 Task: For heading Use Arial with navy blue colour & Underline.  font size for heading24,  'Change the font style of data to'Arial and font size to 16,  Change the alignment of both headline & data to Align right In the sheet  Budget Management Template Workbook Sheetbook
Action: Mouse moved to (210, 180)
Screenshot: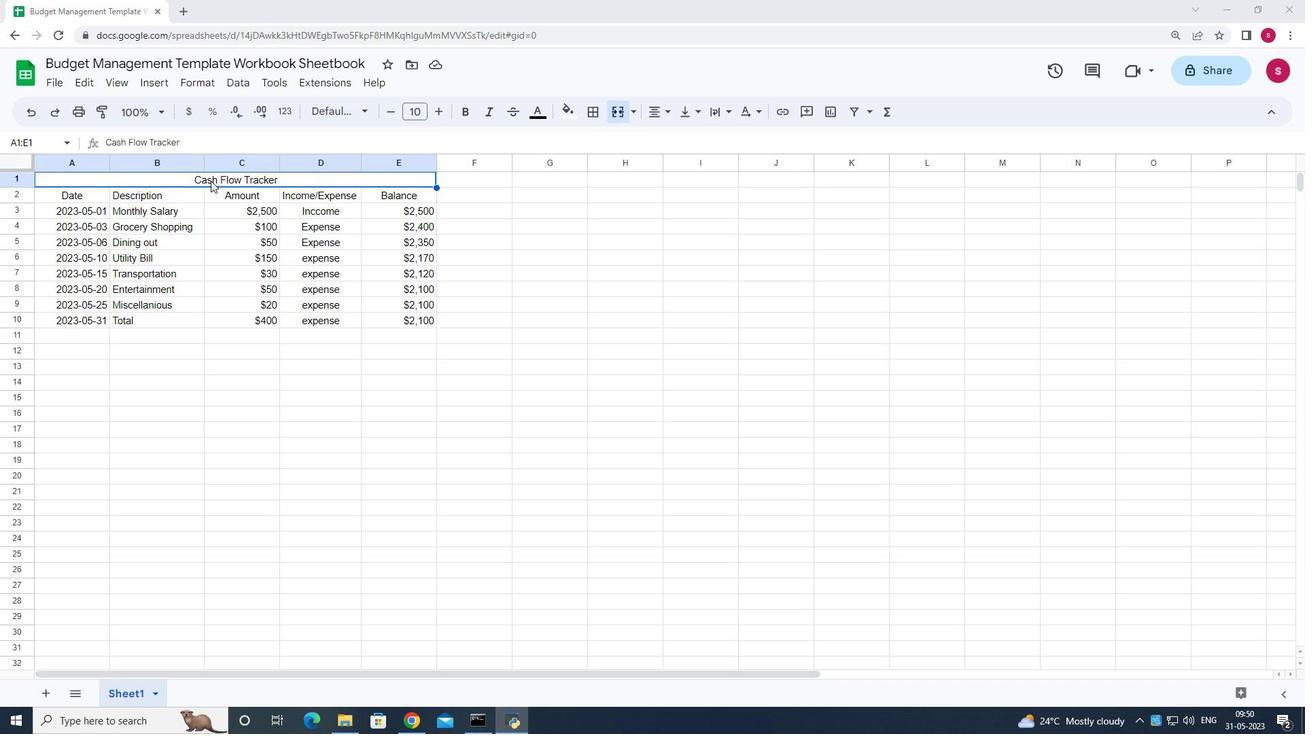 
Action: Mouse pressed left at (210, 180)
Screenshot: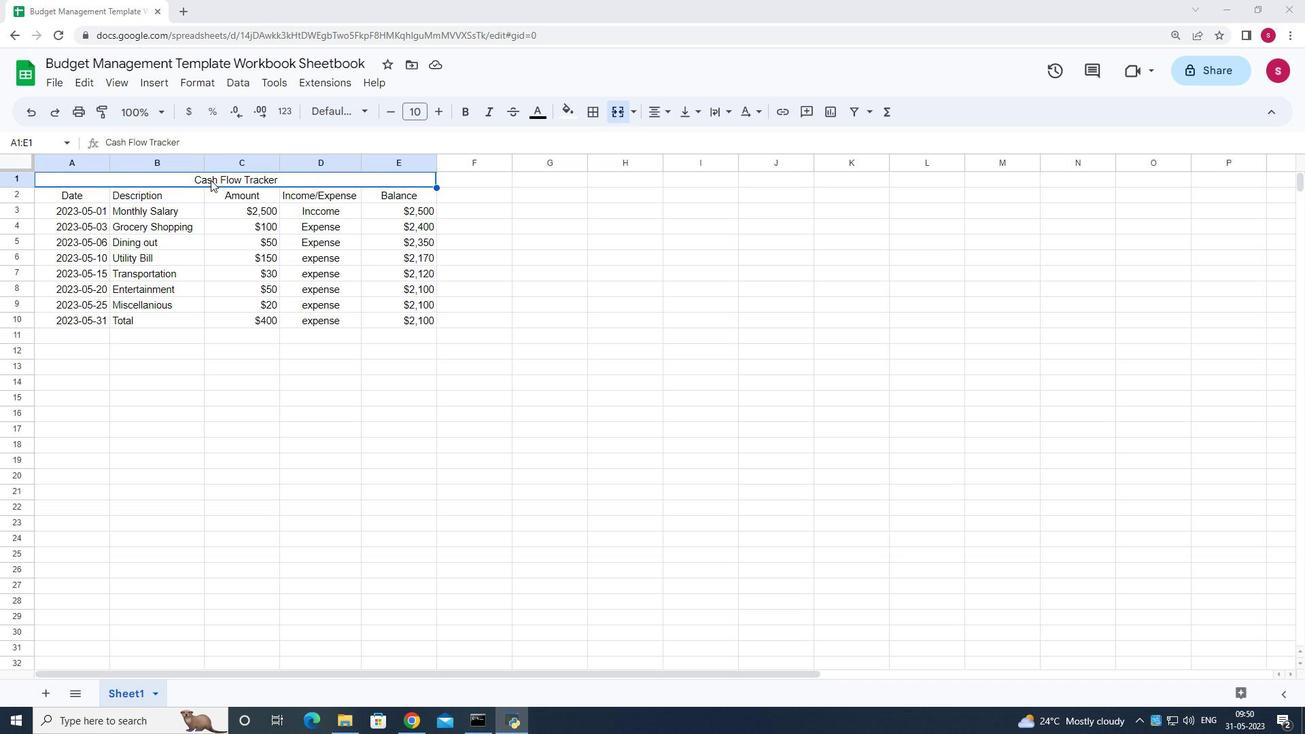 
Action: Mouse pressed left at (210, 180)
Screenshot: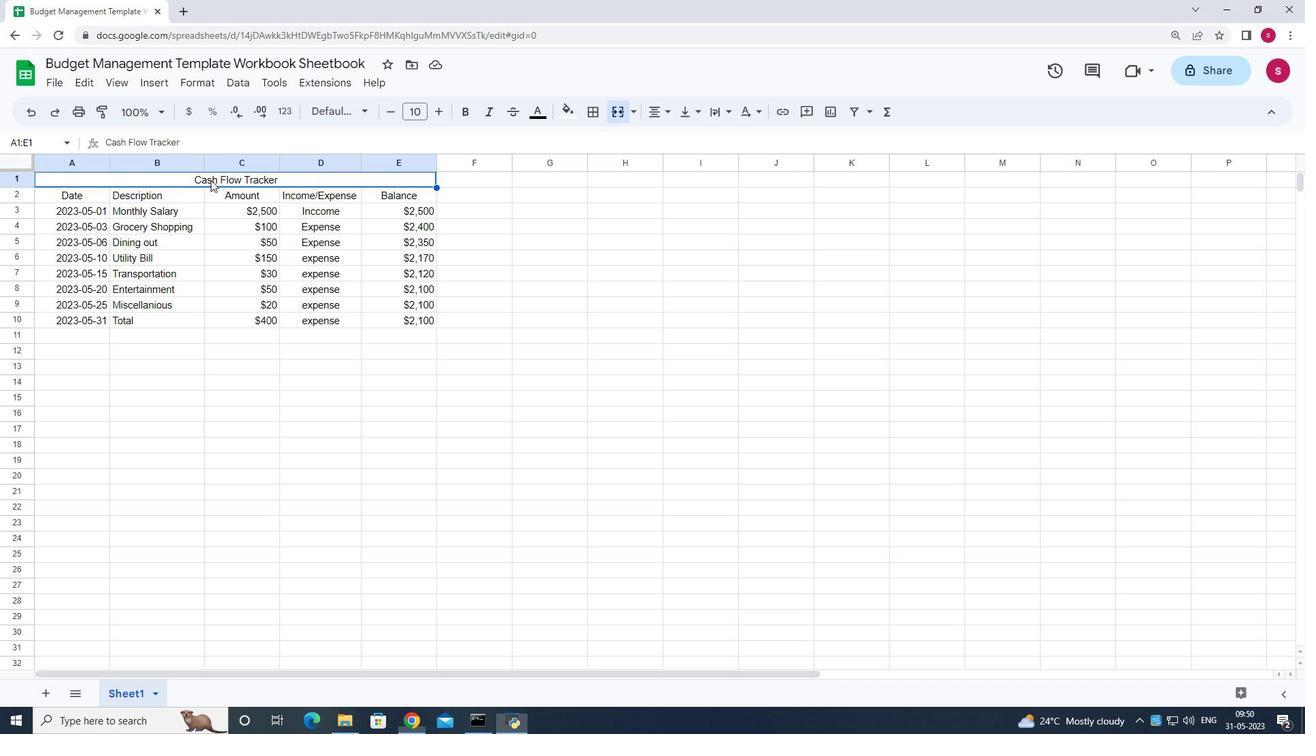 
Action: Key pressed ctrl+U
Screenshot: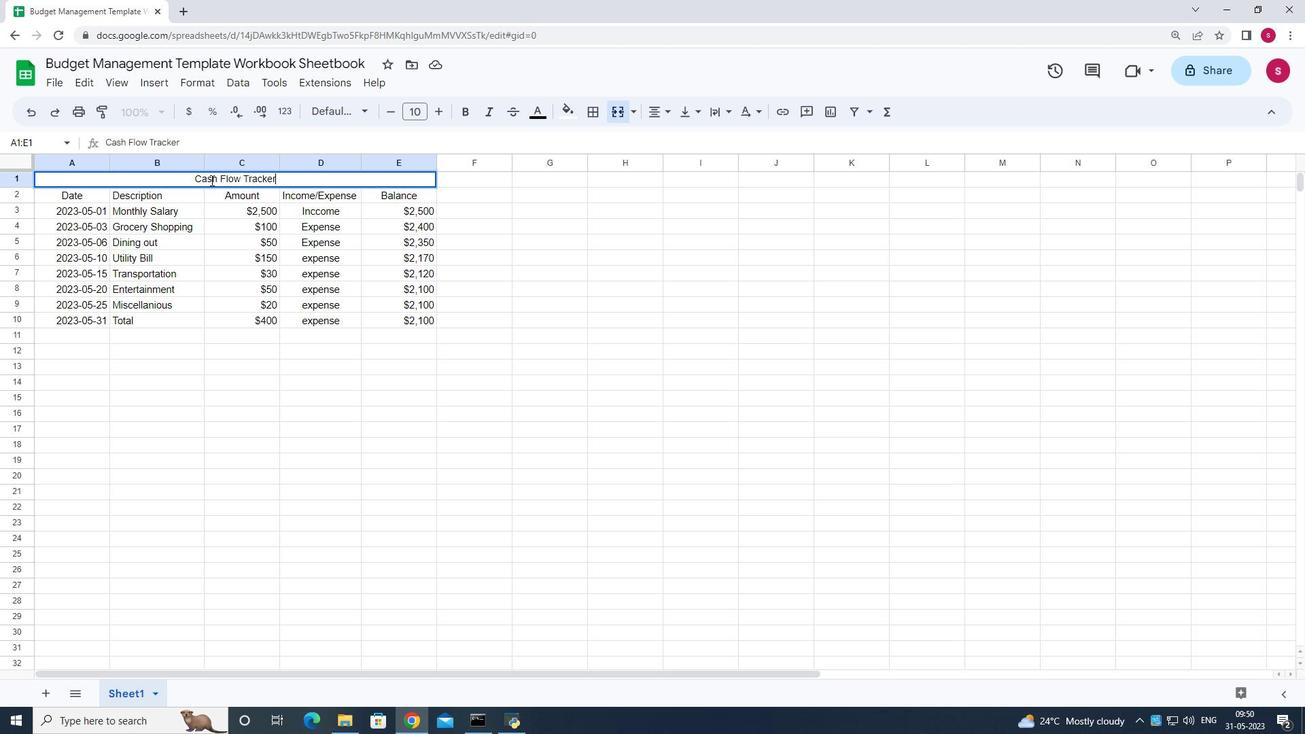 
Action: Mouse moved to (541, 108)
Screenshot: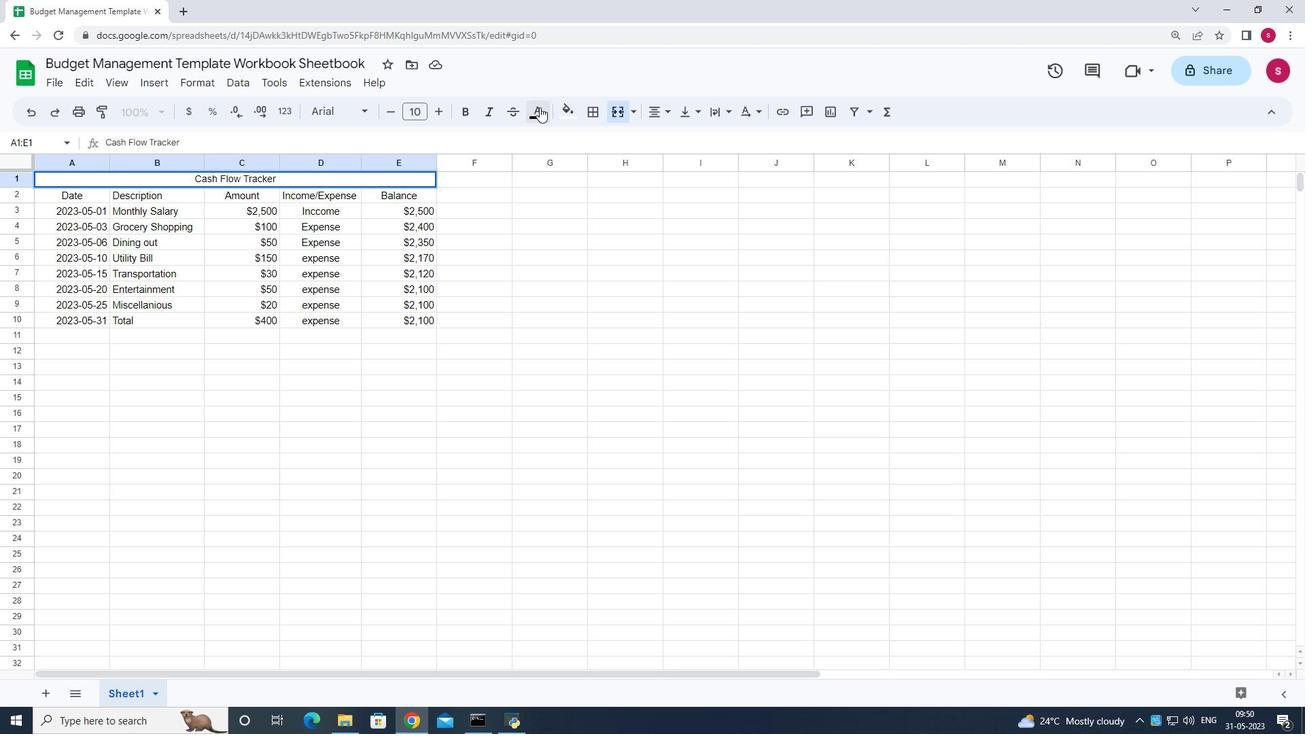 
Action: Mouse pressed left at (541, 108)
Screenshot: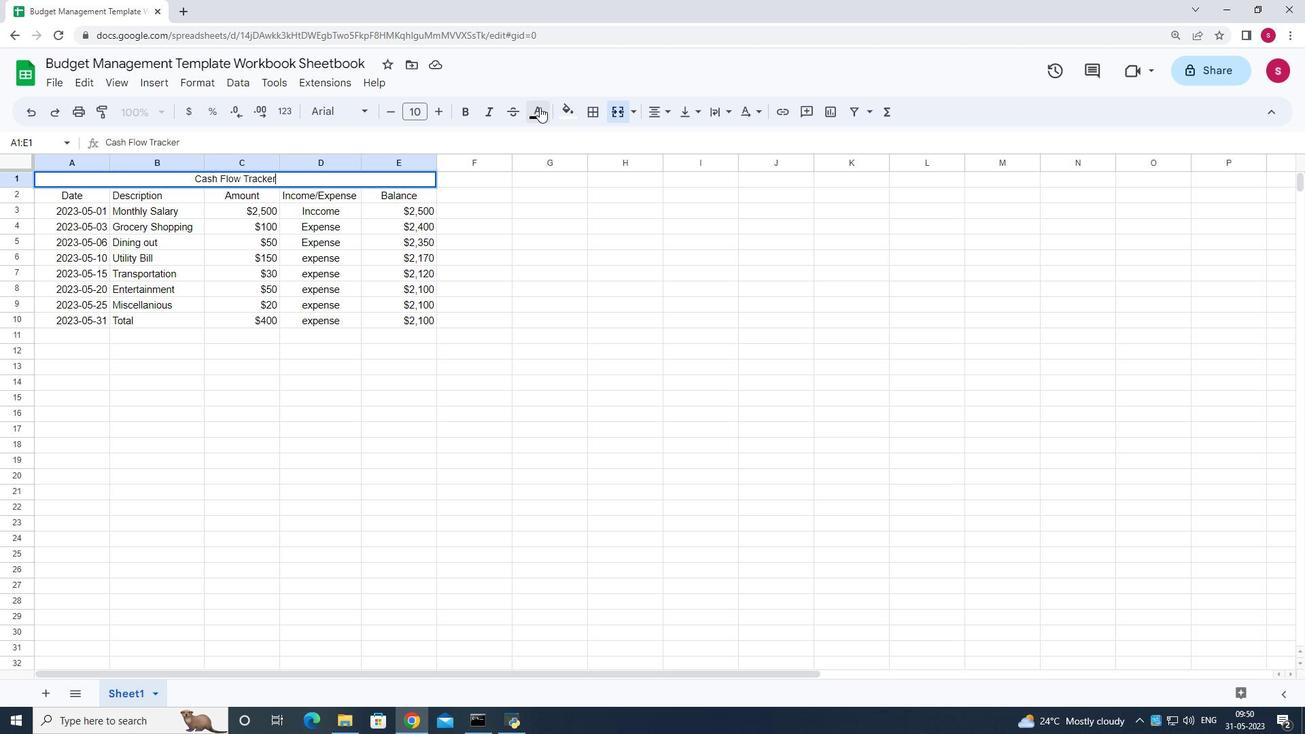 
Action: Mouse moved to (656, 278)
Screenshot: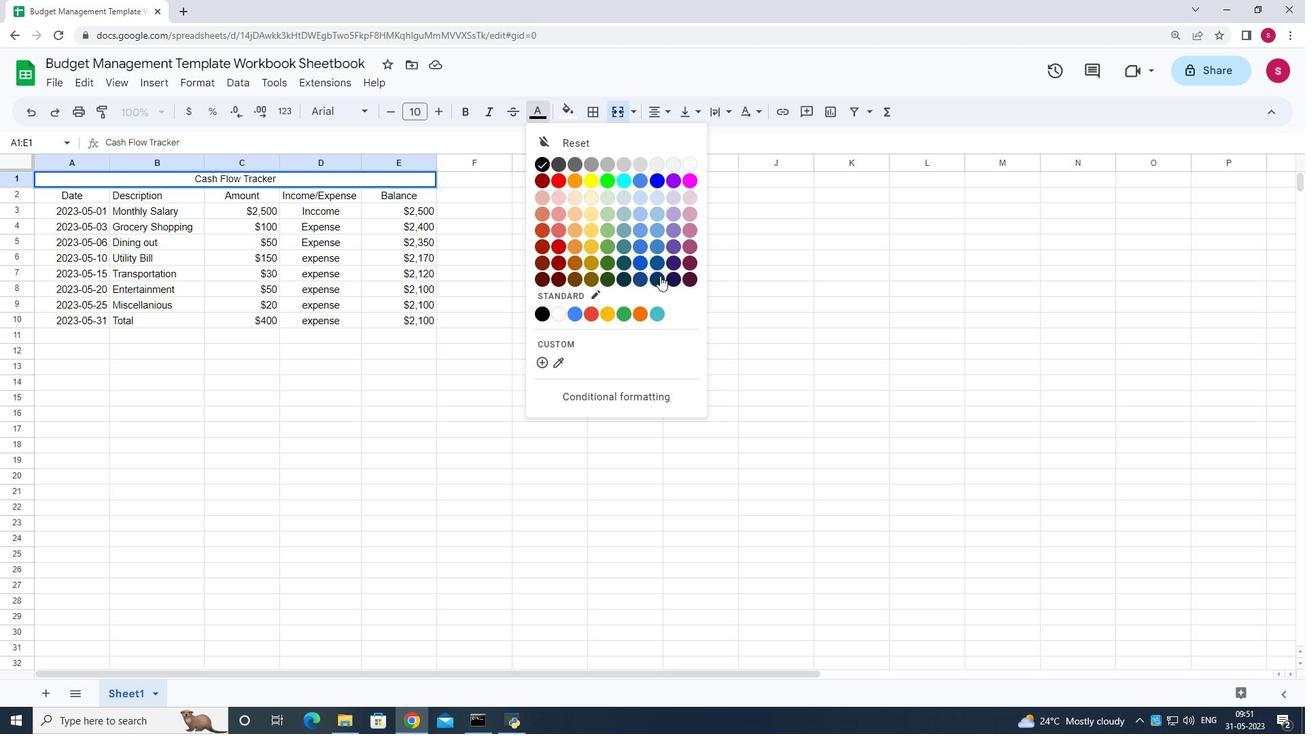 
Action: Mouse pressed left at (656, 278)
Screenshot: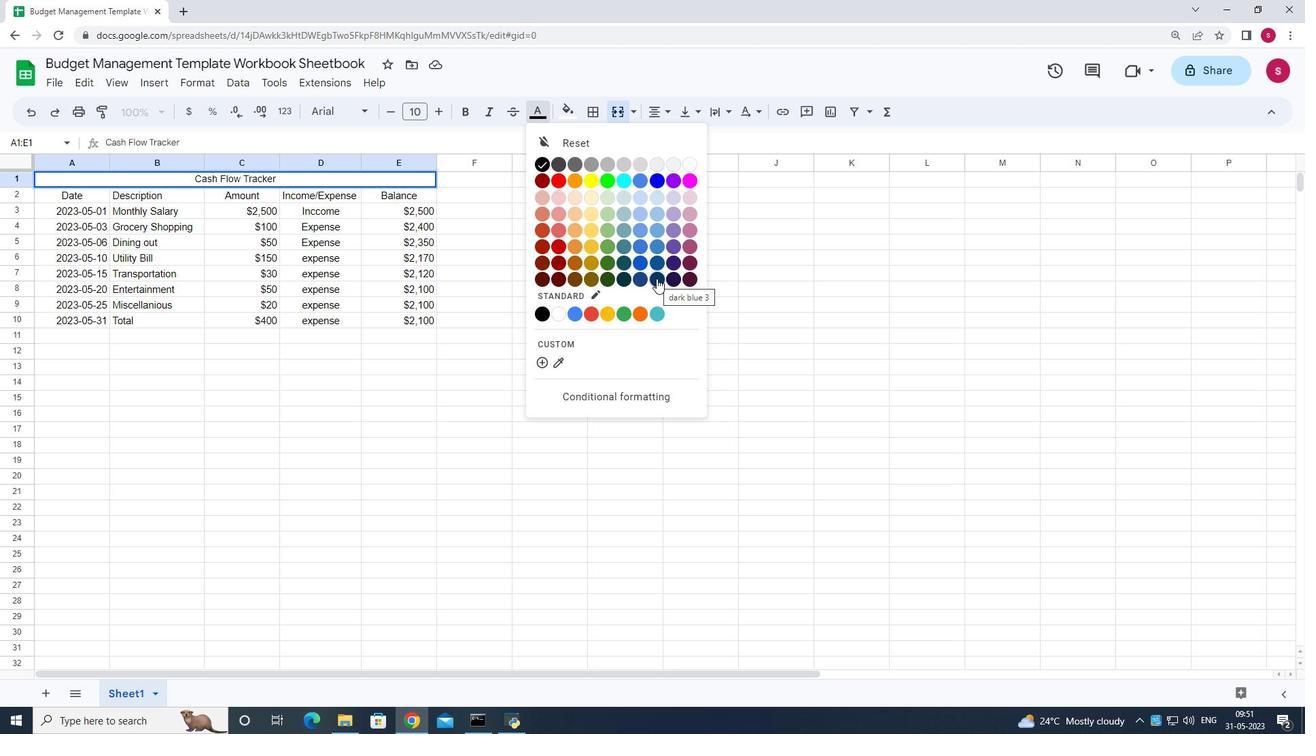 
Action: Mouse moved to (535, 102)
Screenshot: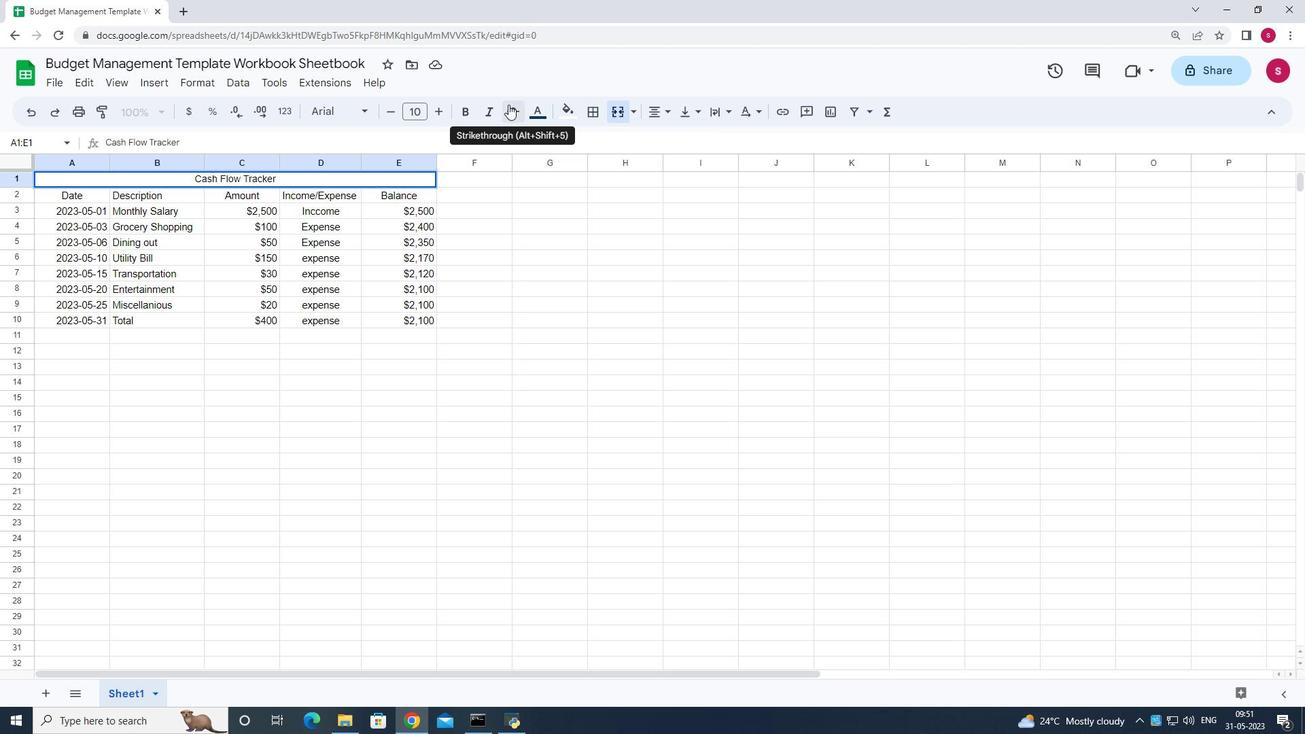 
Action: Mouse pressed left at (535, 102)
Screenshot: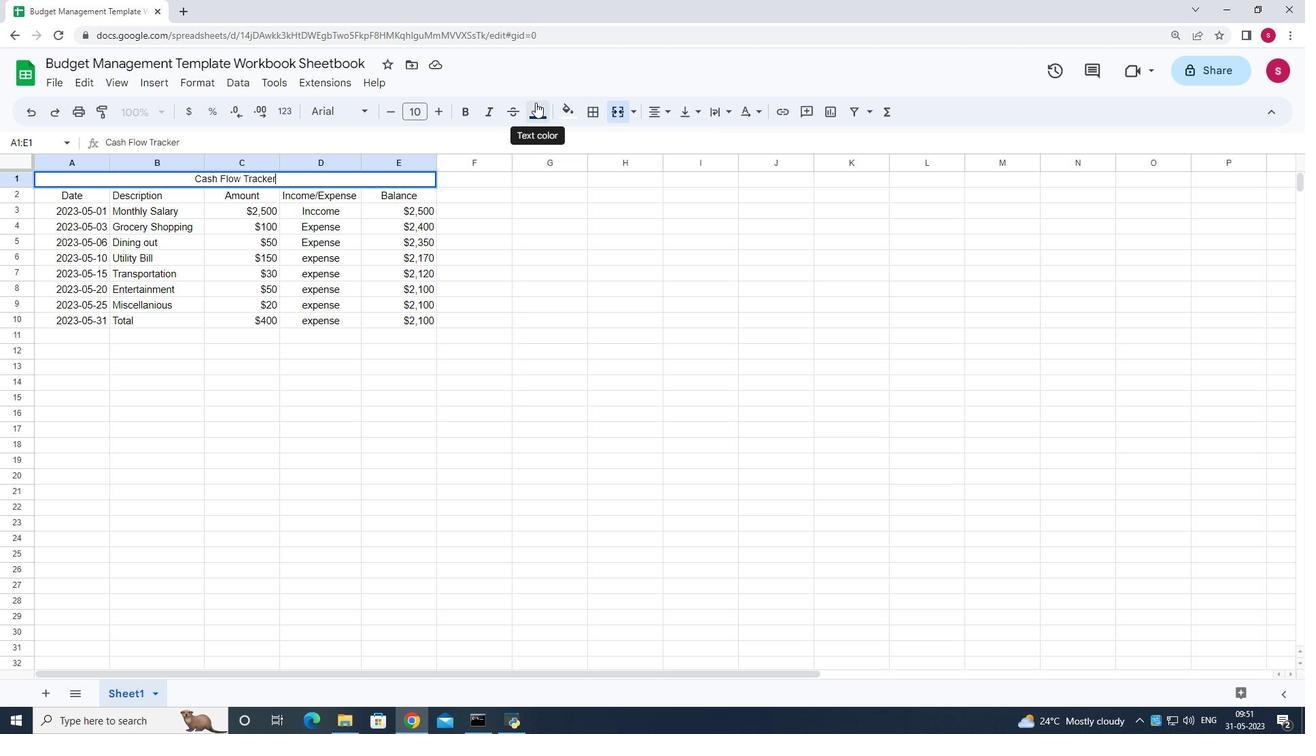 
Action: Mouse moved to (649, 279)
Screenshot: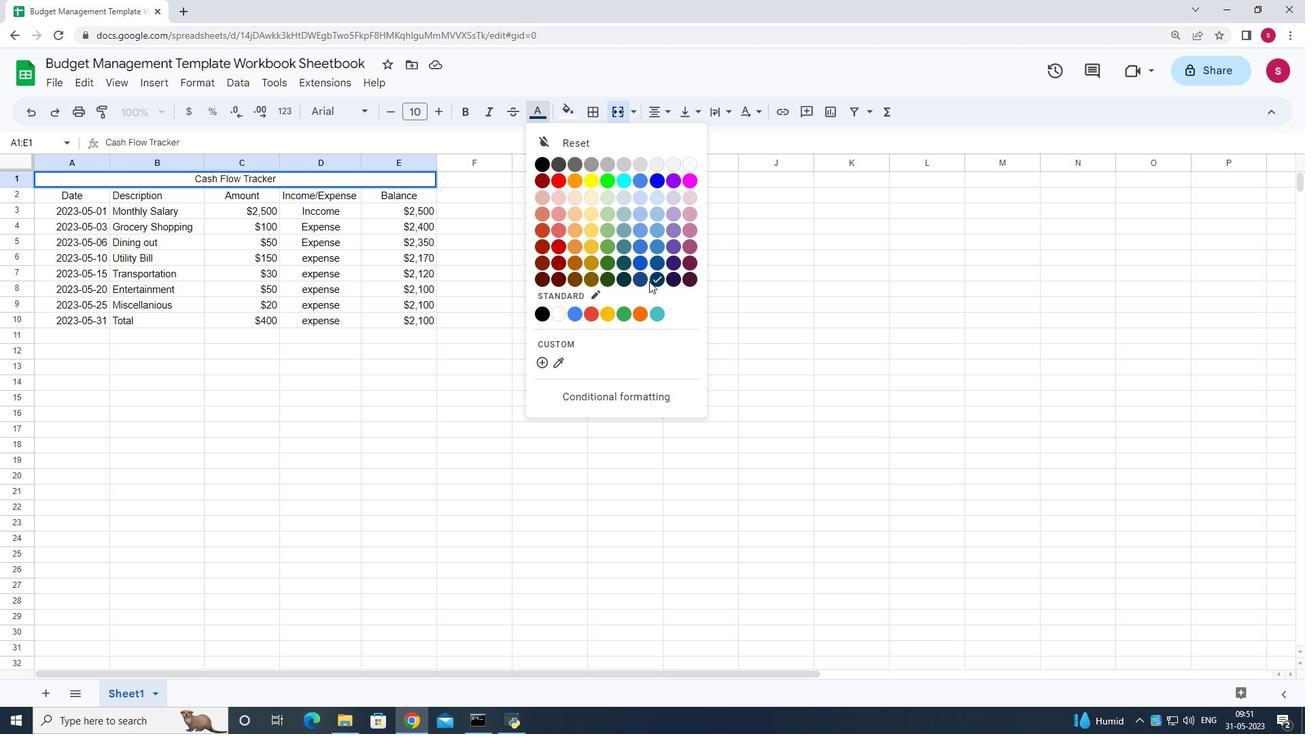 
Action: Mouse pressed left at (649, 279)
Screenshot: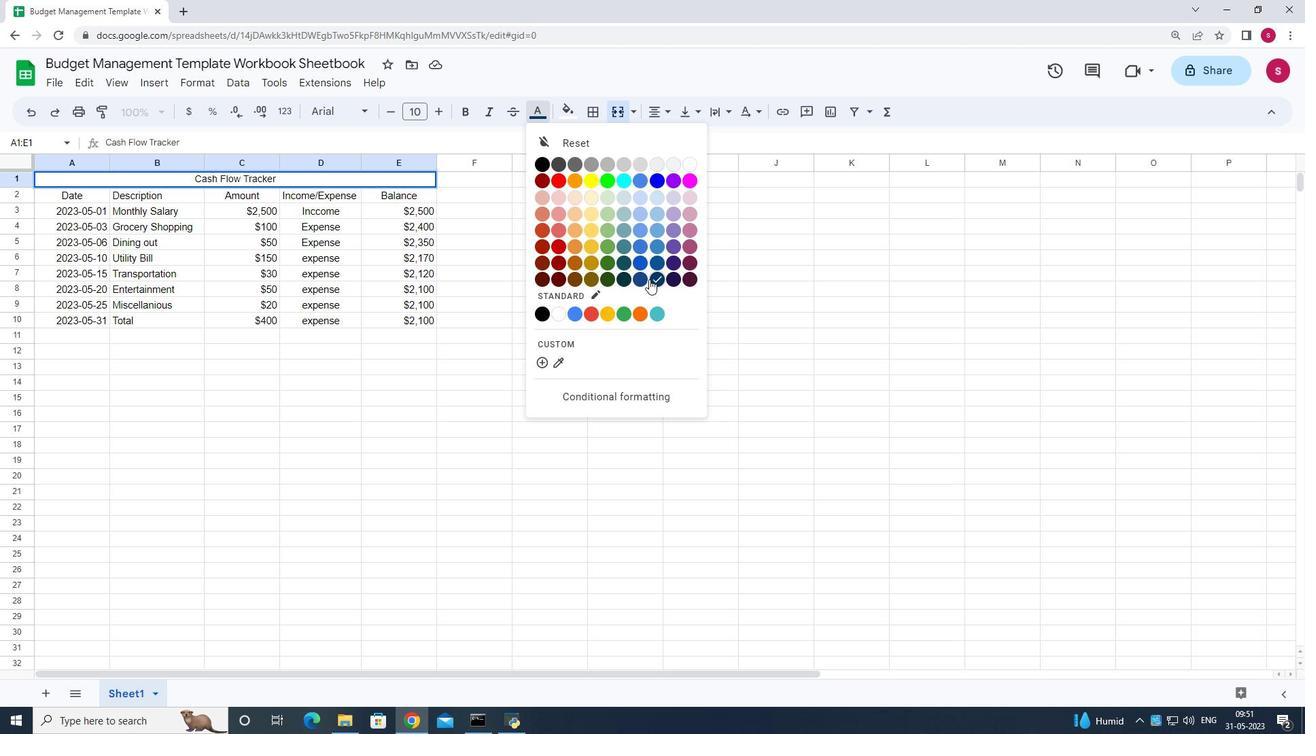 
Action: Mouse moved to (409, 113)
Screenshot: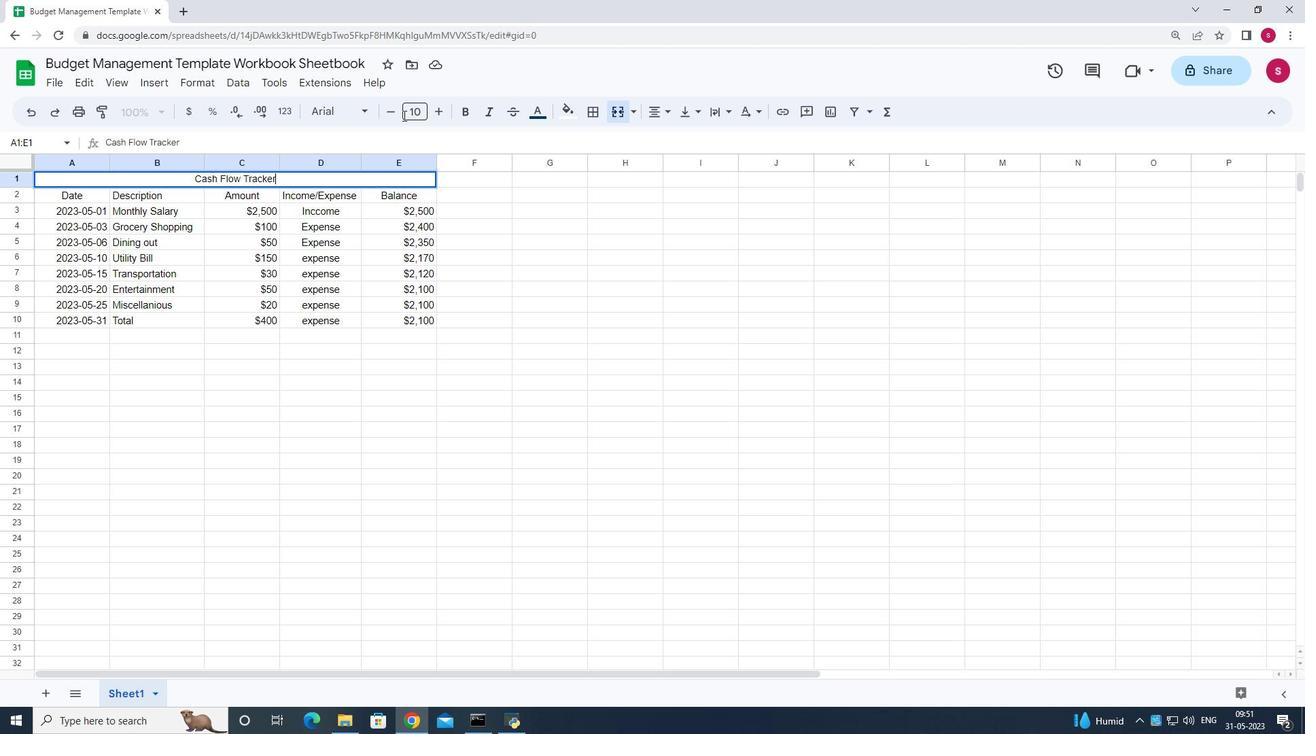 
Action: Mouse pressed left at (409, 113)
Screenshot: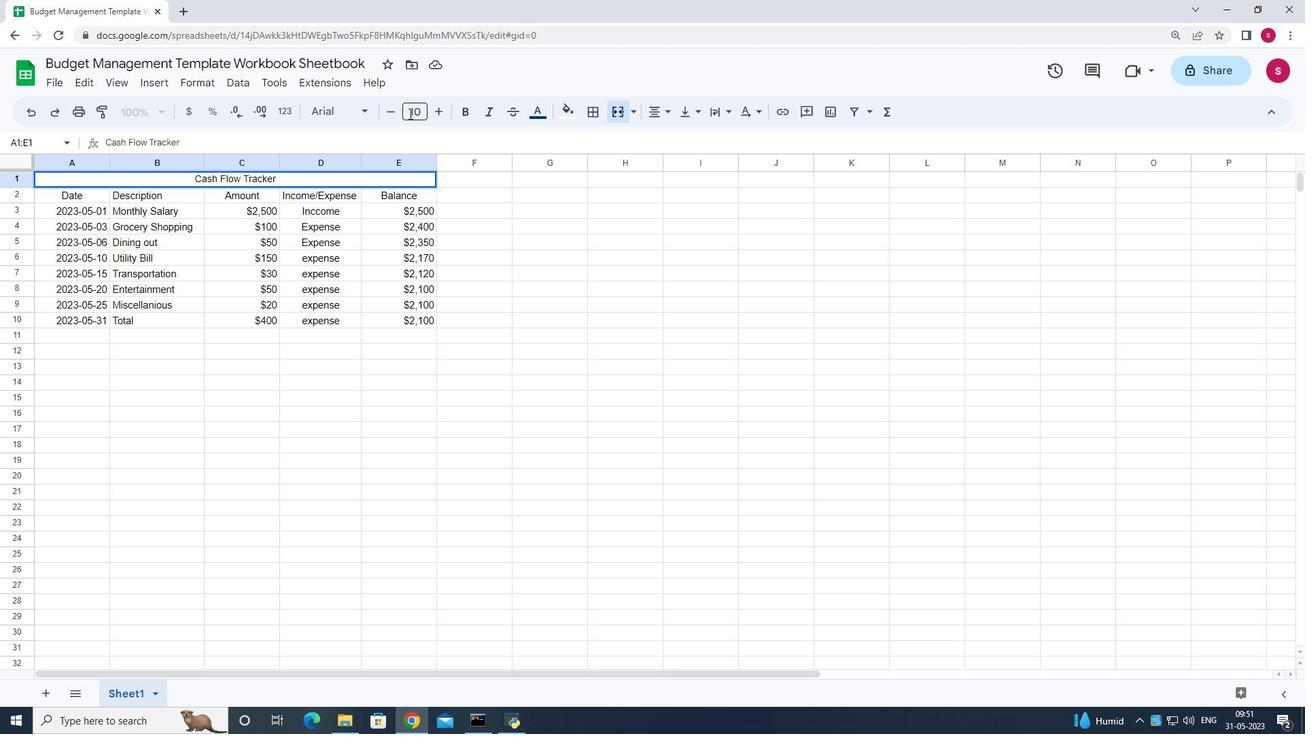 
Action: Mouse moved to (410, 346)
Screenshot: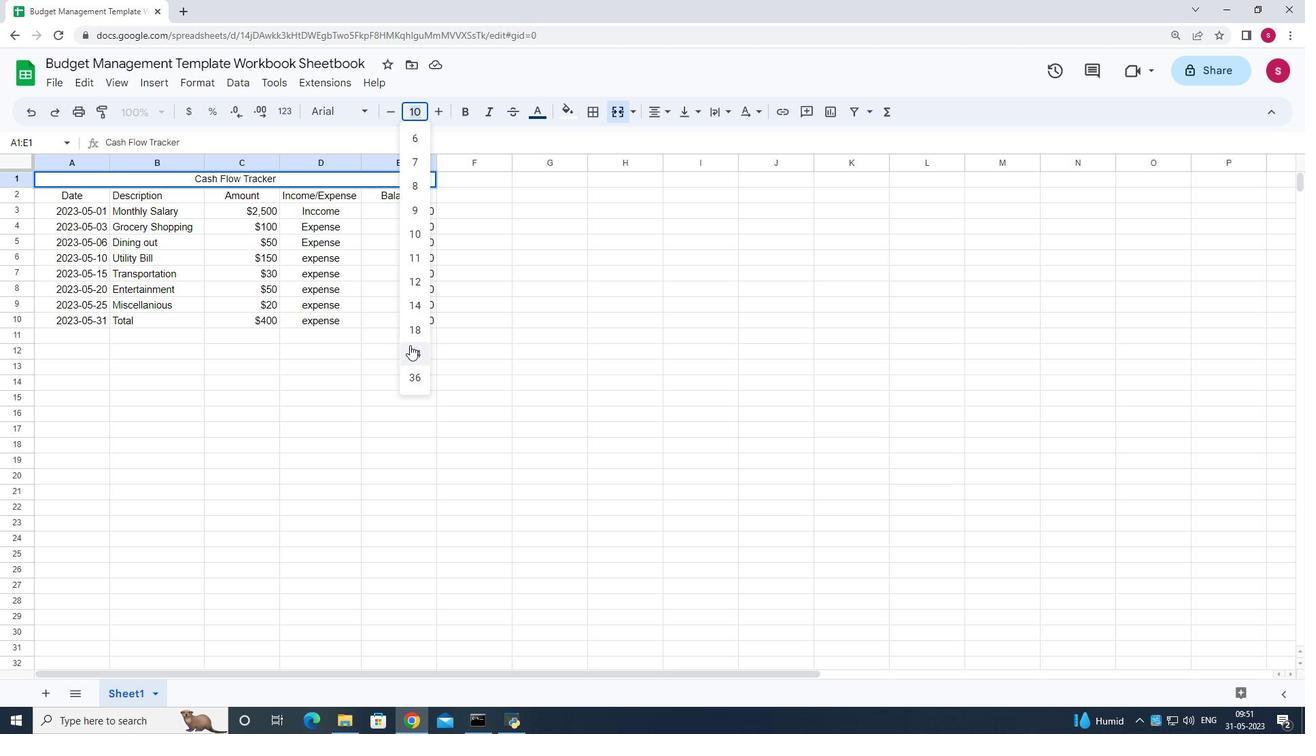 
Action: Mouse pressed left at (410, 346)
Screenshot: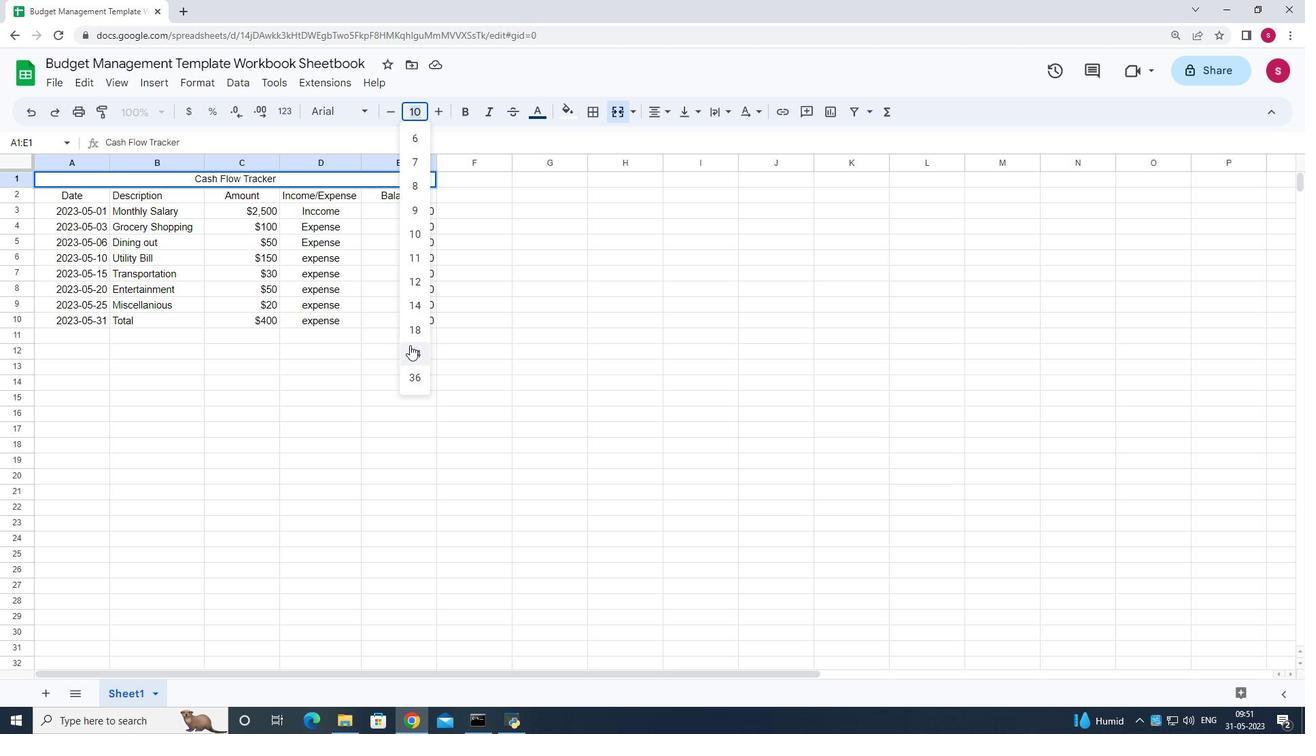 
Action: Mouse moved to (364, 107)
Screenshot: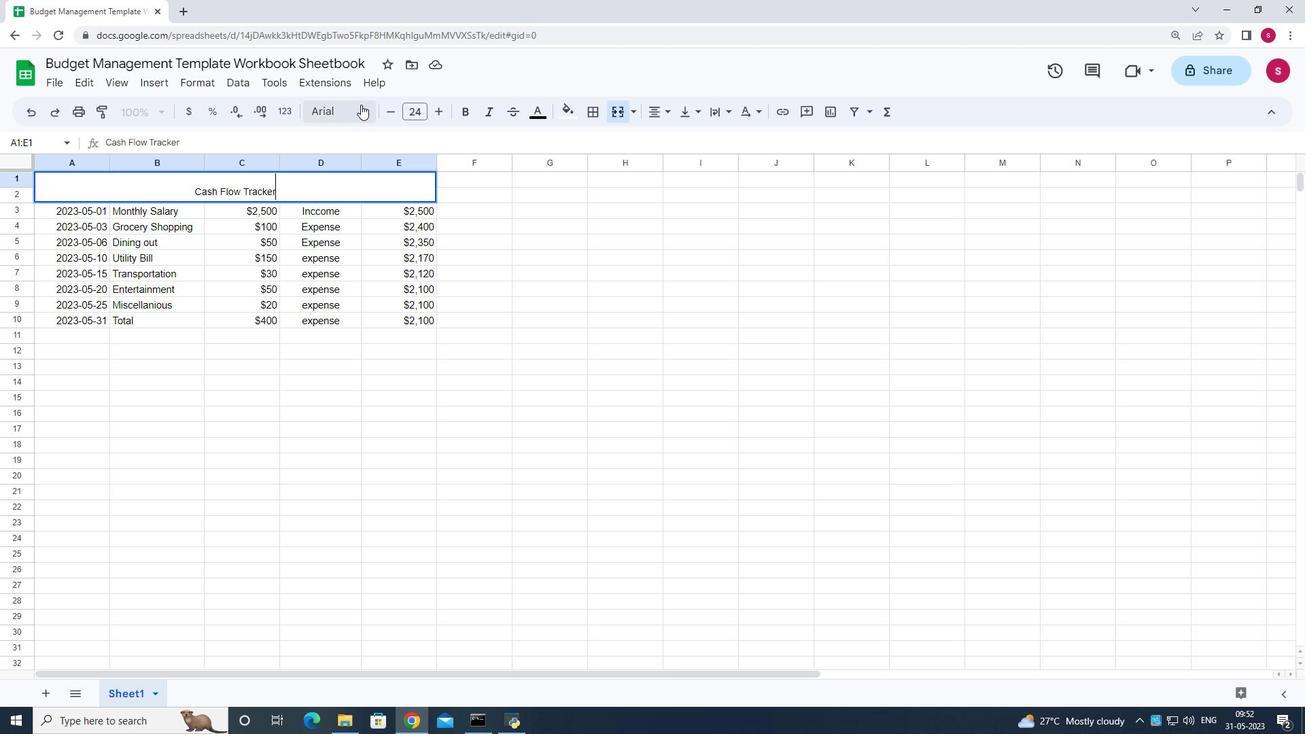 
Action: Mouse pressed left at (364, 107)
Screenshot: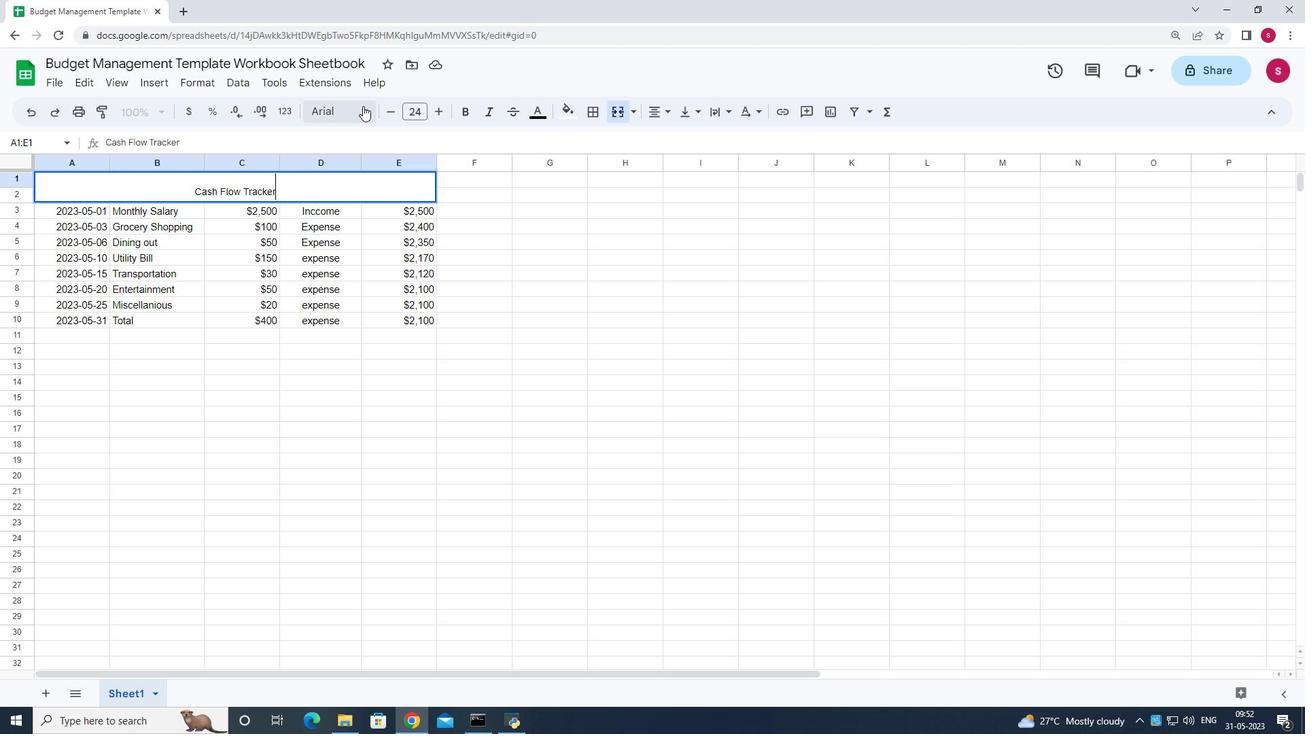 
Action: Mouse moved to (355, 439)
Screenshot: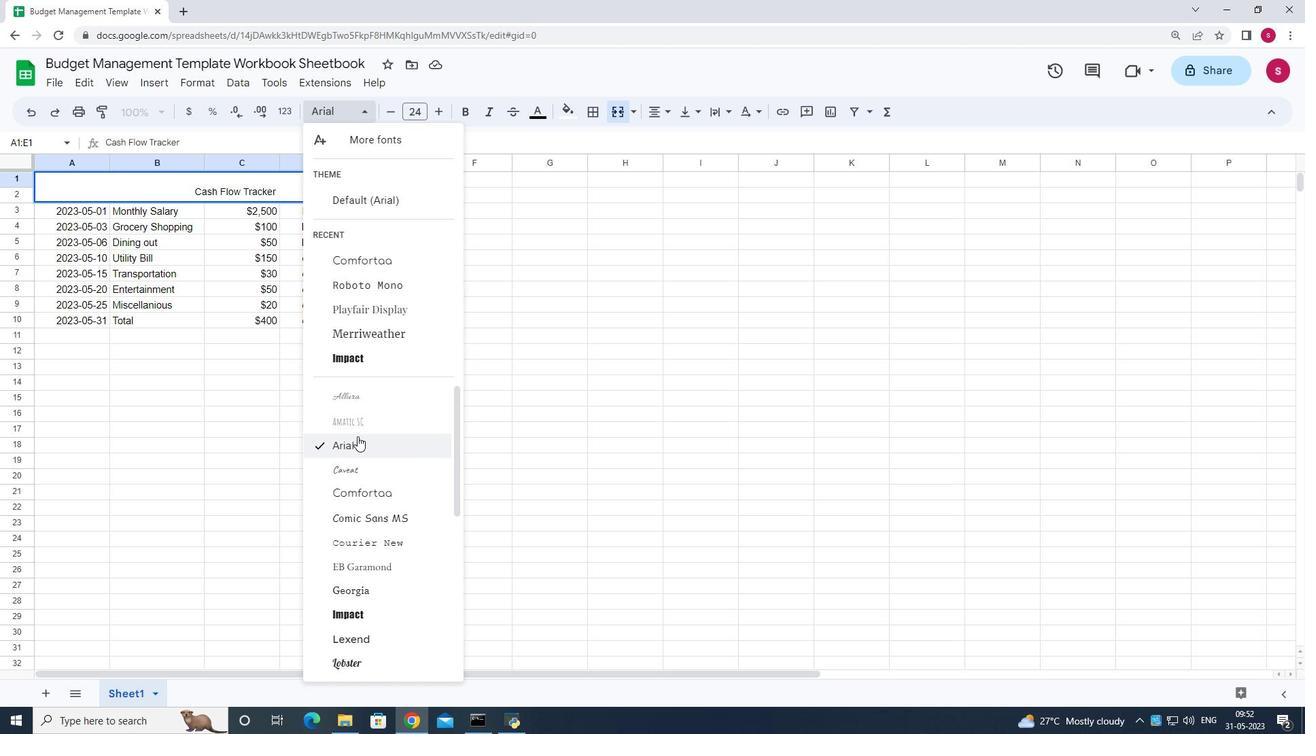 
Action: Mouse pressed left at (355, 439)
Screenshot: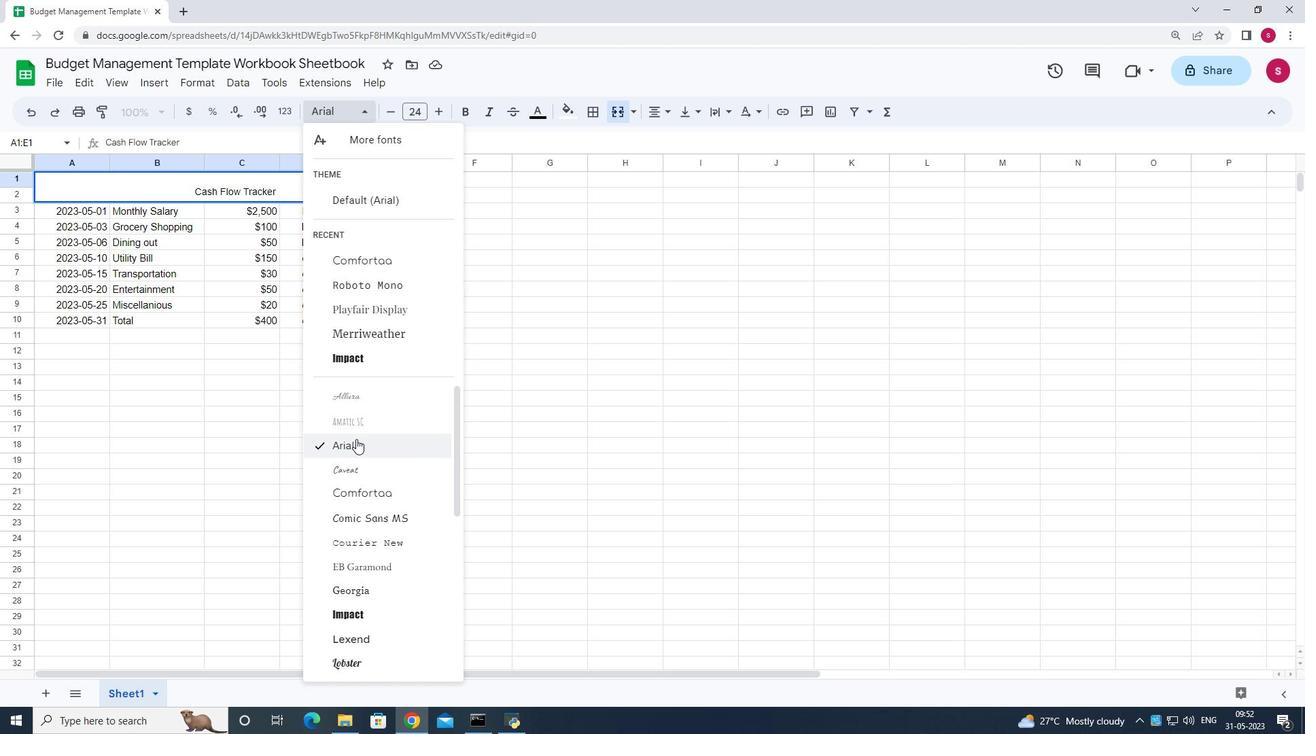 
Action: Mouse moved to (61, 209)
Screenshot: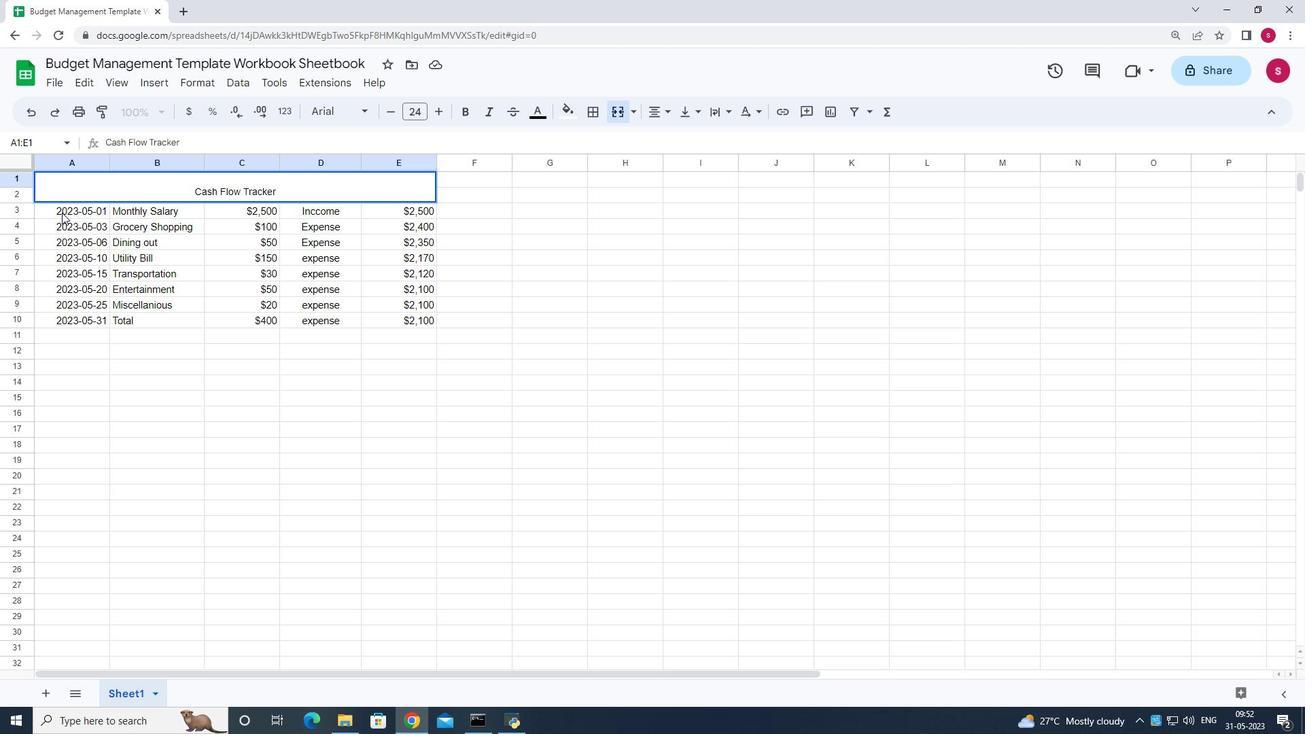 
Action: Mouse pressed left at (61, 209)
Screenshot: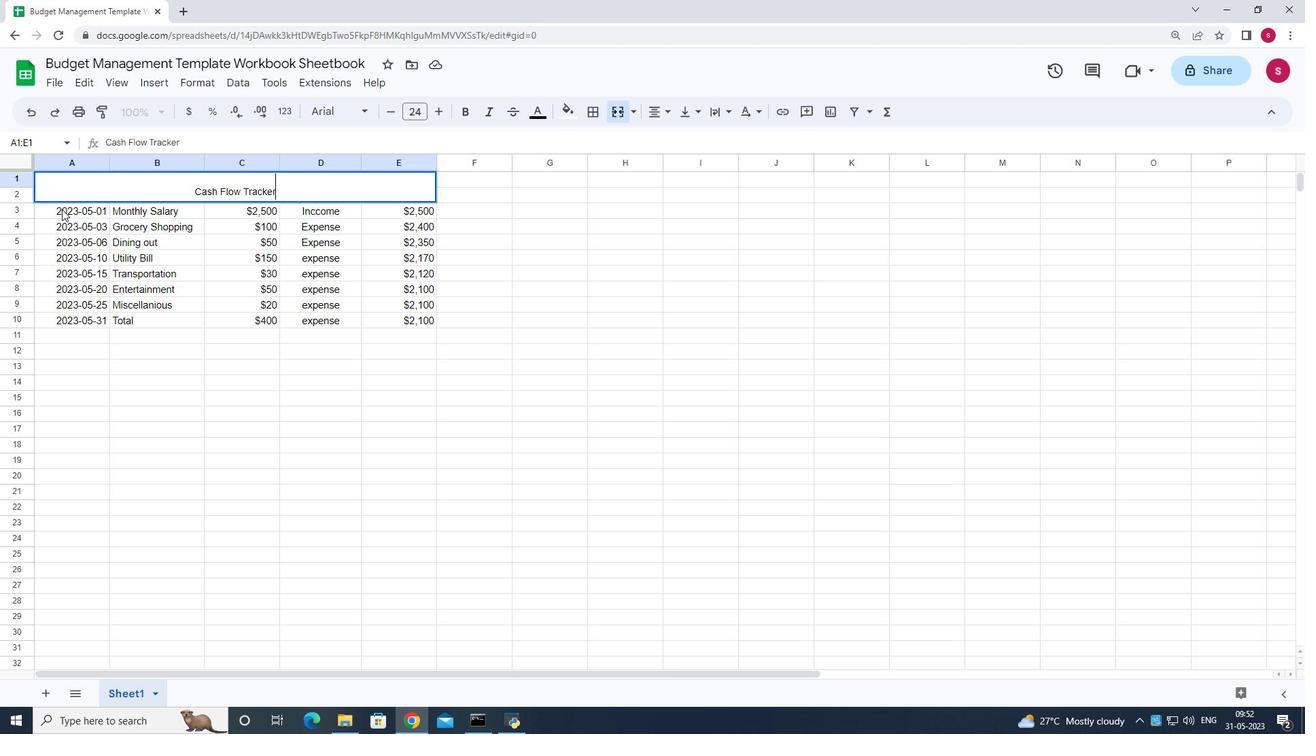 
Action: Mouse pressed left at (61, 209)
Screenshot: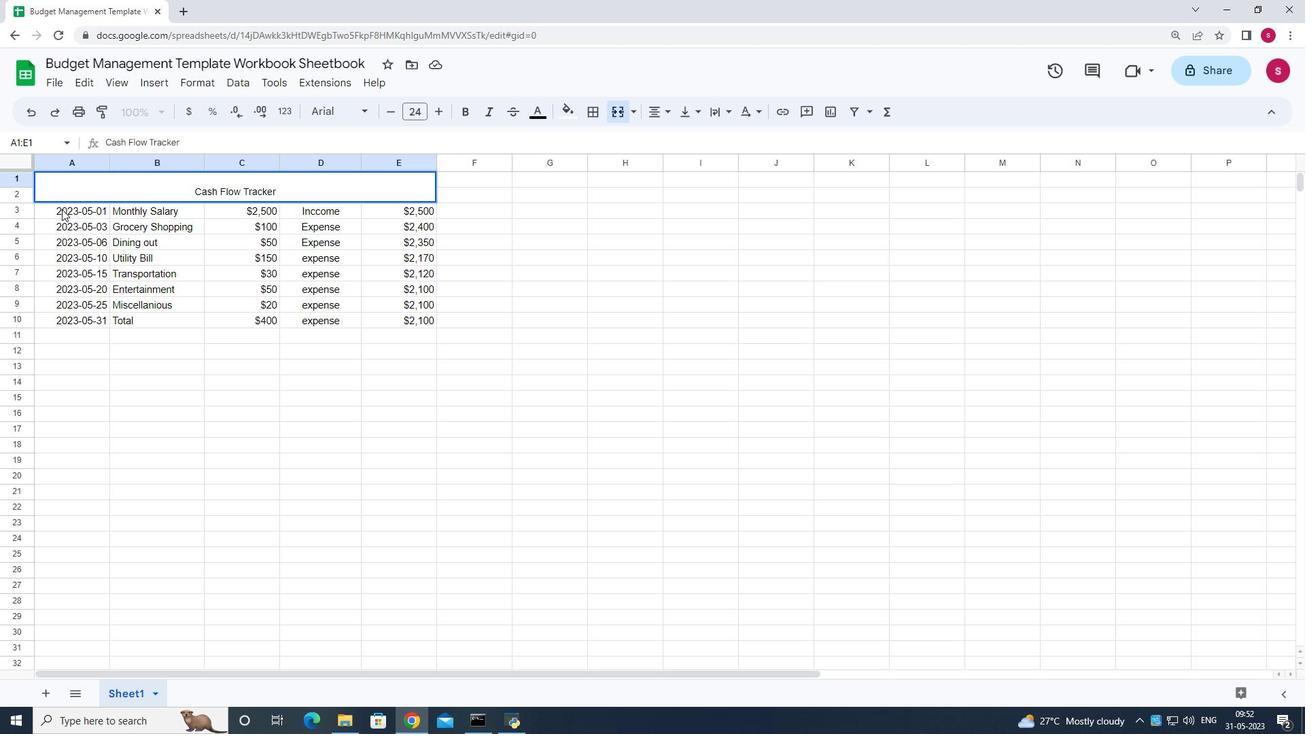 
Action: Mouse moved to (303, 512)
Screenshot: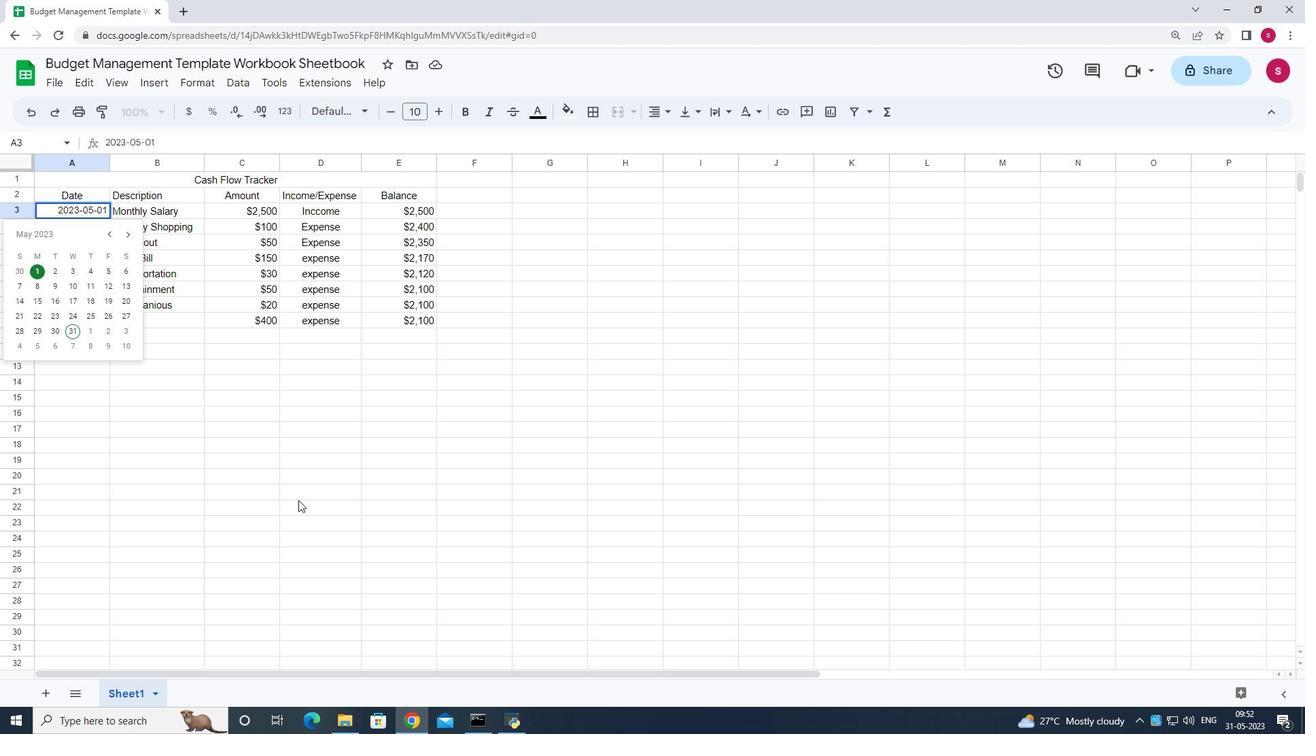 
Action: Mouse pressed left at (303, 512)
Screenshot: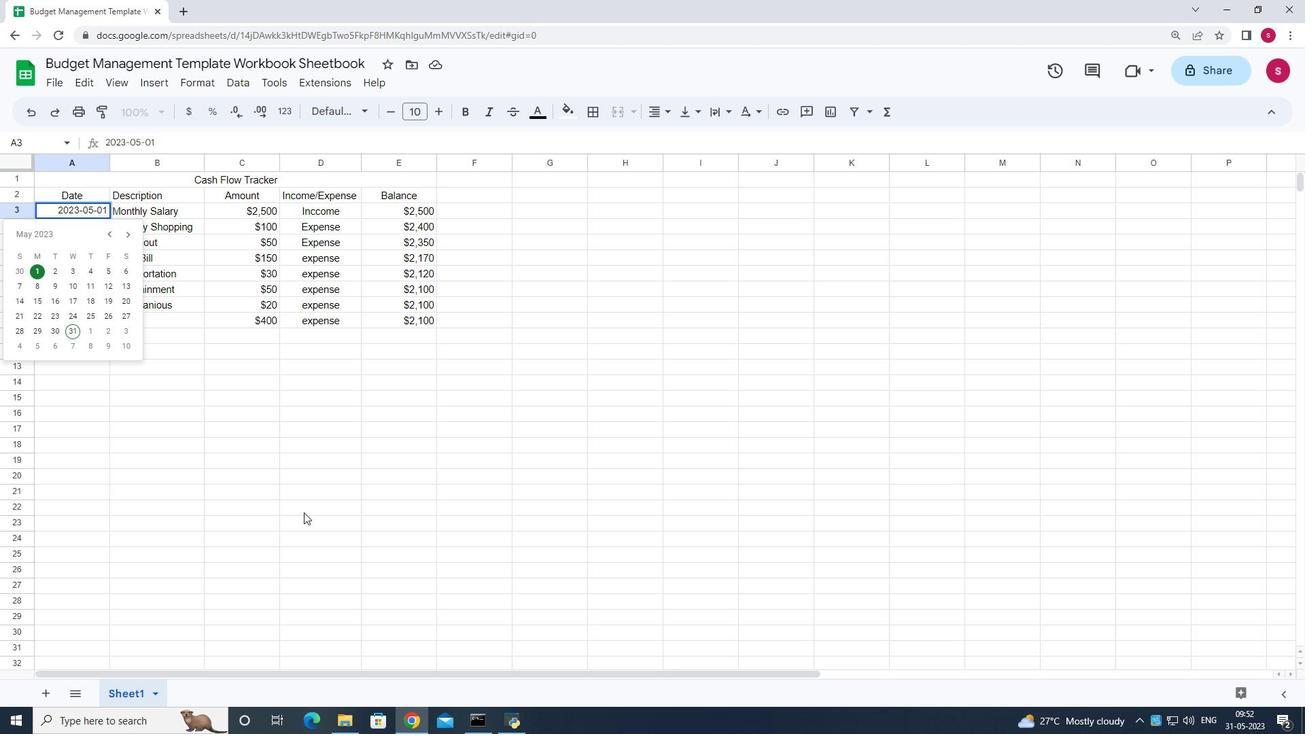 
Action: Mouse moved to (83, 195)
Screenshot: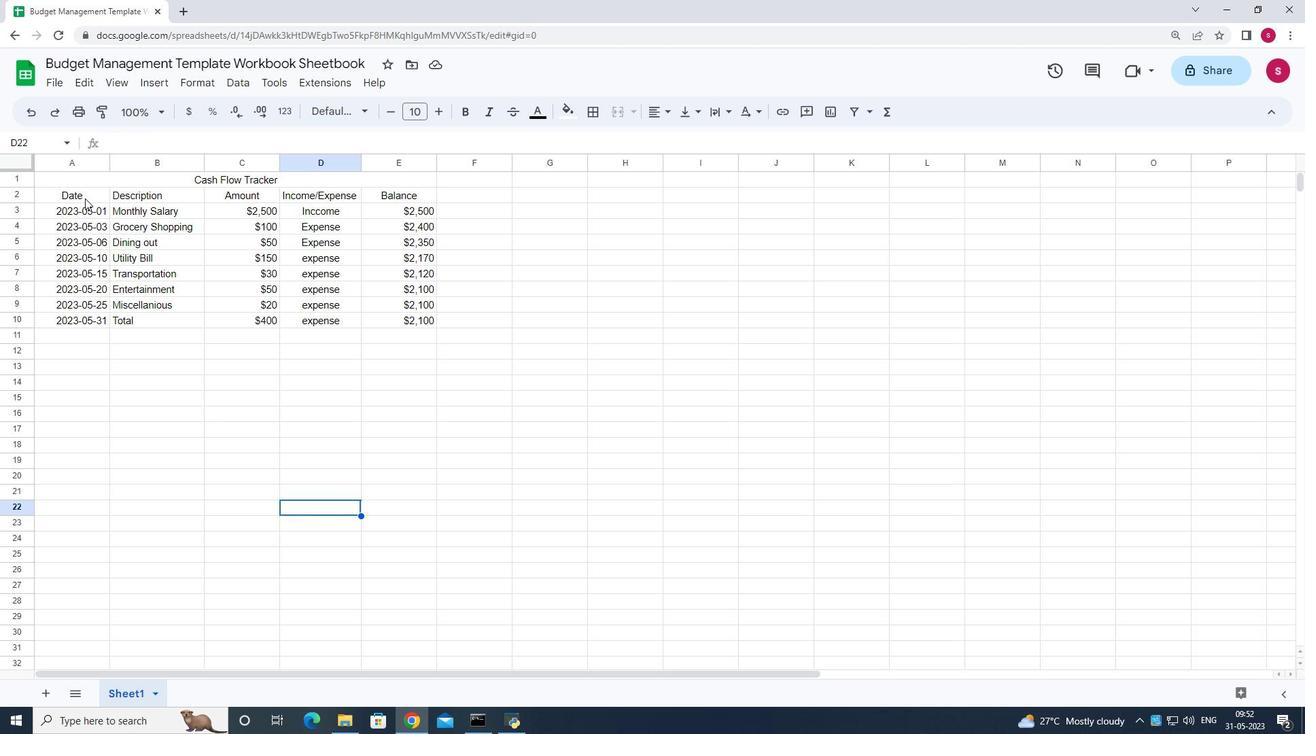 
Action: Mouse pressed left at (83, 195)
Screenshot: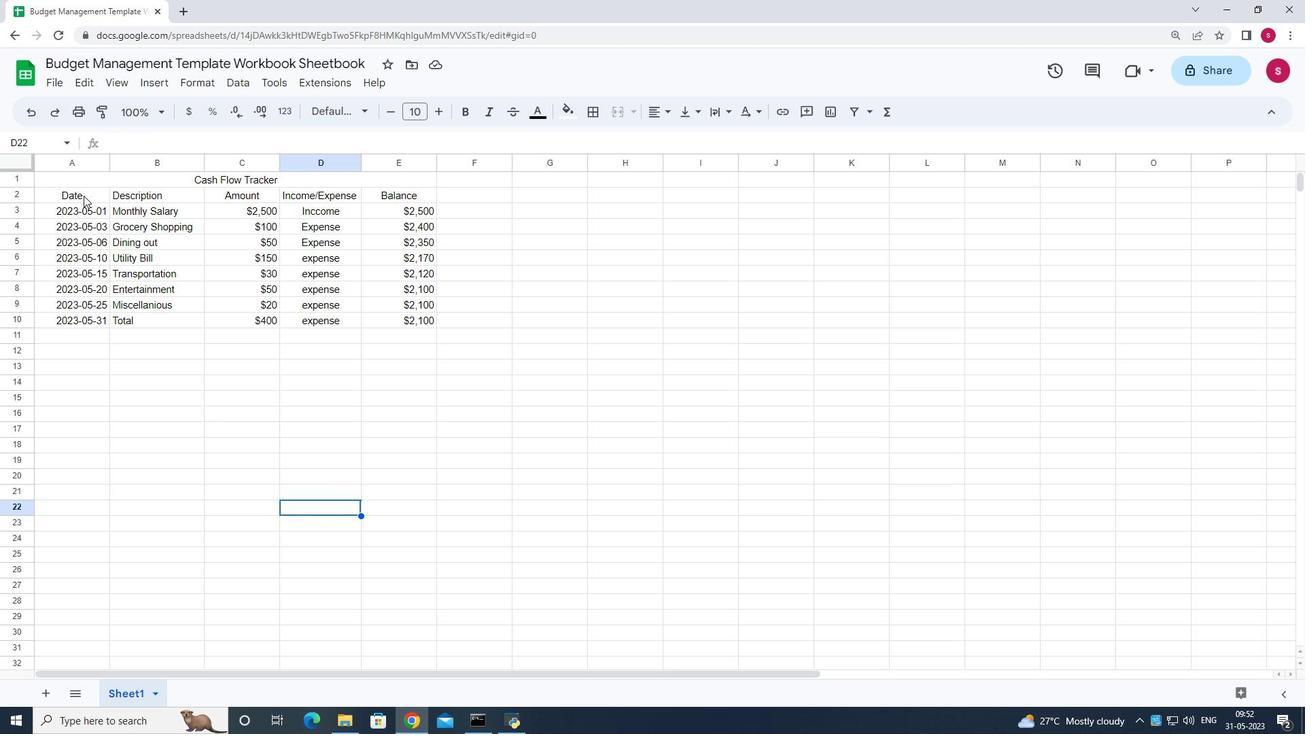 
Action: Mouse pressed left at (83, 195)
Screenshot: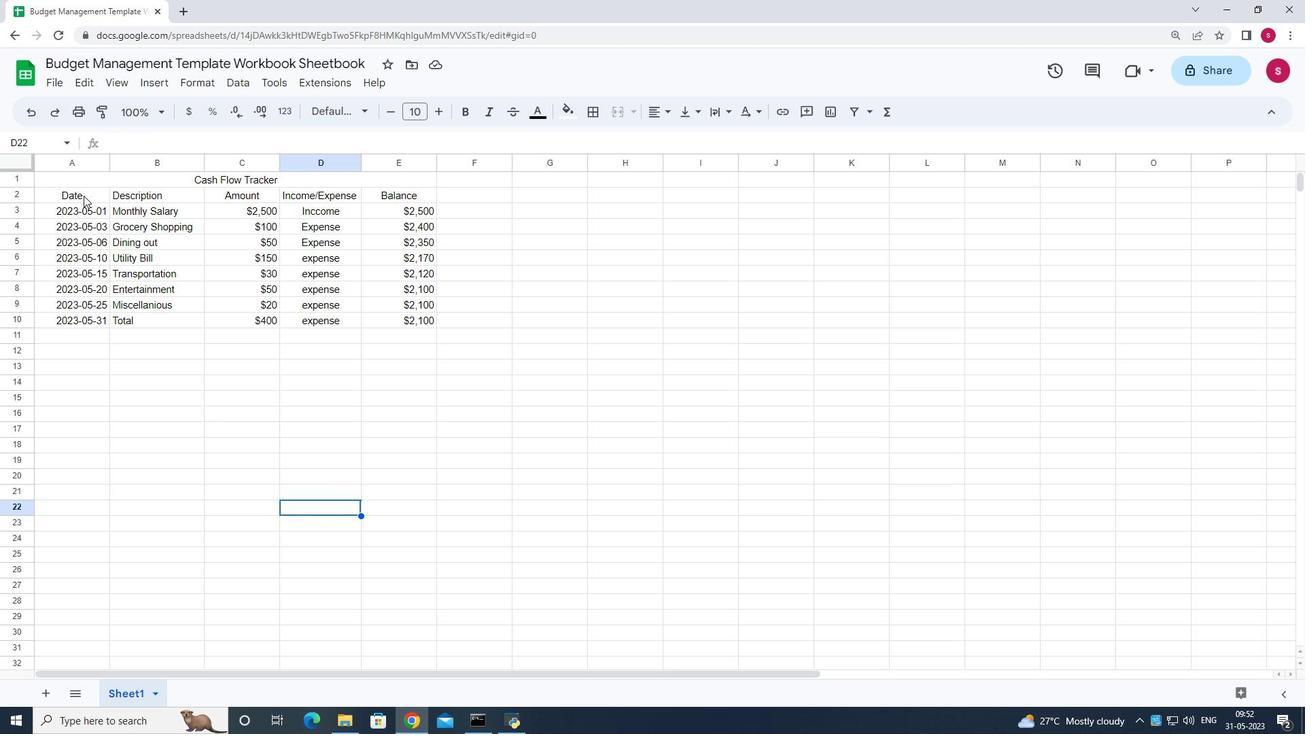 
Action: Mouse moved to (366, 108)
Screenshot: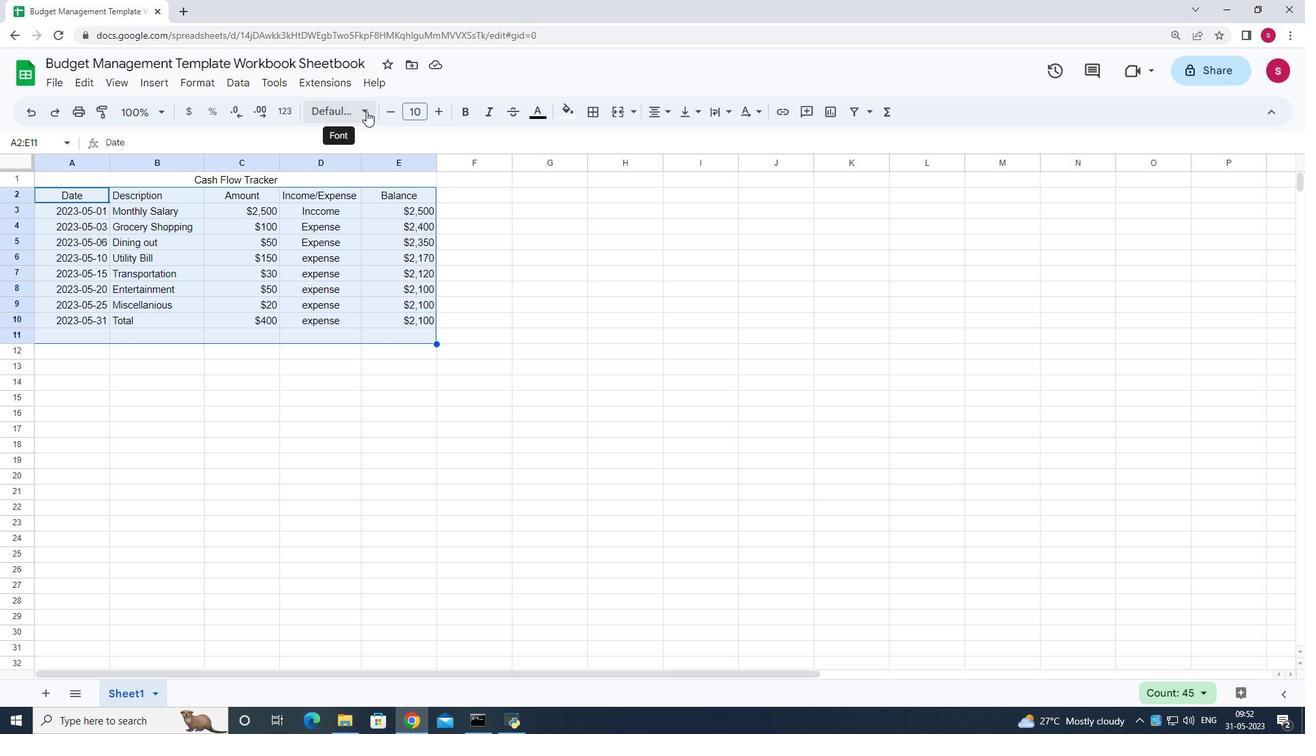 
Action: Mouse pressed left at (366, 108)
Screenshot: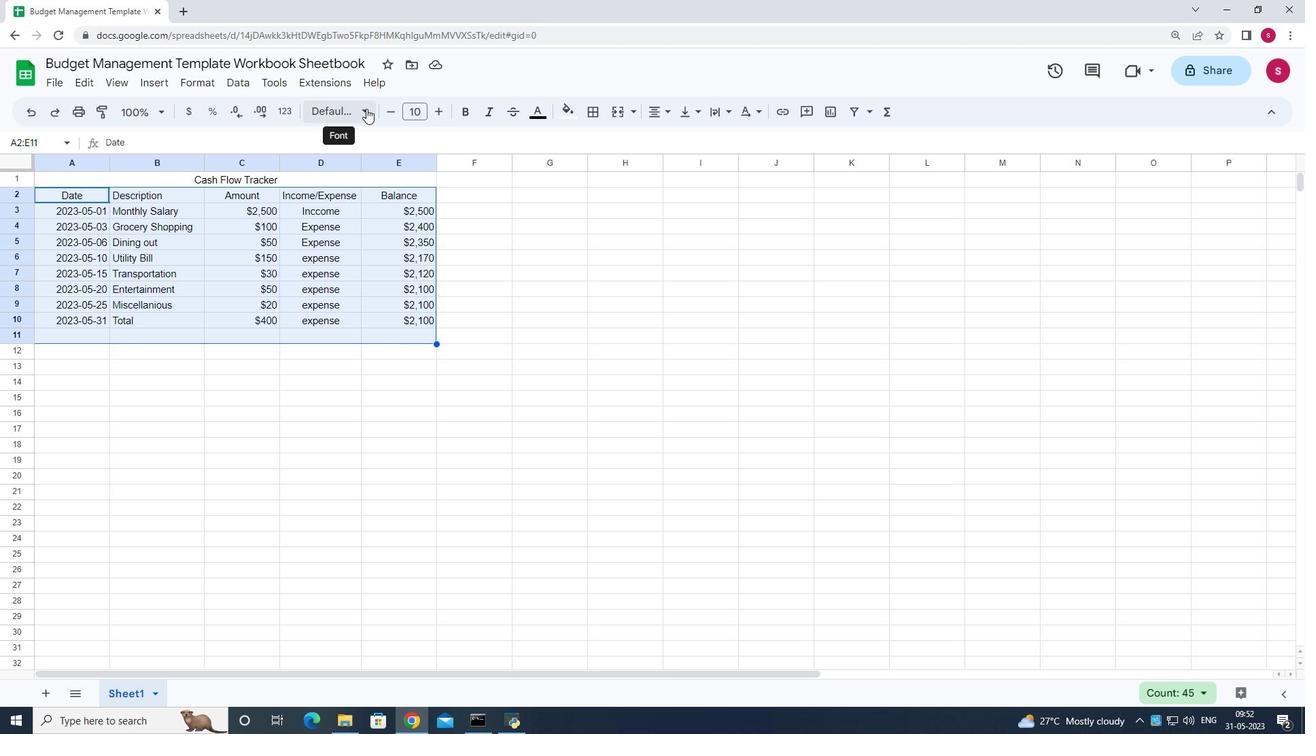 
Action: Mouse moved to (364, 227)
Screenshot: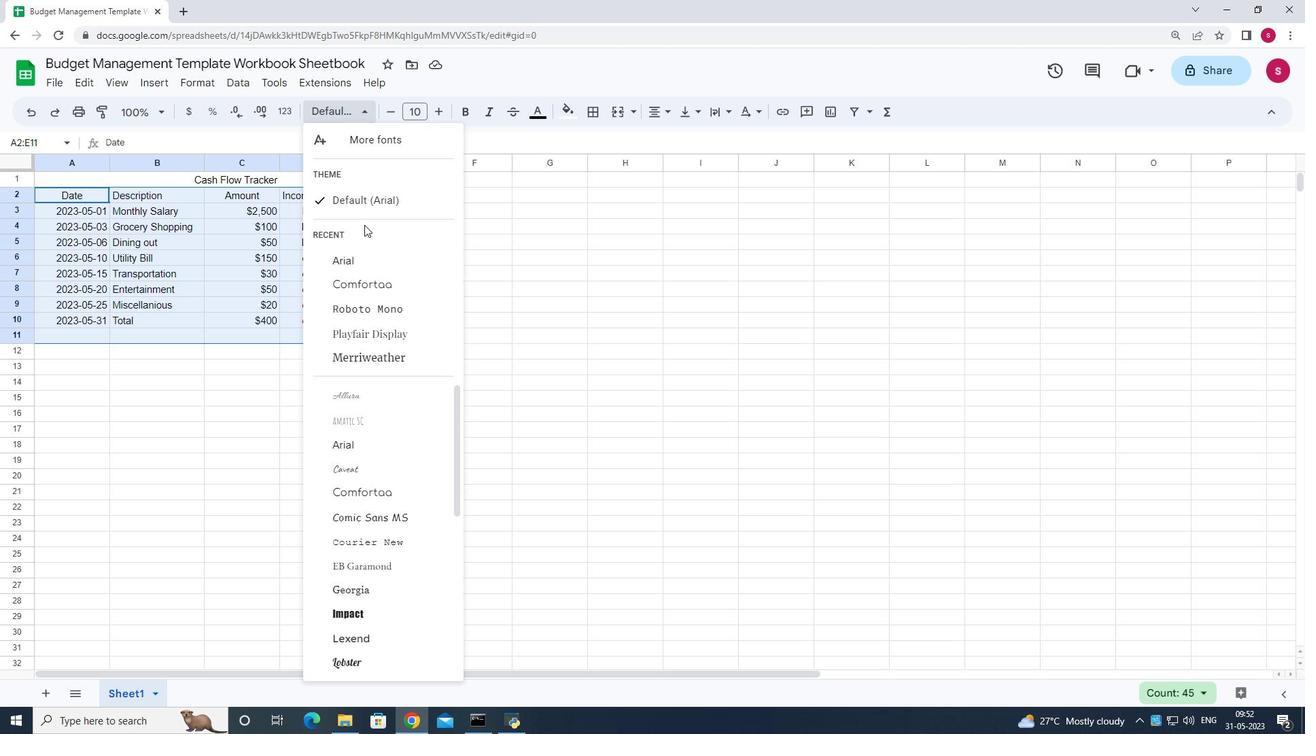 
Action: Mouse scrolled (364, 227) with delta (0, 0)
Screenshot: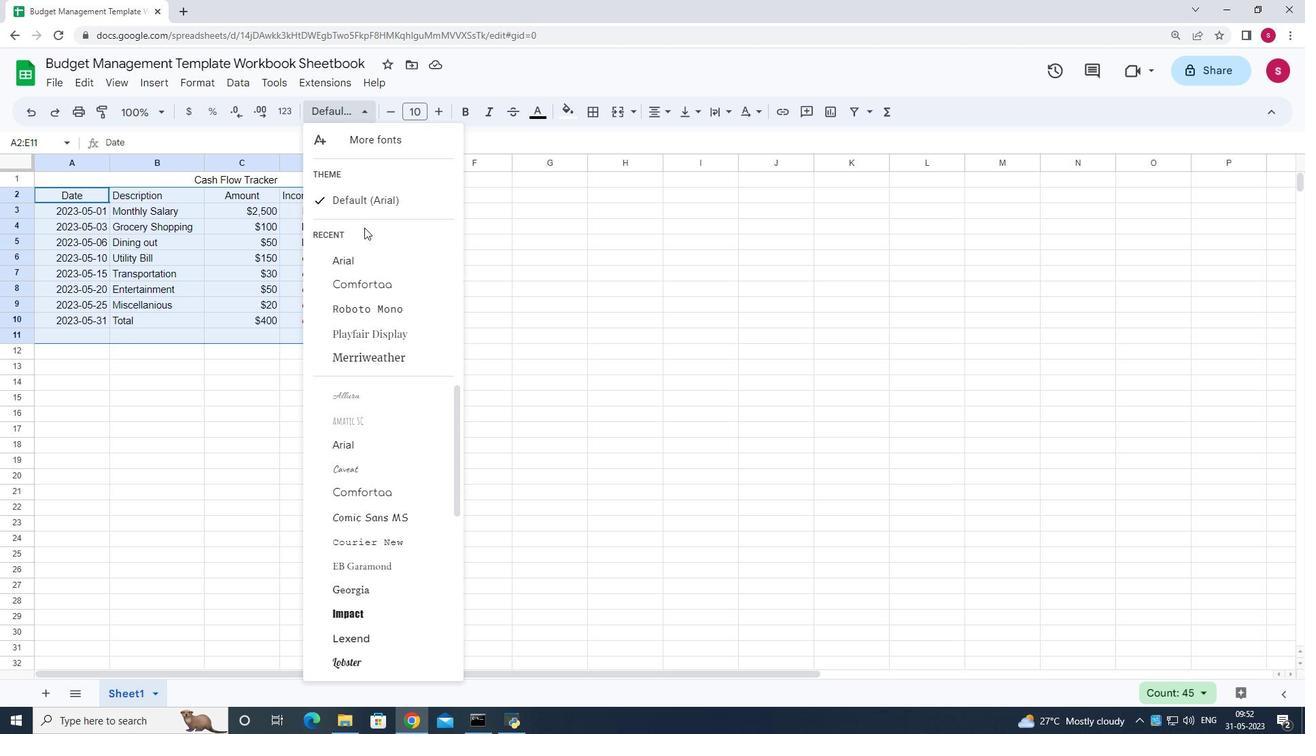 
Action: Mouse scrolled (364, 227) with delta (0, 0)
Screenshot: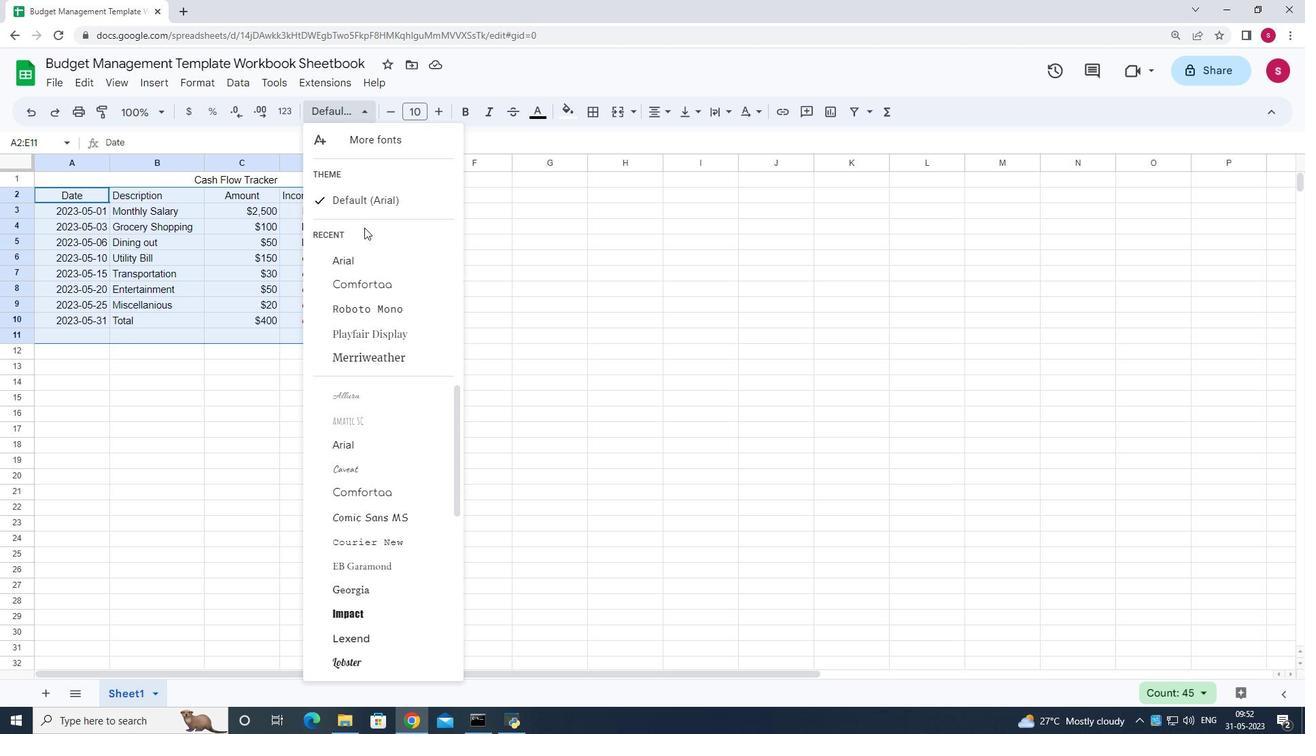 
Action: Mouse scrolled (364, 227) with delta (0, 0)
Screenshot: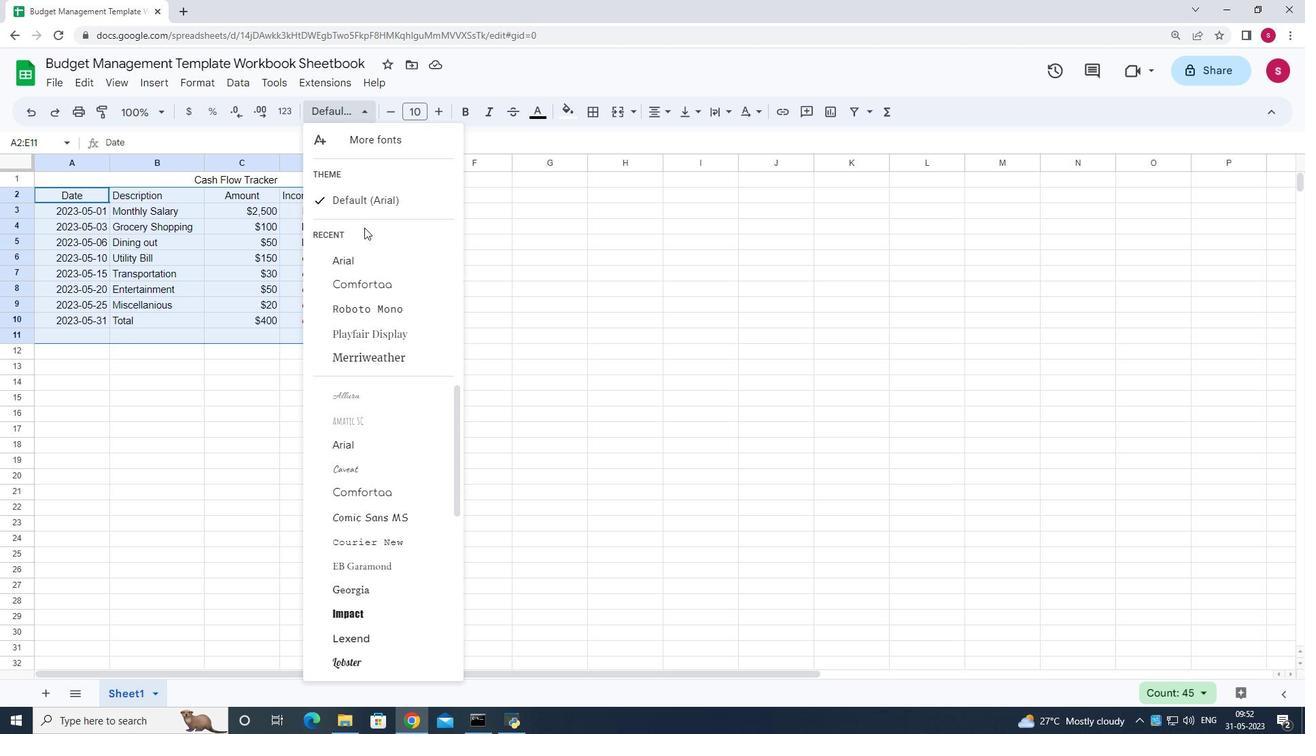 
Action: Mouse scrolled (364, 227) with delta (0, 0)
Screenshot: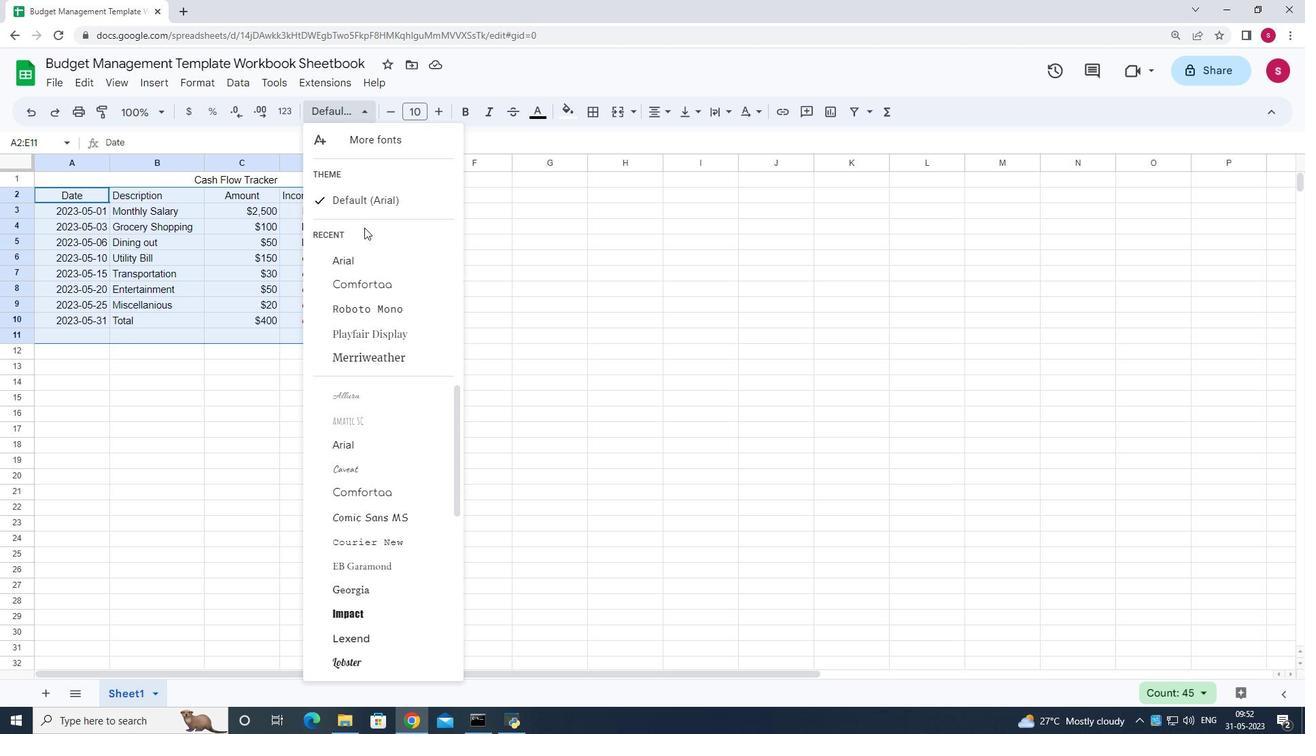 
Action: Mouse moved to (397, 436)
Screenshot: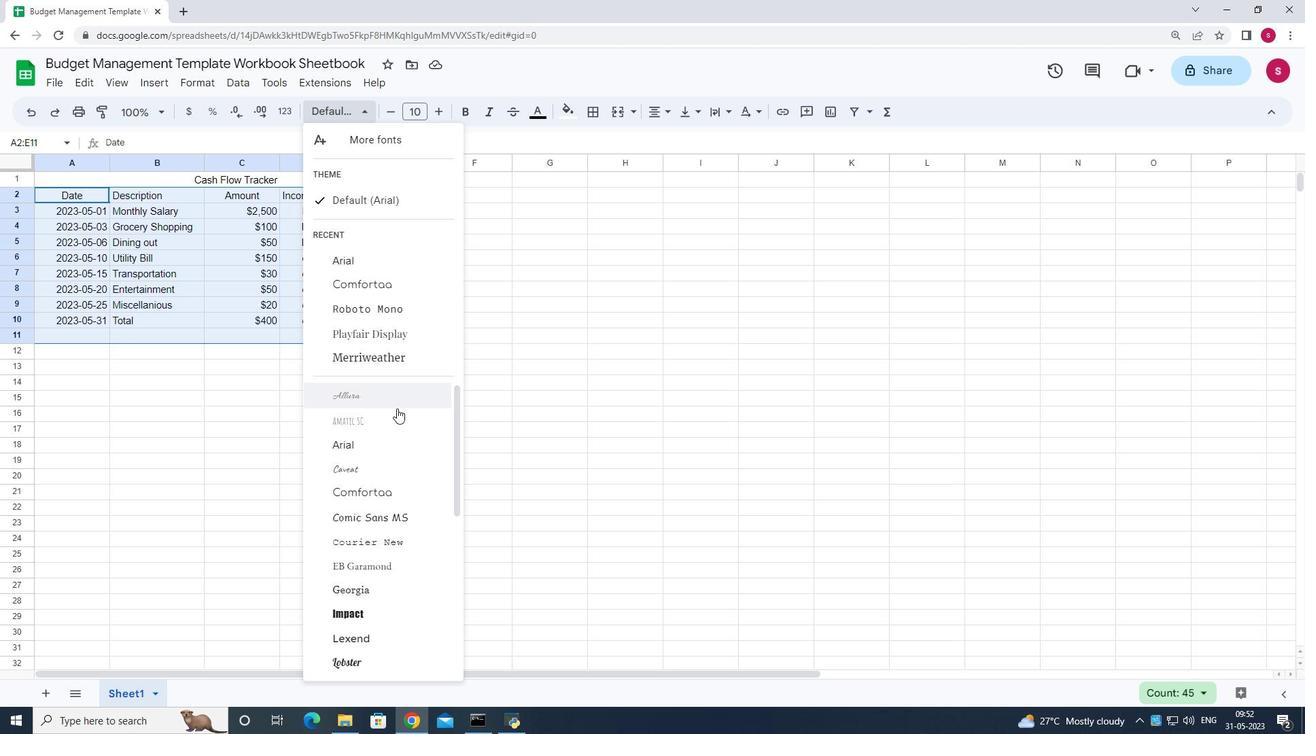 
Action: Mouse scrolled (397, 435) with delta (0, 0)
Screenshot: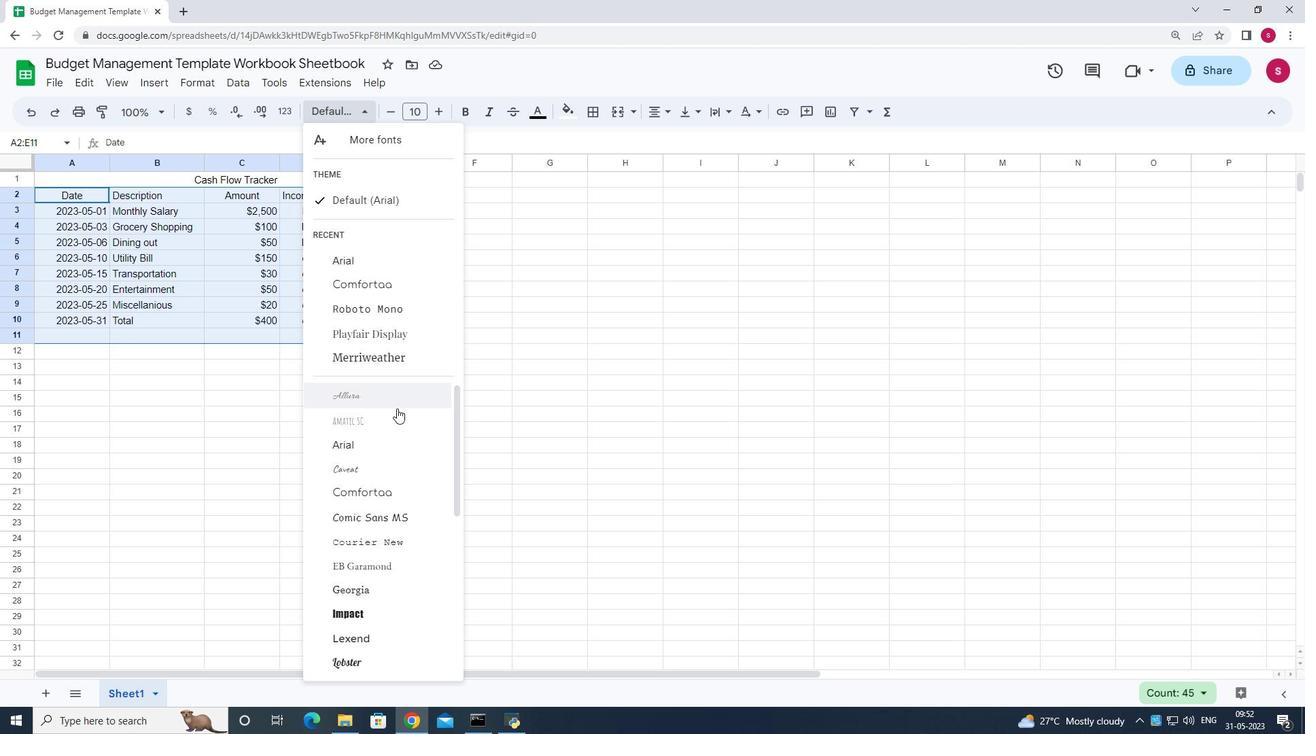 
Action: Mouse moved to (393, 472)
Screenshot: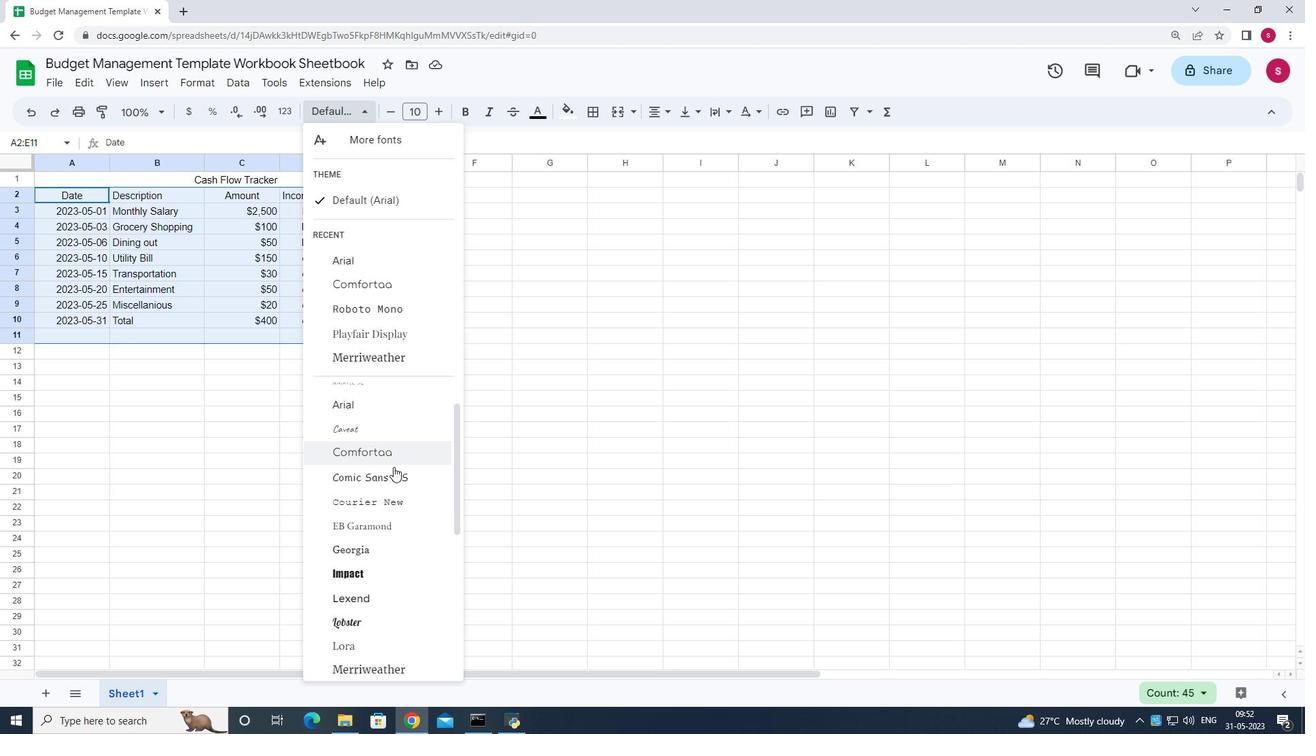 
Action: Mouse scrolled (393, 471) with delta (0, 0)
Screenshot: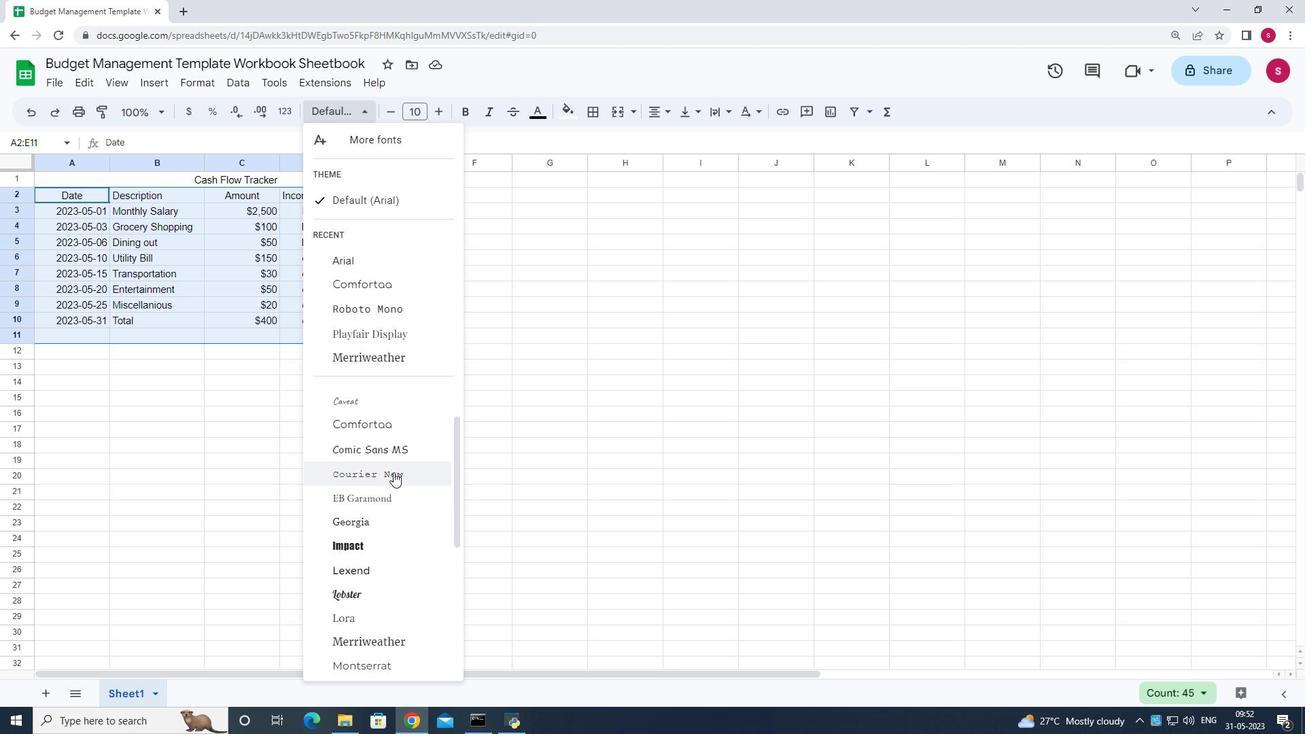
Action: Mouse scrolled (393, 473) with delta (0, 0)
Screenshot: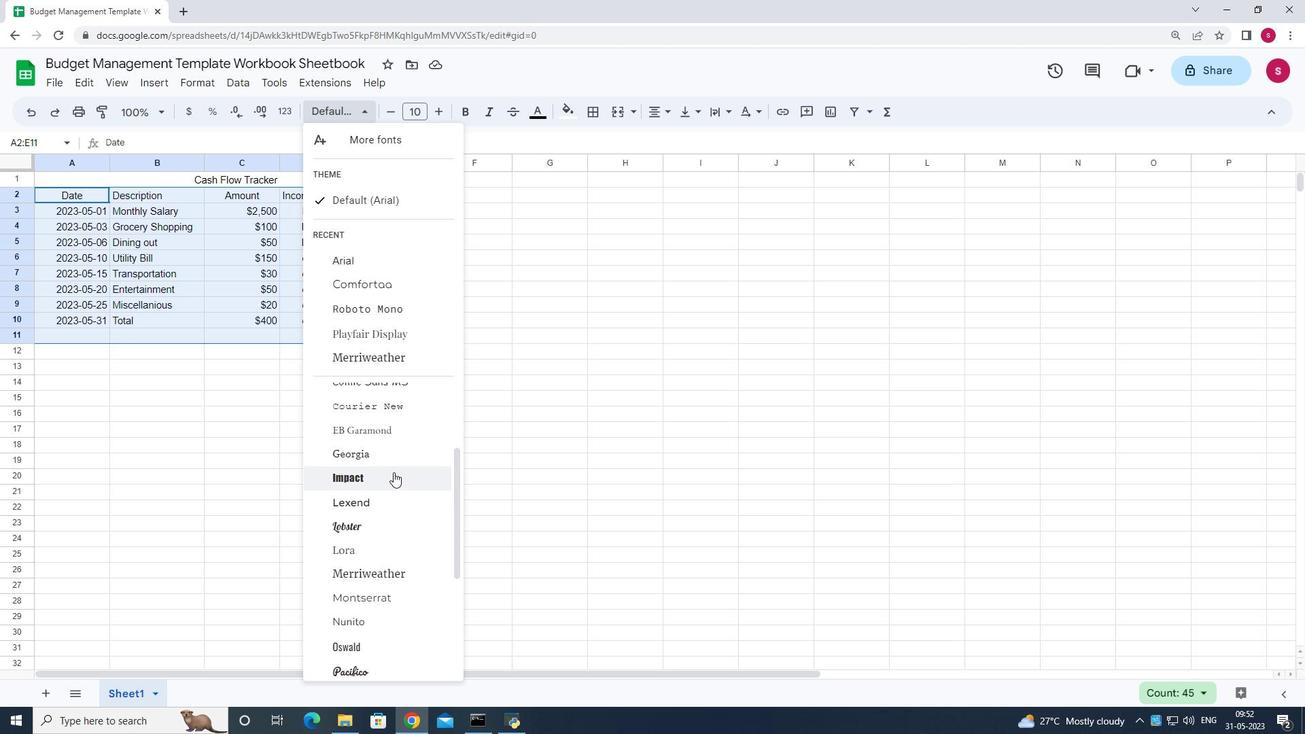 
Action: Mouse scrolled (393, 471) with delta (0, 0)
Screenshot: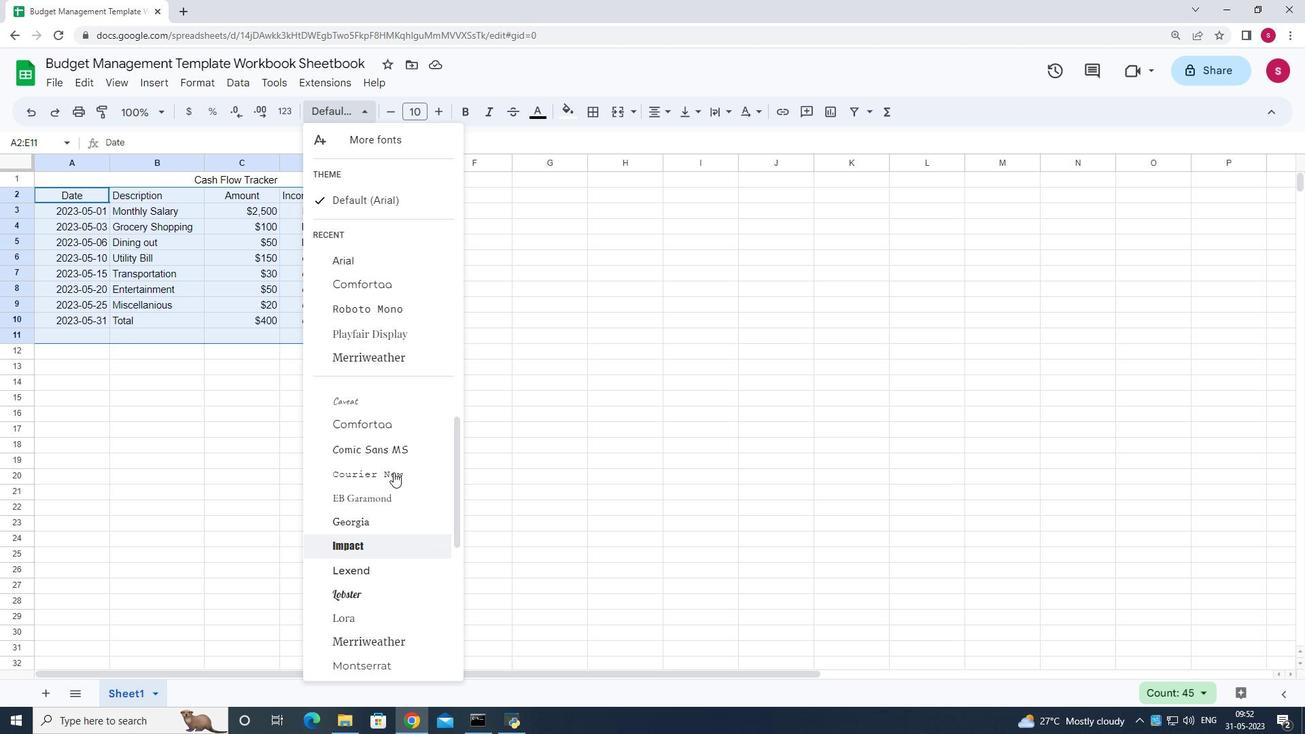 
Action: Mouse scrolled (393, 471) with delta (0, 0)
Screenshot: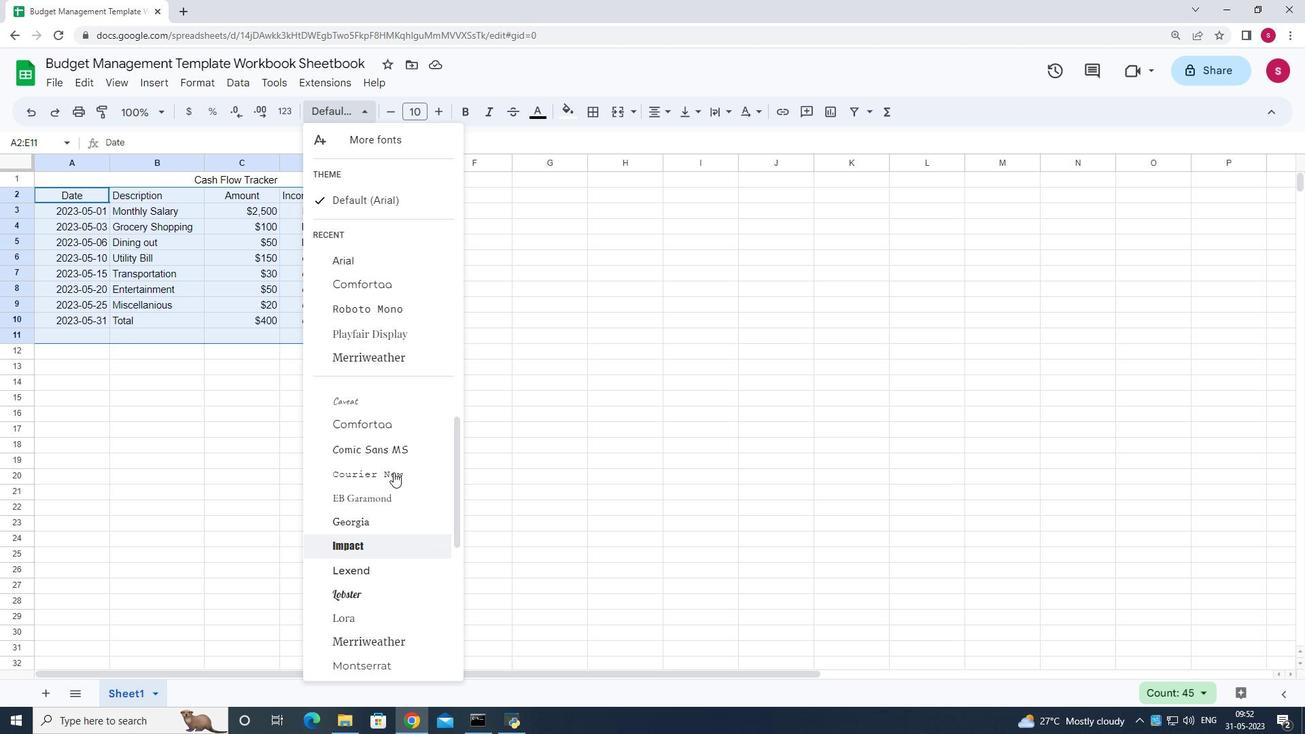 
Action: Mouse scrolled (393, 471) with delta (0, 0)
Screenshot: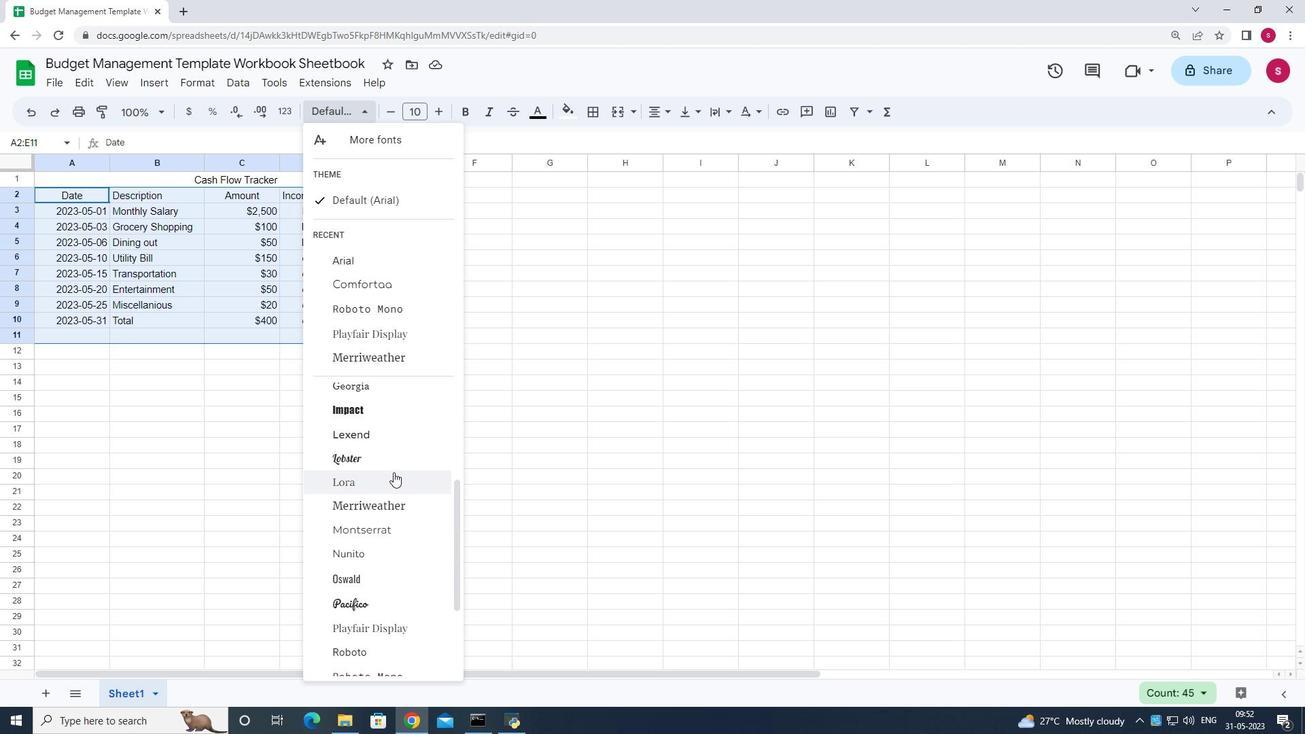 
Action: Mouse scrolled (393, 471) with delta (0, 0)
Screenshot: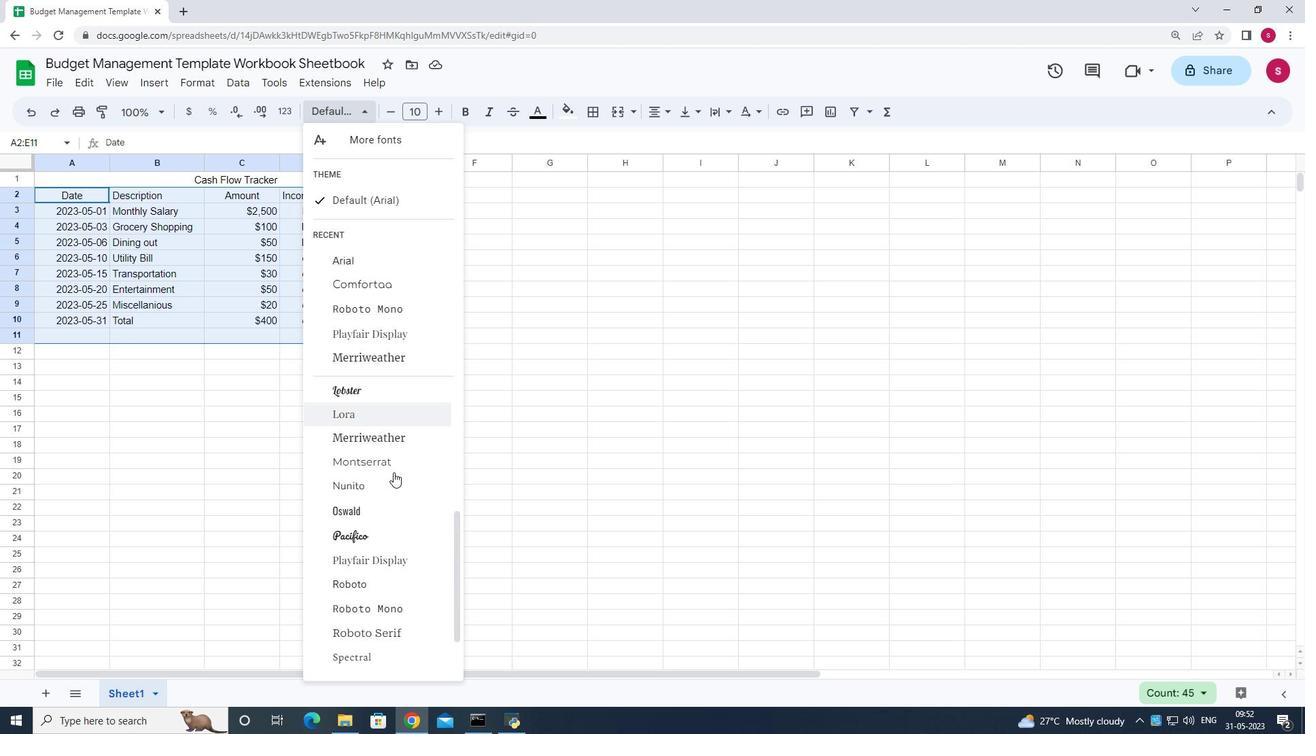 
Action: Mouse scrolled (393, 471) with delta (0, 0)
Screenshot: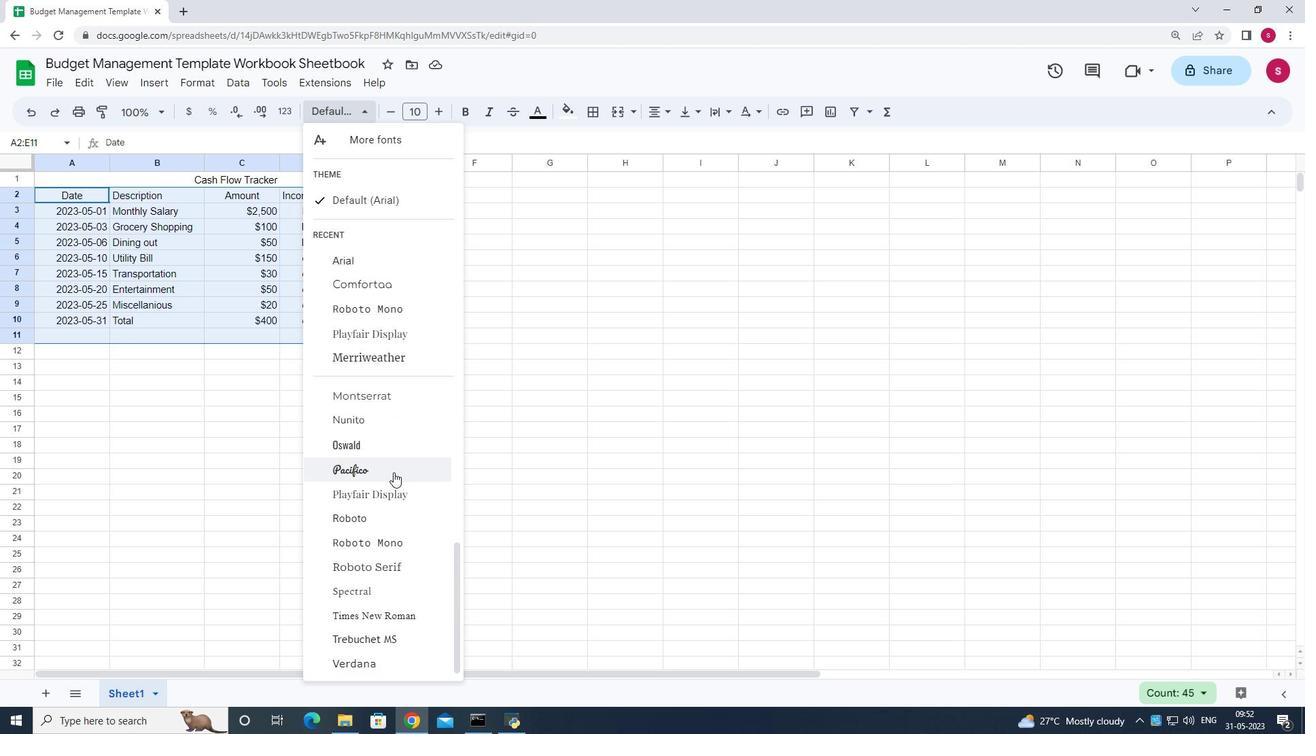 
Action: Mouse scrolled (393, 471) with delta (0, 0)
Screenshot: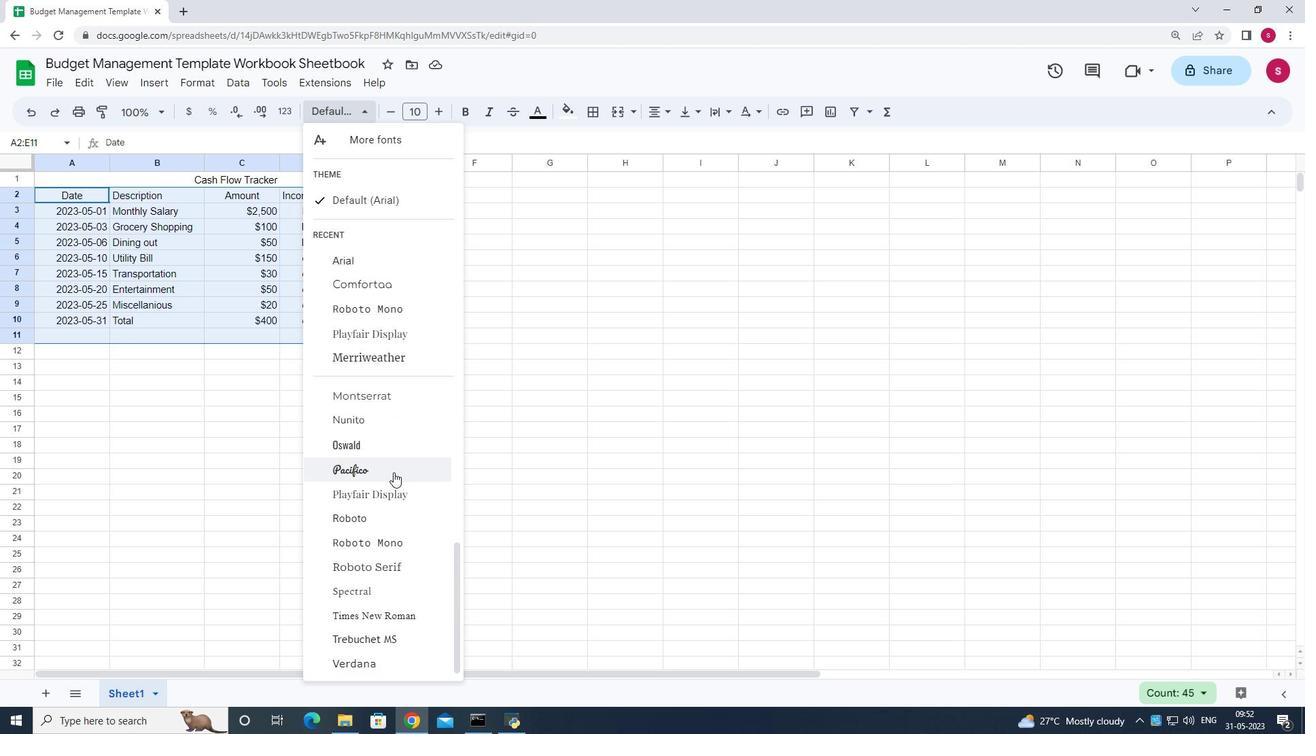 
Action: Mouse scrolled (393, 471) with delta (0, 0)
Screenshot: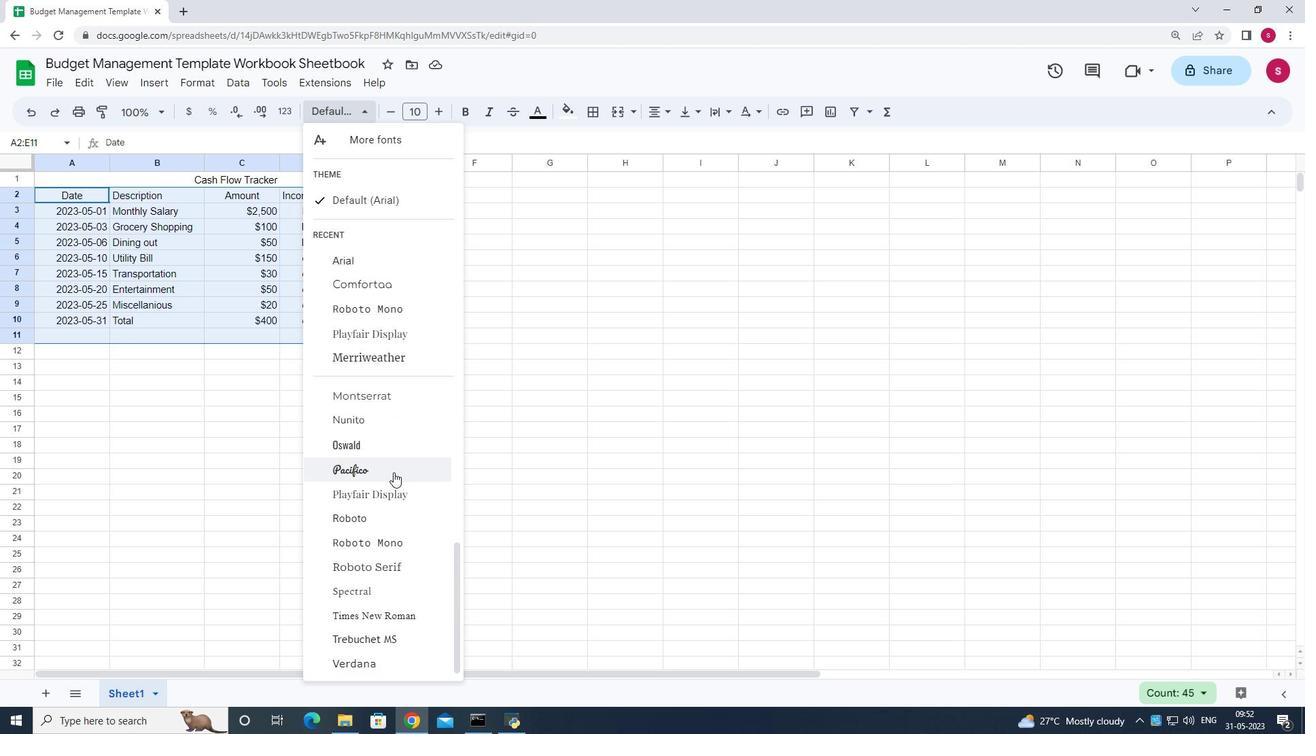 
Action: Mouse moved to (360, 449)
Screenshot: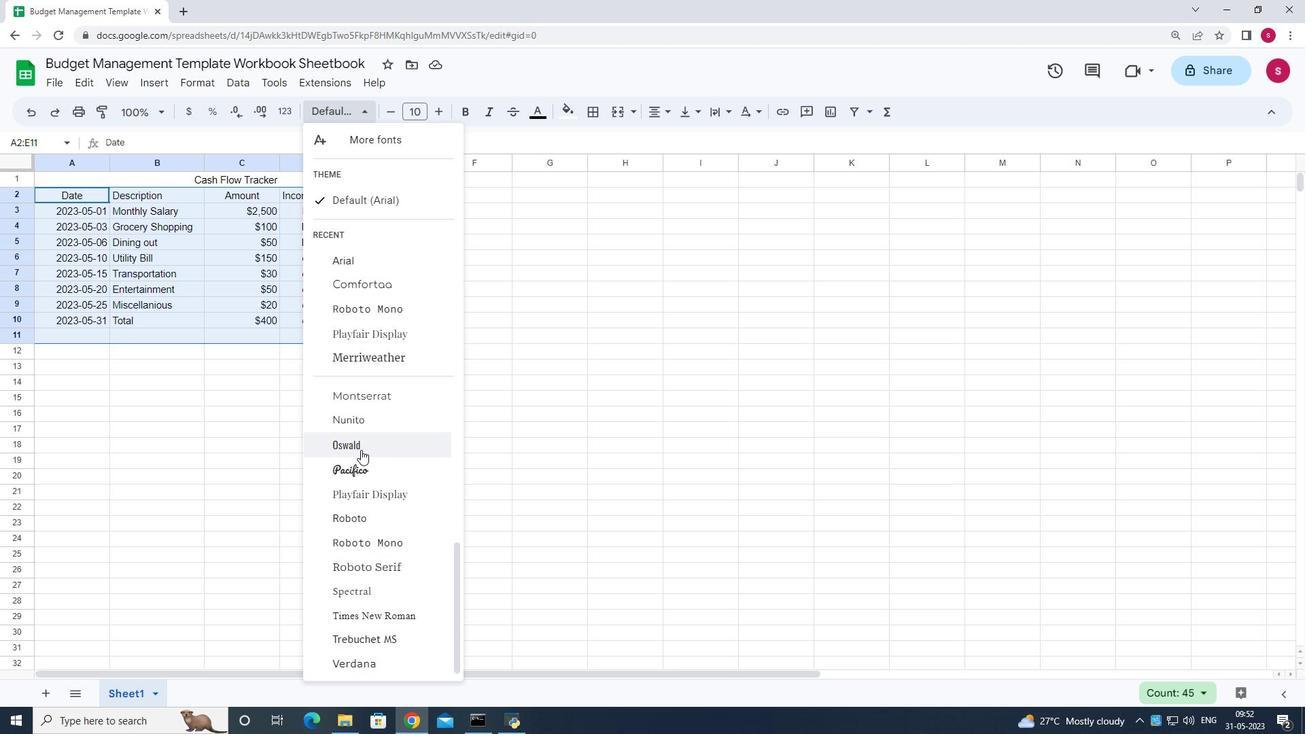 
Action: Mouse scrolled (360, 450) with delta (0, 0)
Screenshot: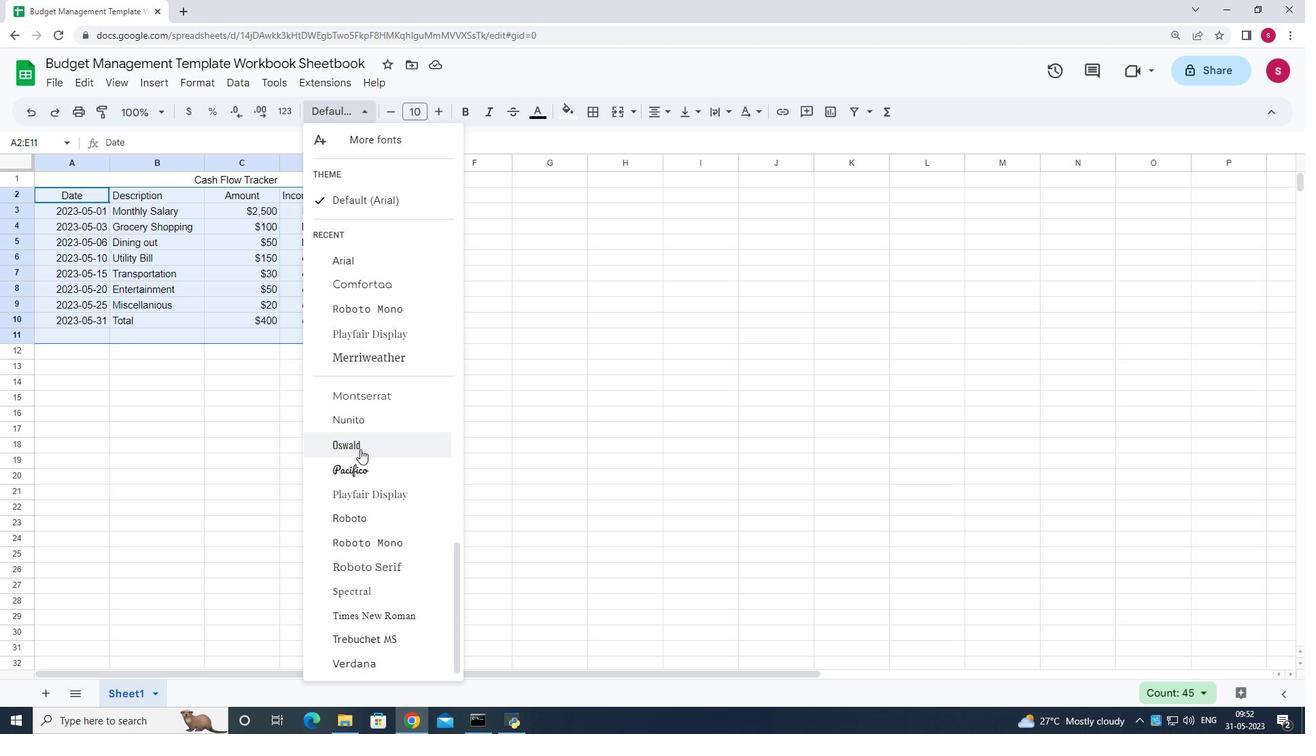 
Action: Mouse scrolled (360, 450) with delta (0, 0)
Screenshot: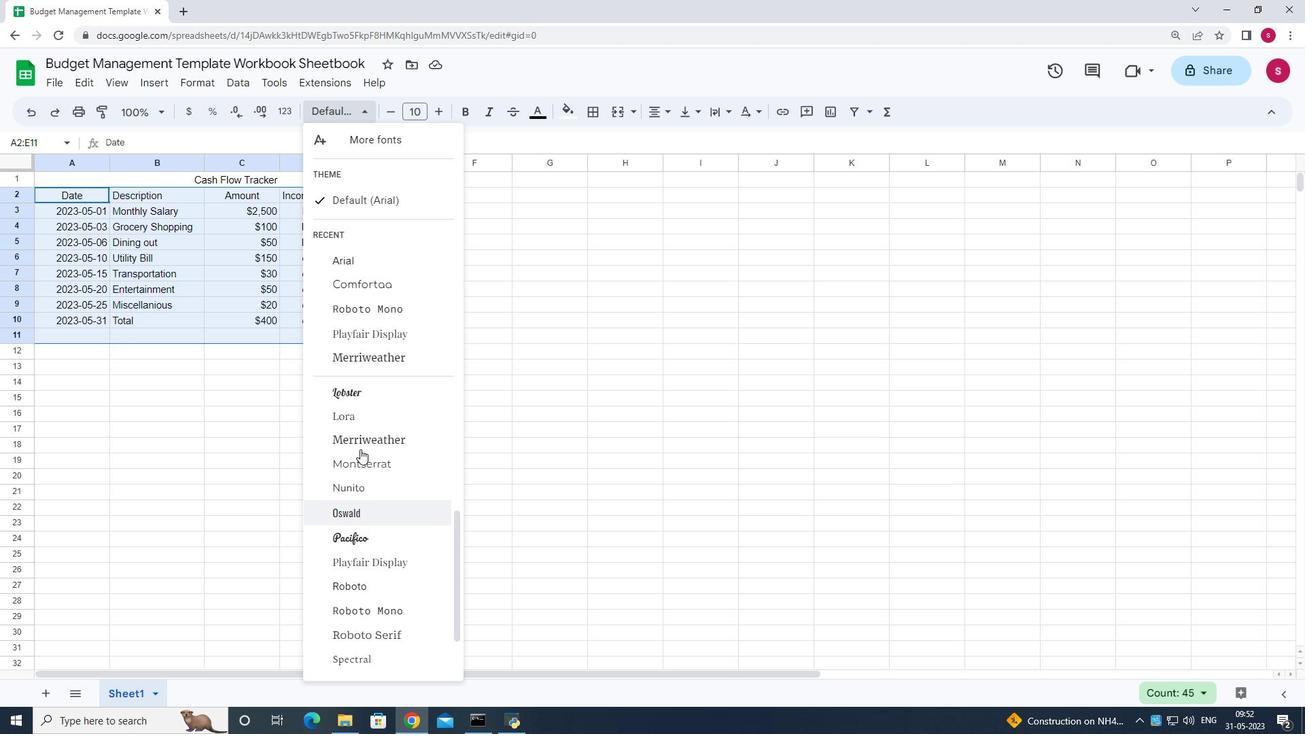 
Action: Mouse scrolled (360, 450) with delta (0, 0)
Screenshot: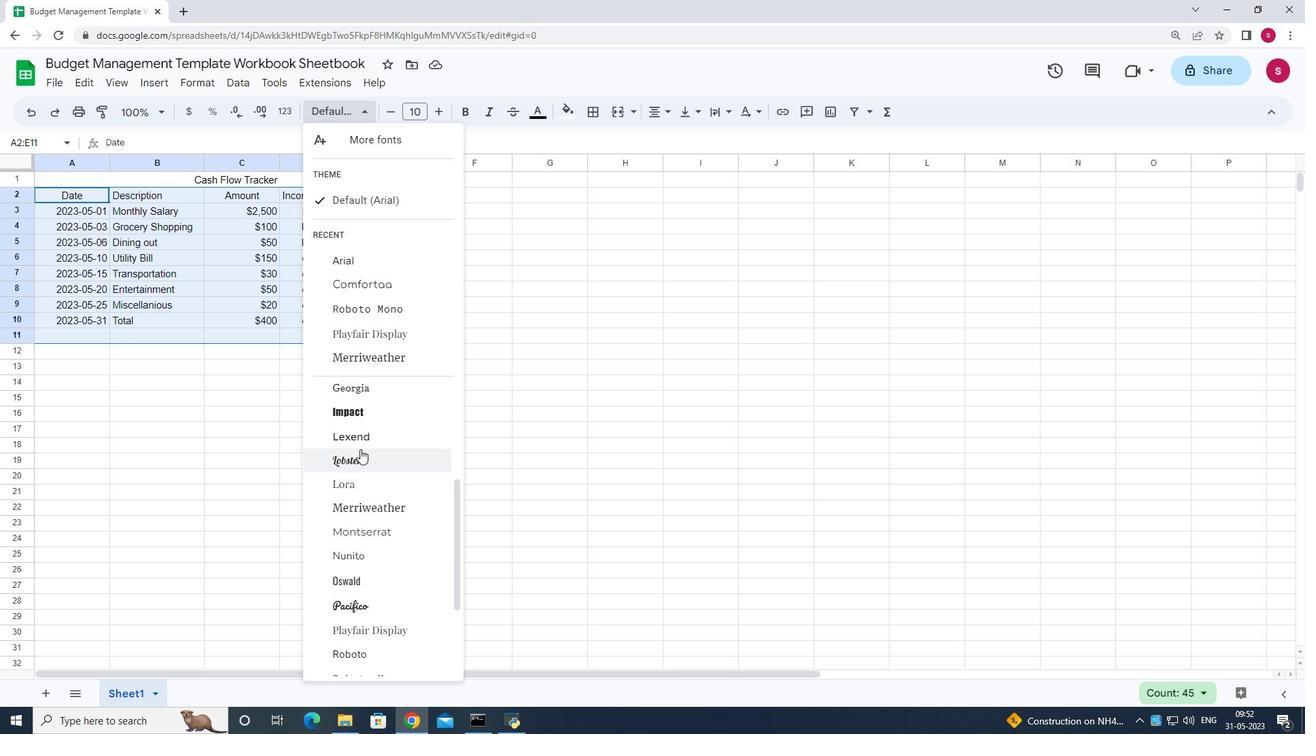 
Action: Mouse scrolled (360, 450) with delta (0, 0)
Screenshot: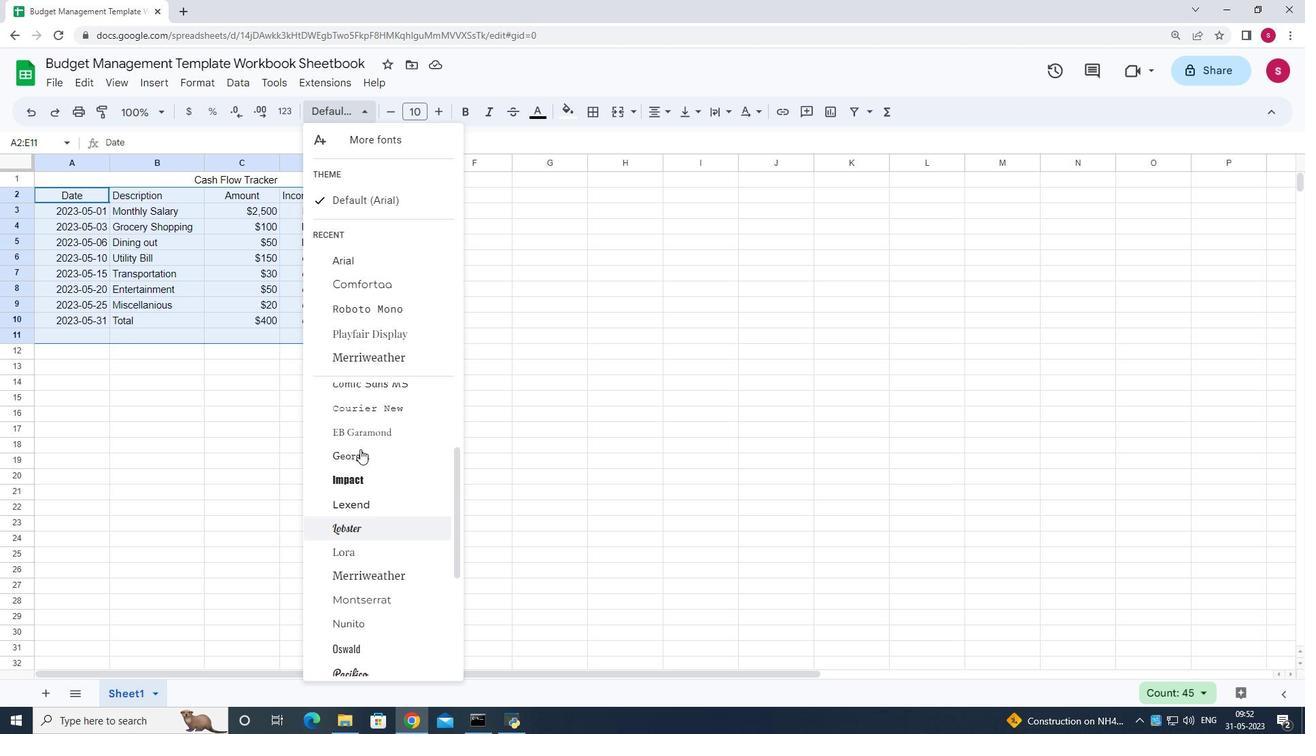 
Action: Mouse scrolled (360, 450) with delta (0, 0)
Screenshot: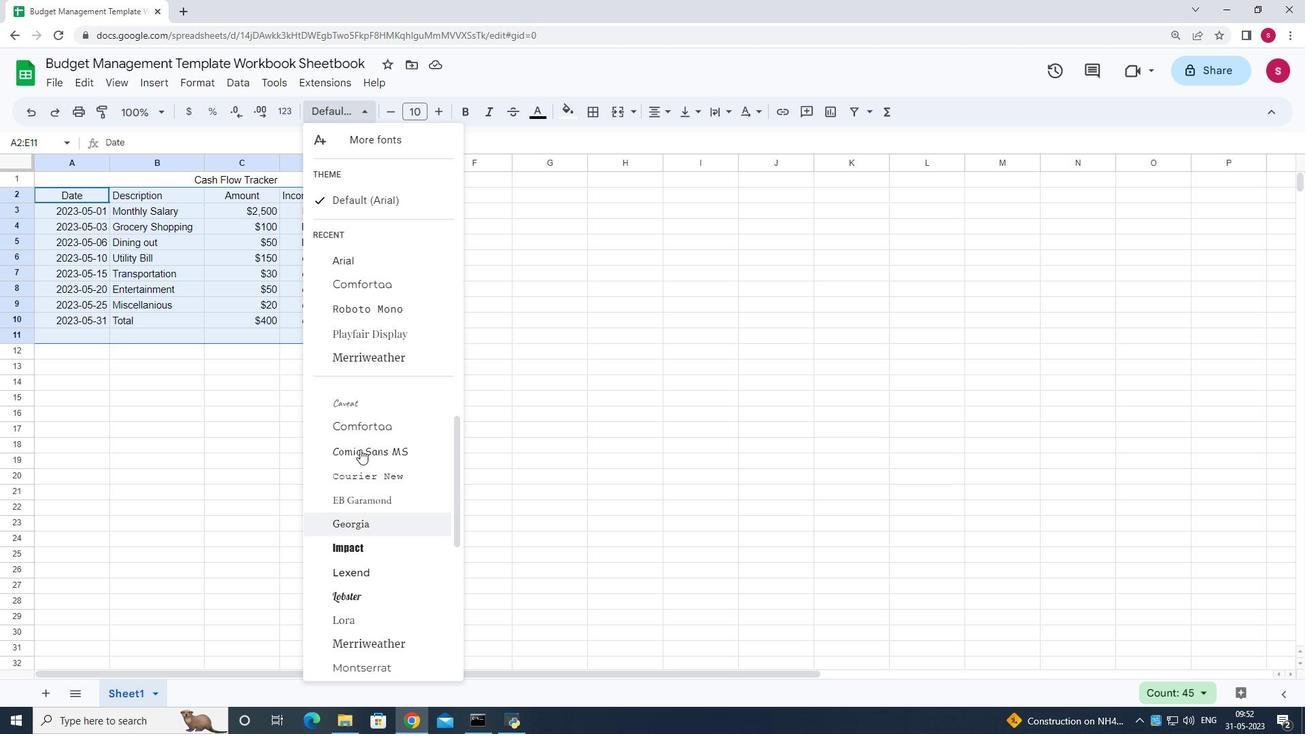 
Action: Mouse scrolled (360, 450) with delta (0, 0)
Screenshot: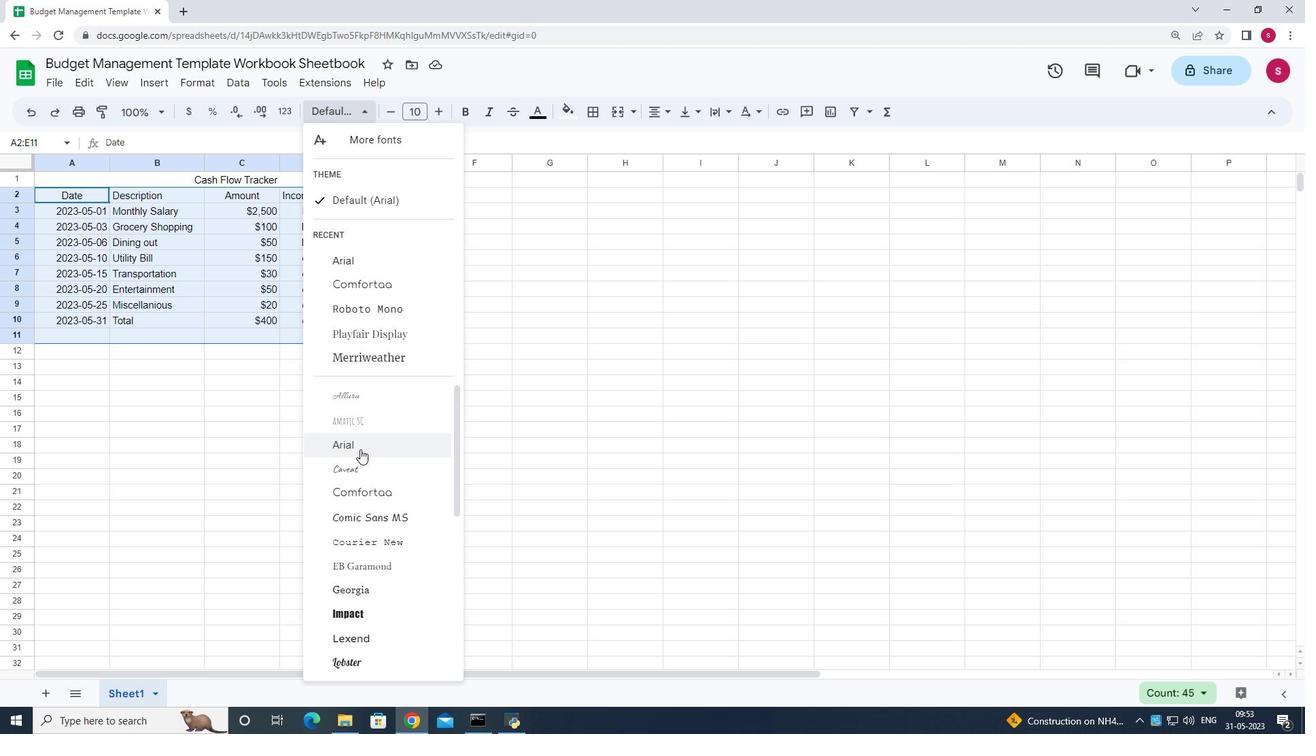 
Action: Mouse scrolled (360, 450) with delta (0, 0)
Screenshot: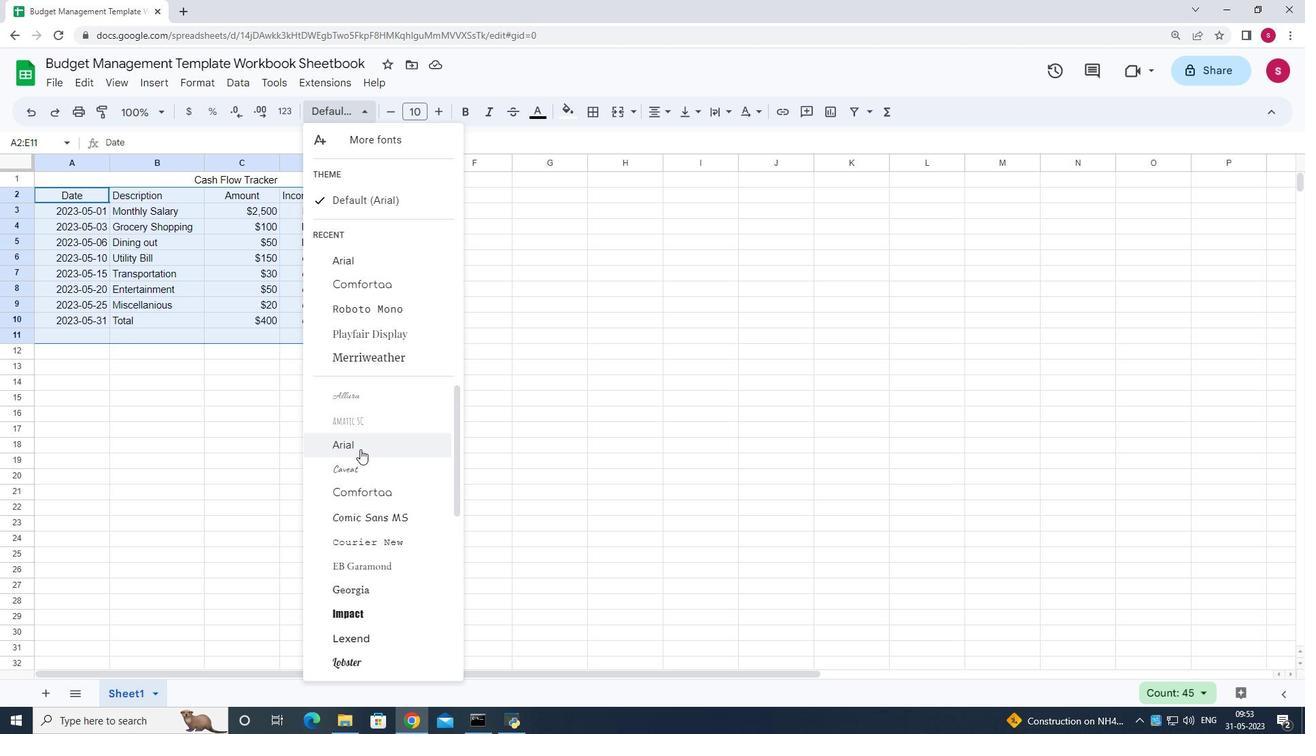 
Action: Mouse scrolled (360, 450) with delta (0, 0)
Screenshot: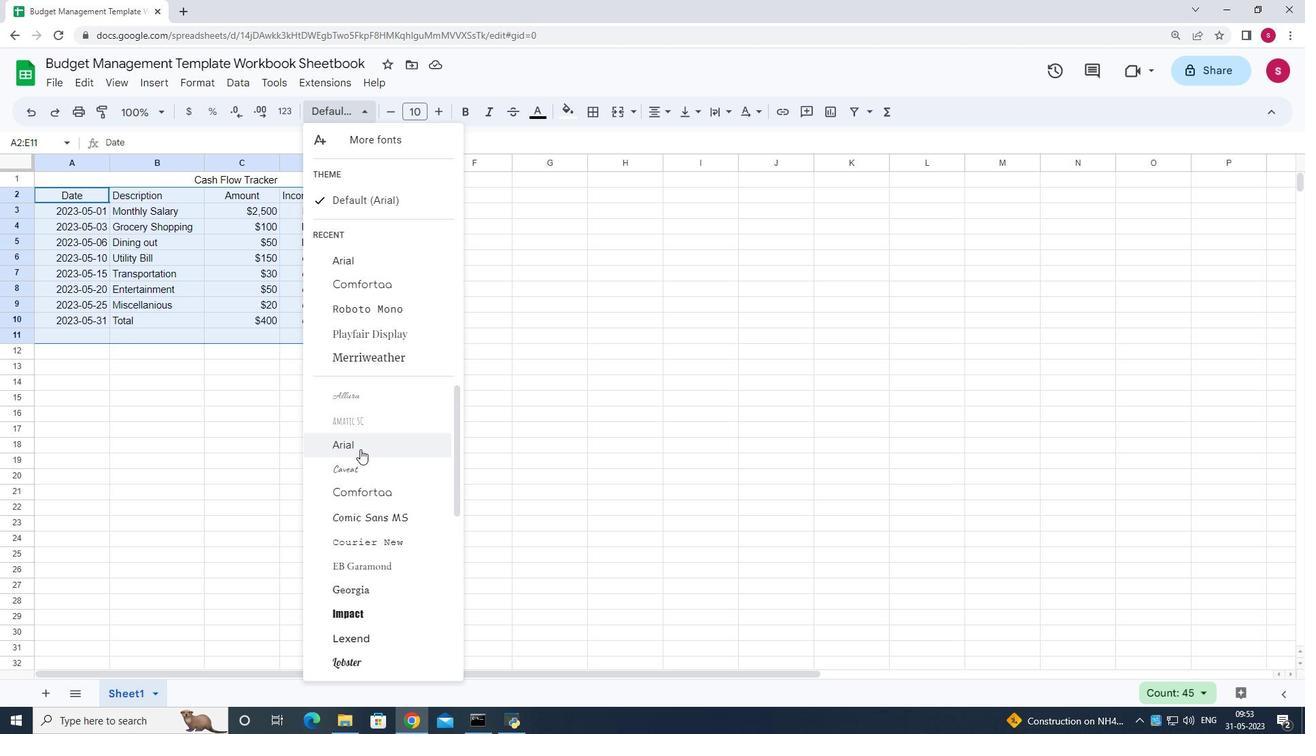 
Action: Mouse moved to (356, 257)
Screenshot: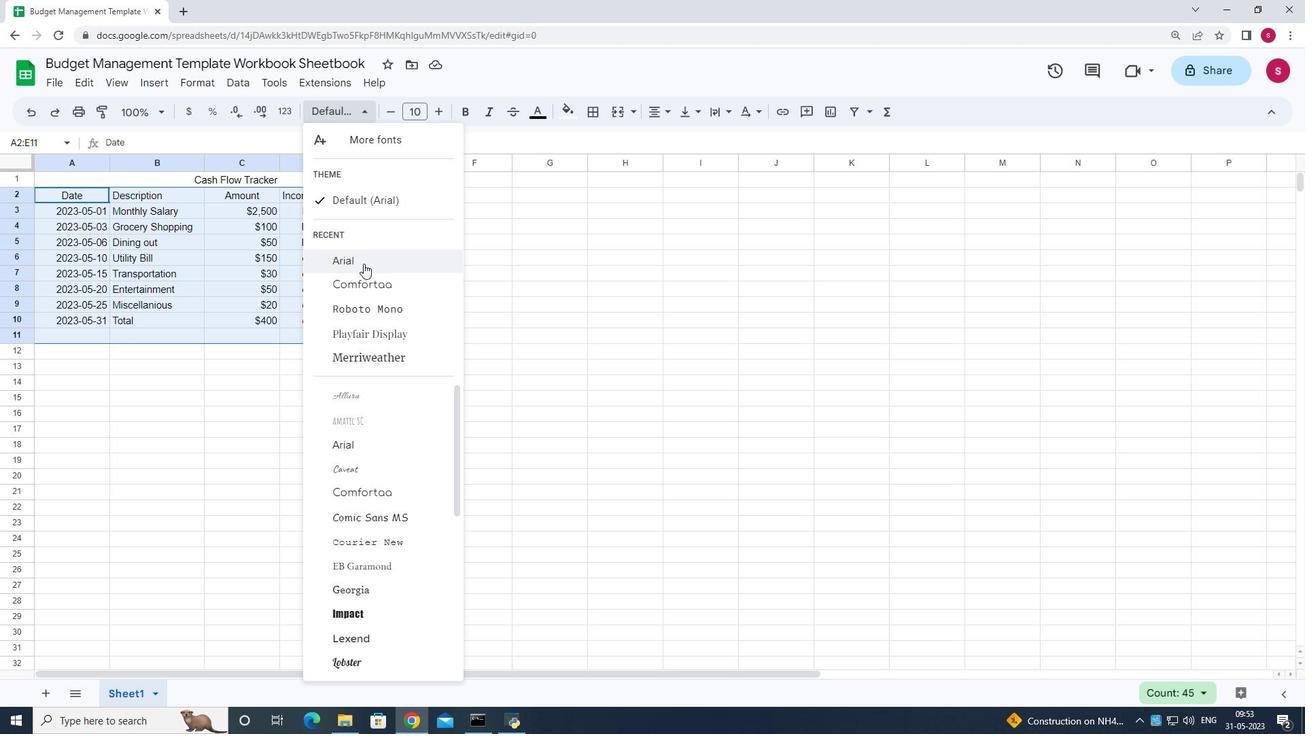 
Action: Mouse pressed left at (356, 257)
Screenshot: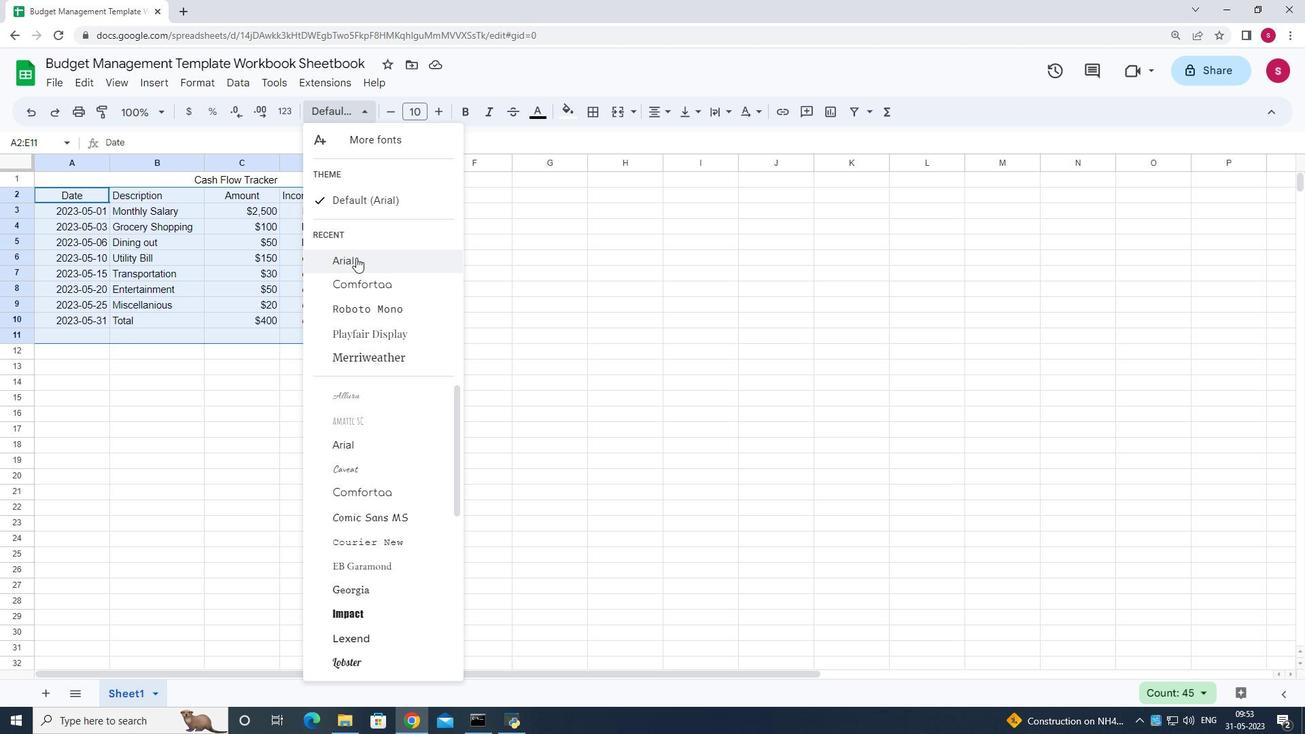 
Action: Mouse moved to (436, 111)
Screenshot: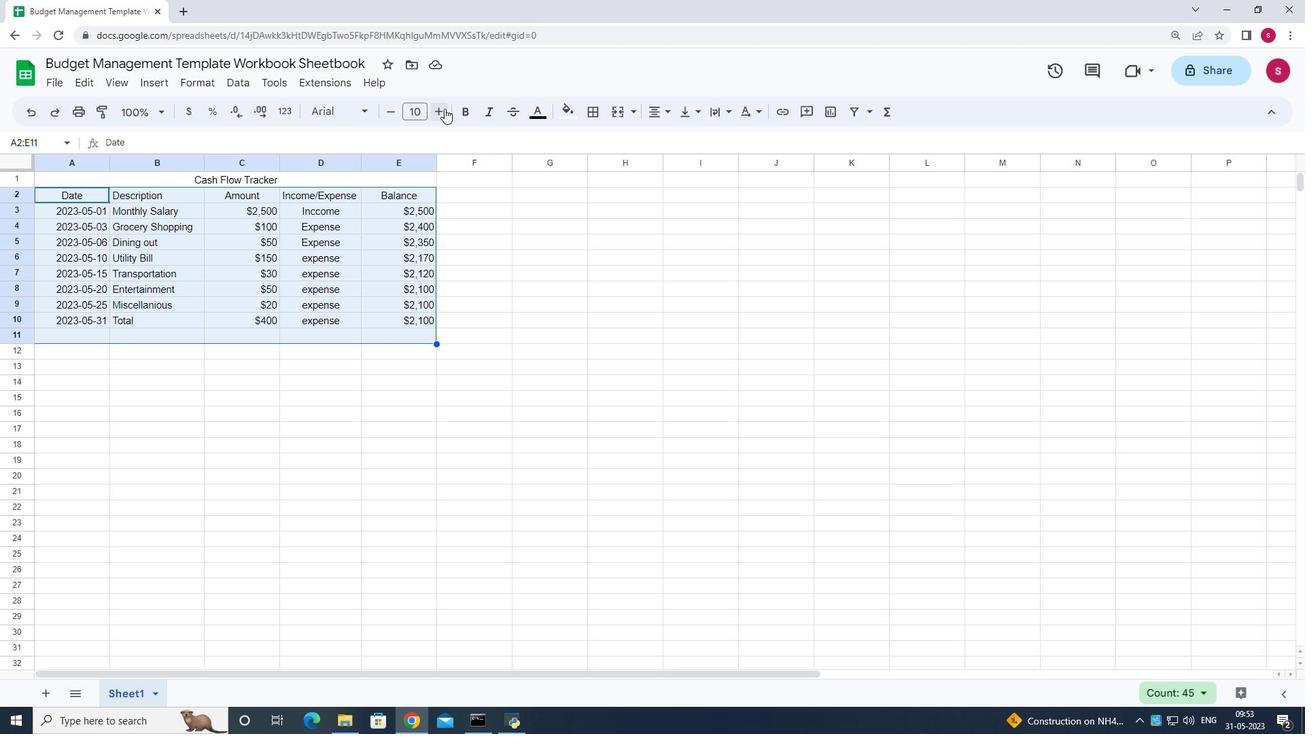 
Action: Mouse pressed left at (436, 111)
Screenshot: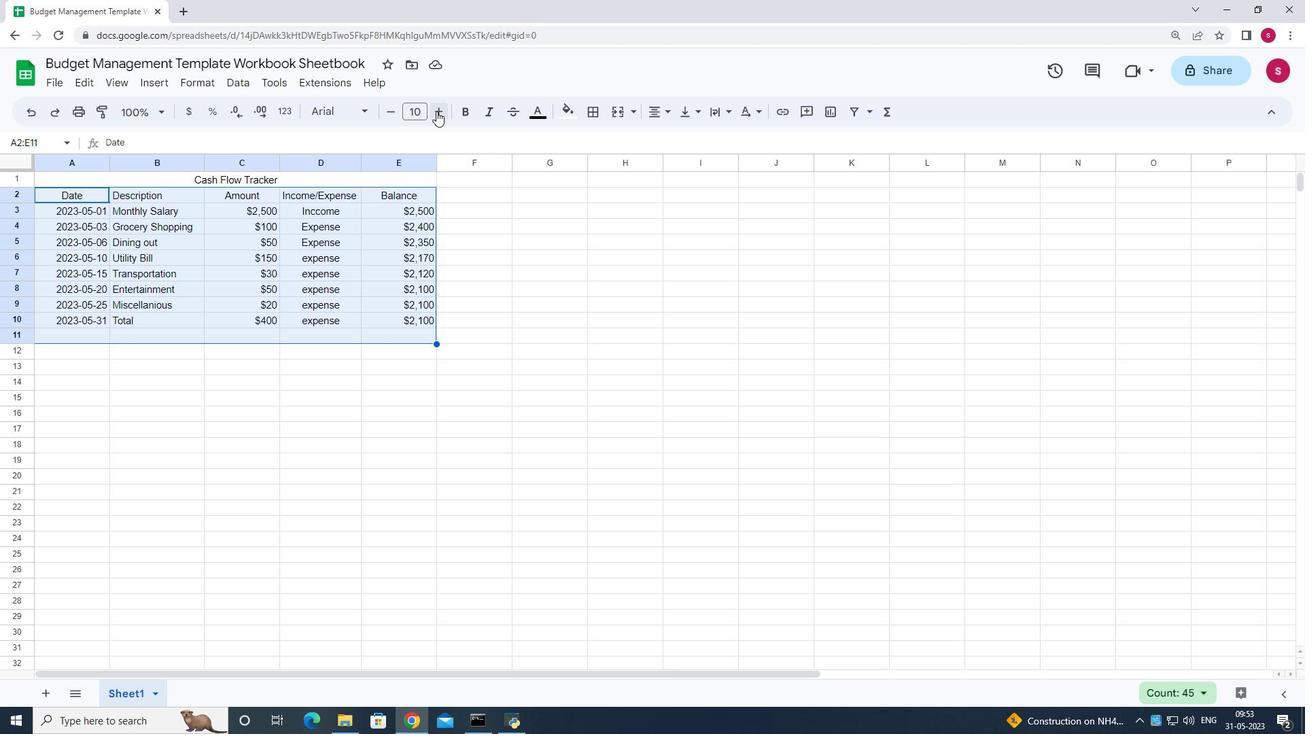 
Action: Mouse pressed left at (436, 111)
Screenshot: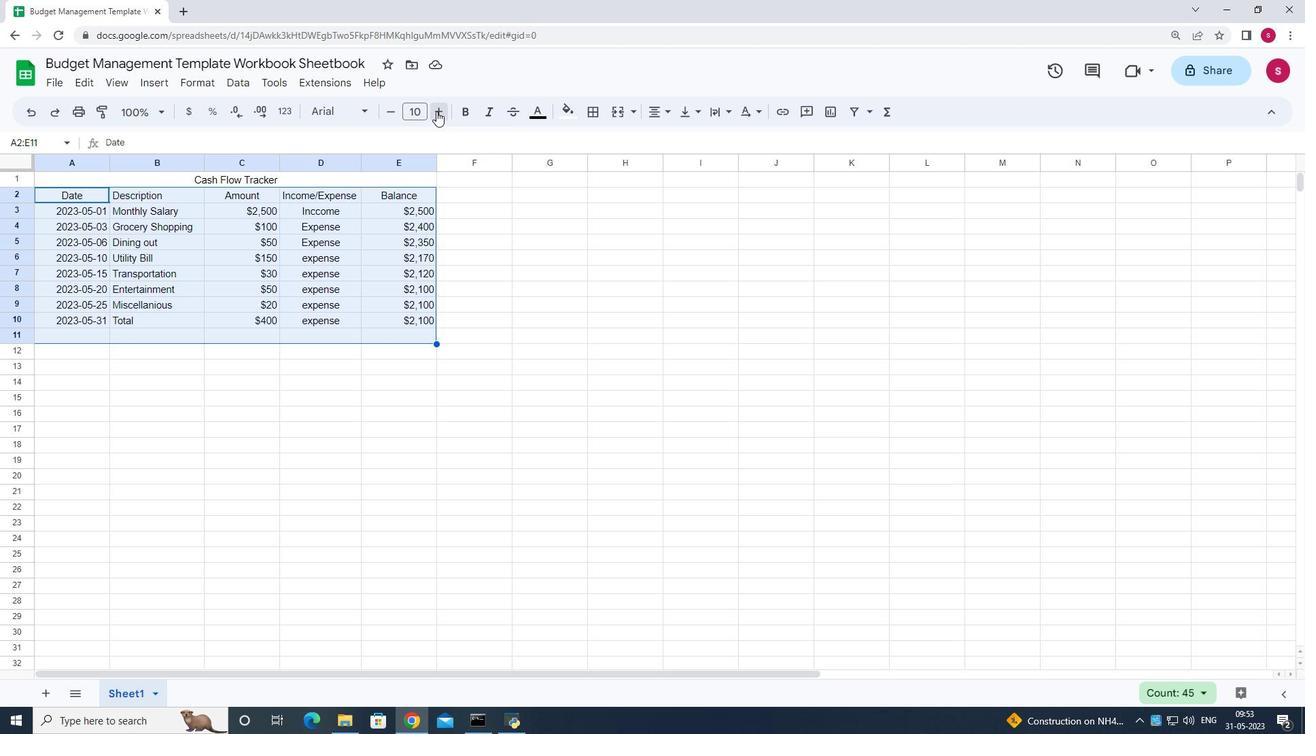 
Action: Mouse pressed left at (436, 111)
Screenshot: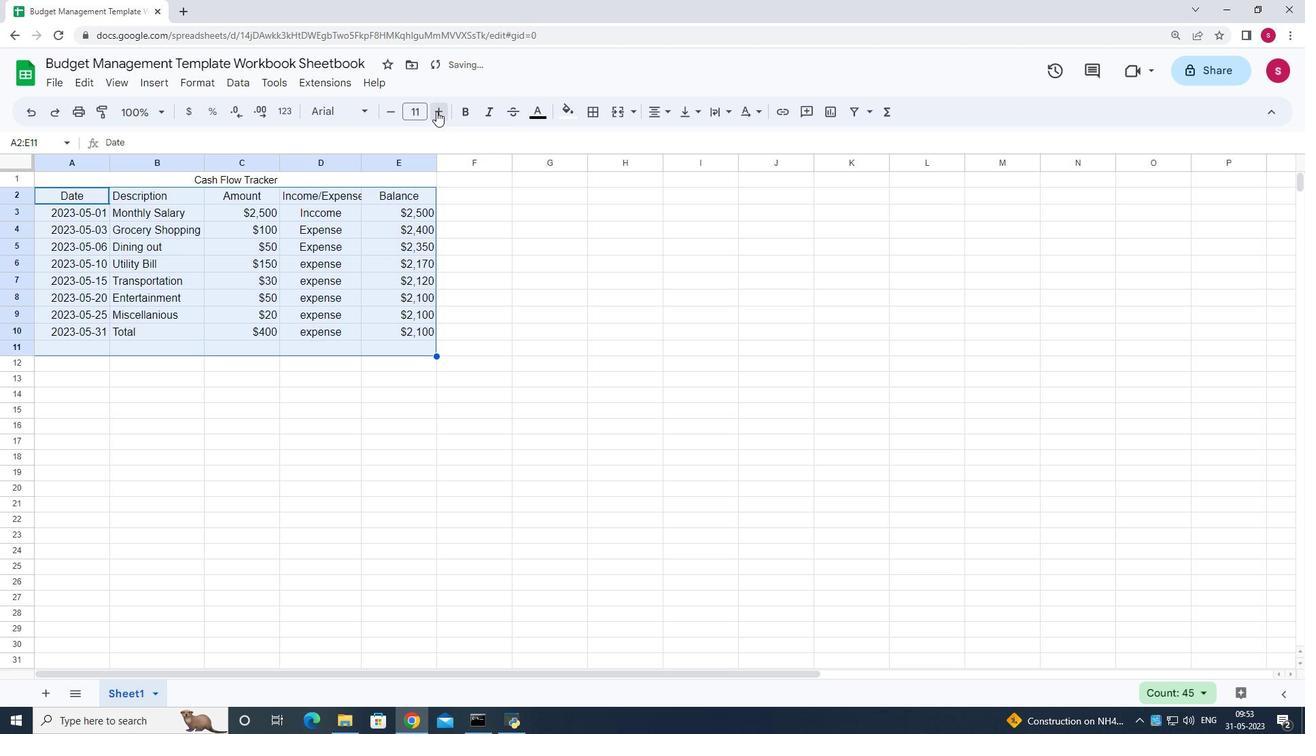 
Action: Mouse pressed left at (436, 111)
Screenshot: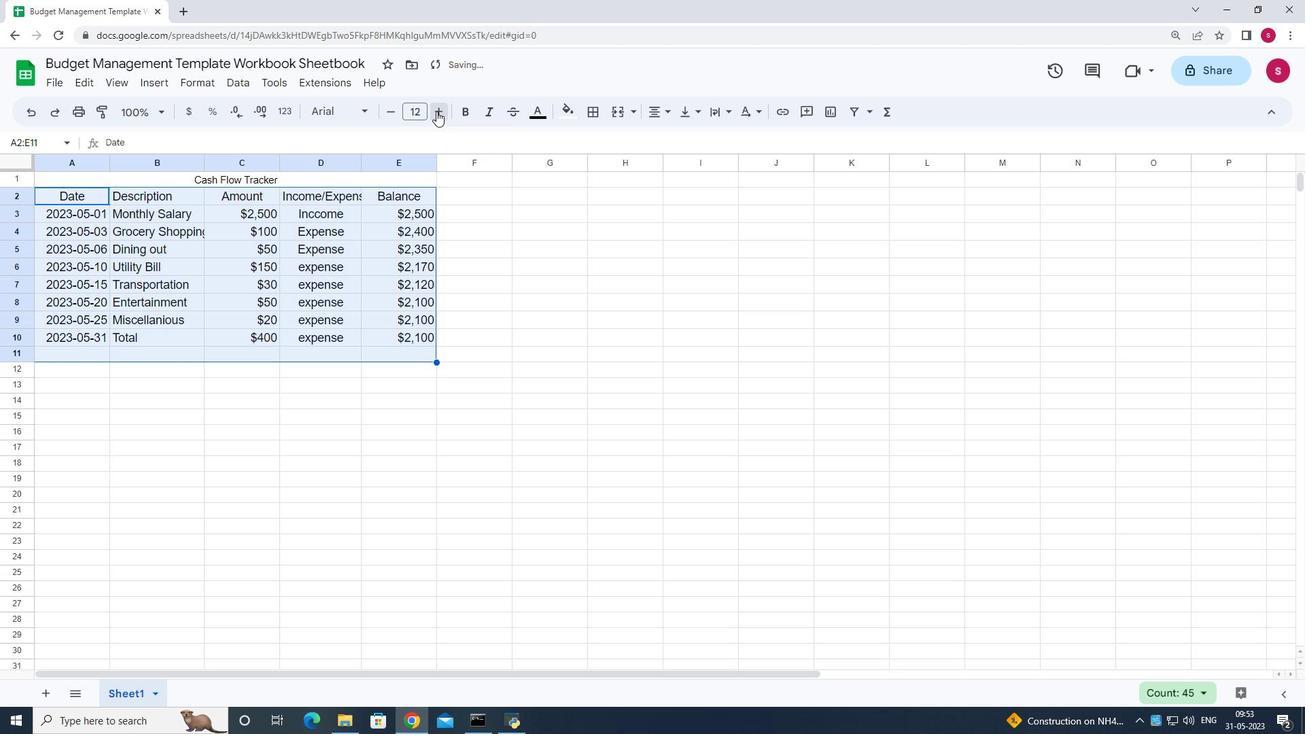 
Action: Mouse pressed left at (436, 111)
Screenshot: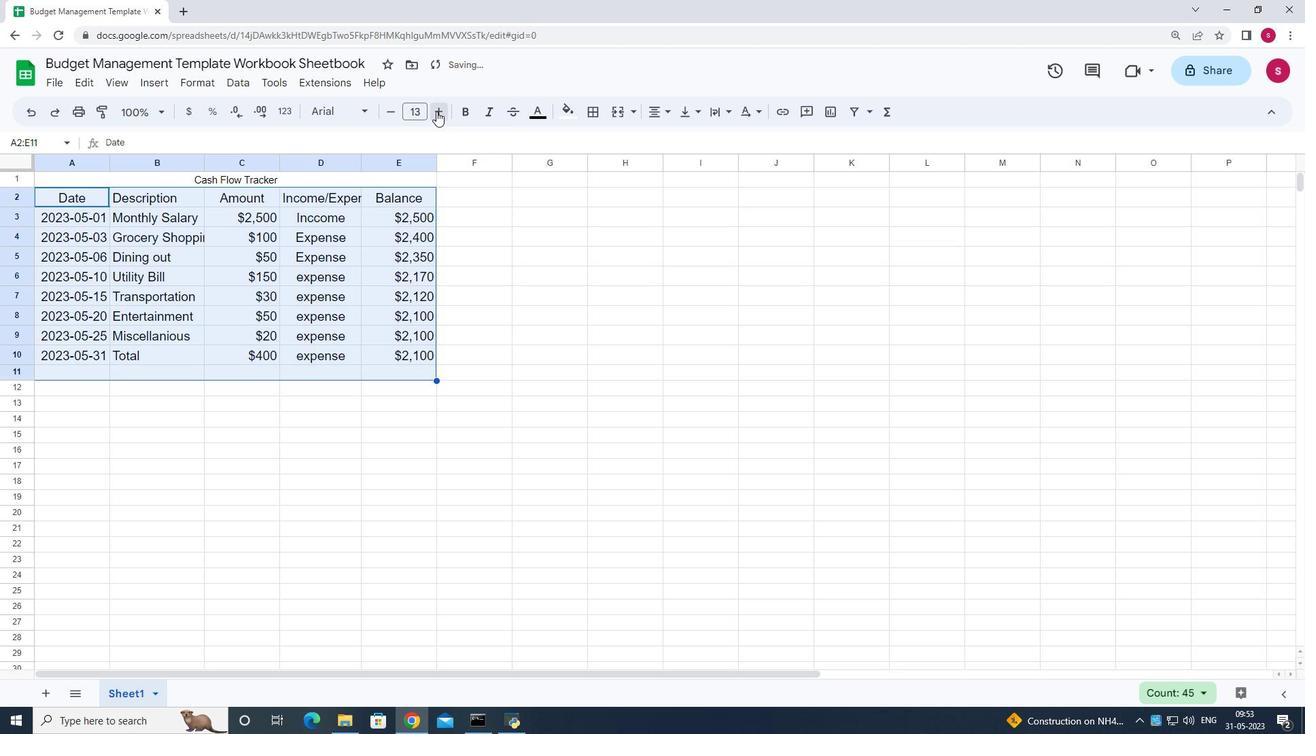 
Action: Mouse pressed left at (436, 111)
Screenshot: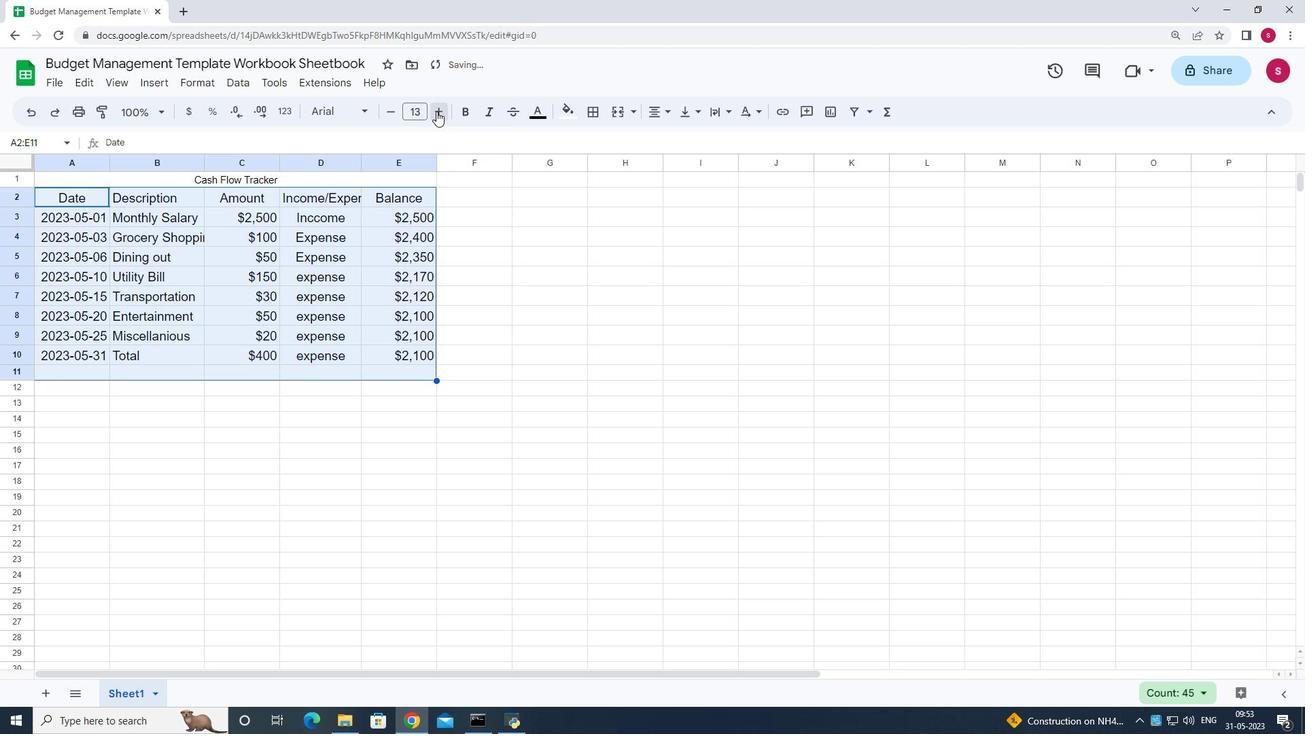 
Action: Mouse moved to (184, 183)
Screenshot: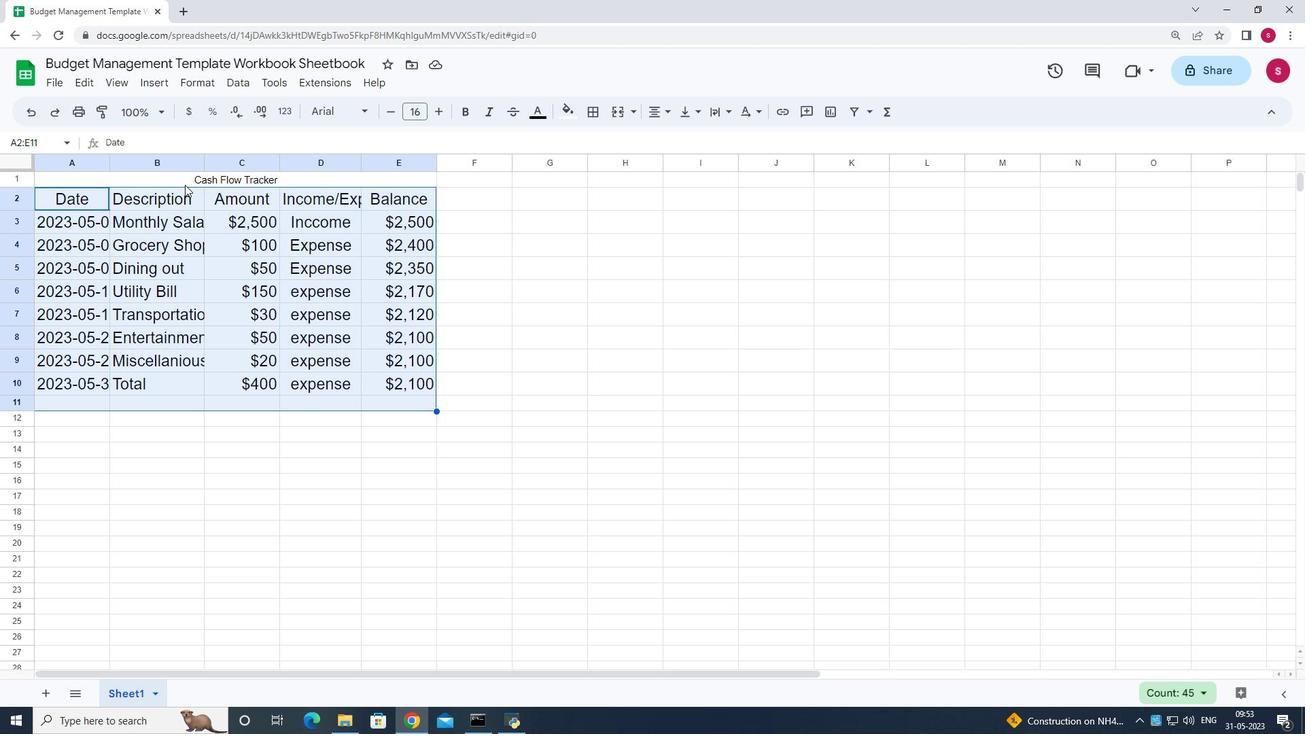 
Action: Mouse pressed left at (184, 183)
Screenshot: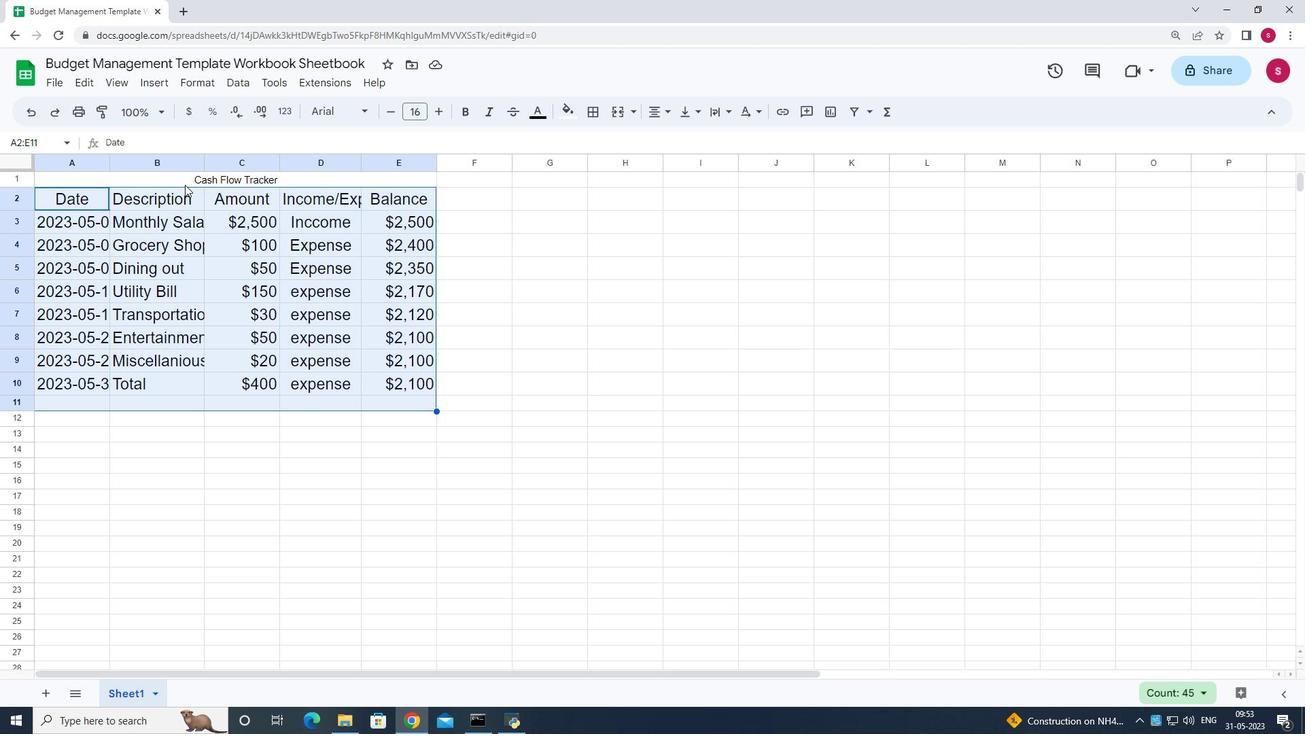 
Action: Mouse pressed left at (184, 183)
Screenshot: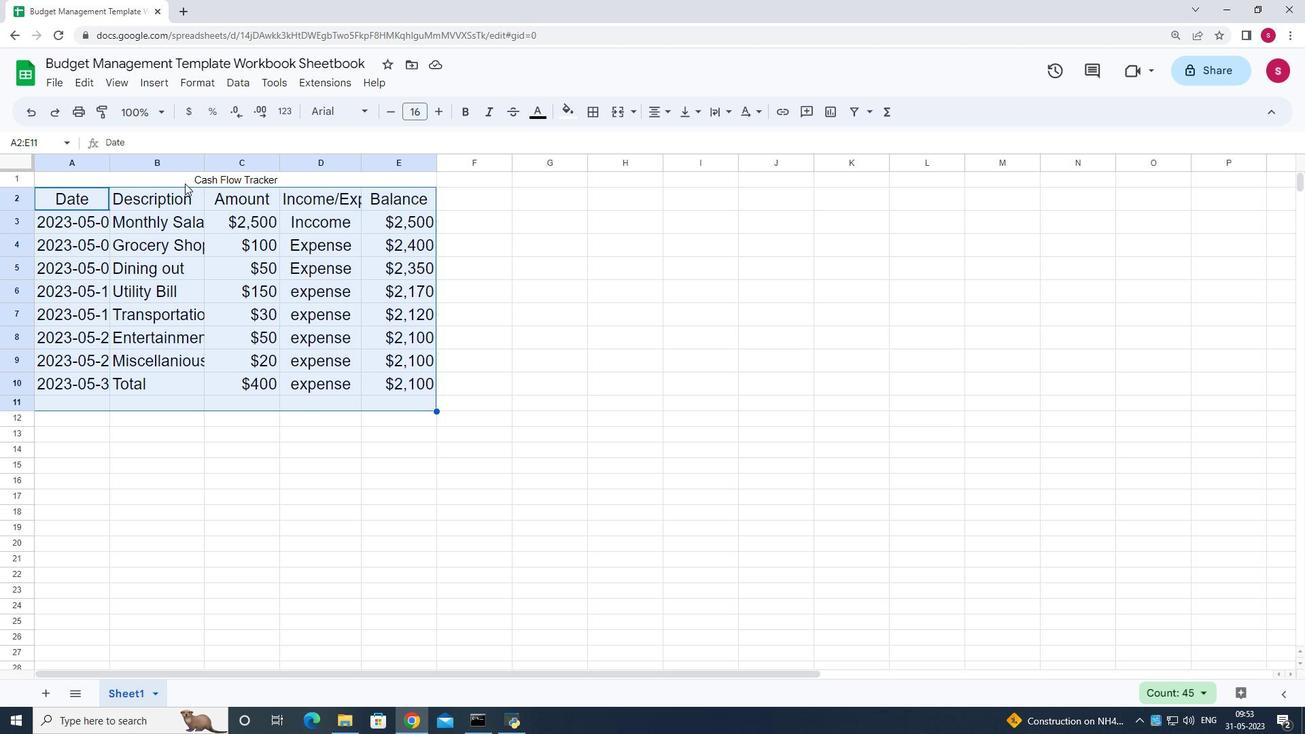 
Action: Mouse pressed left at (184, 183)
Screenshot: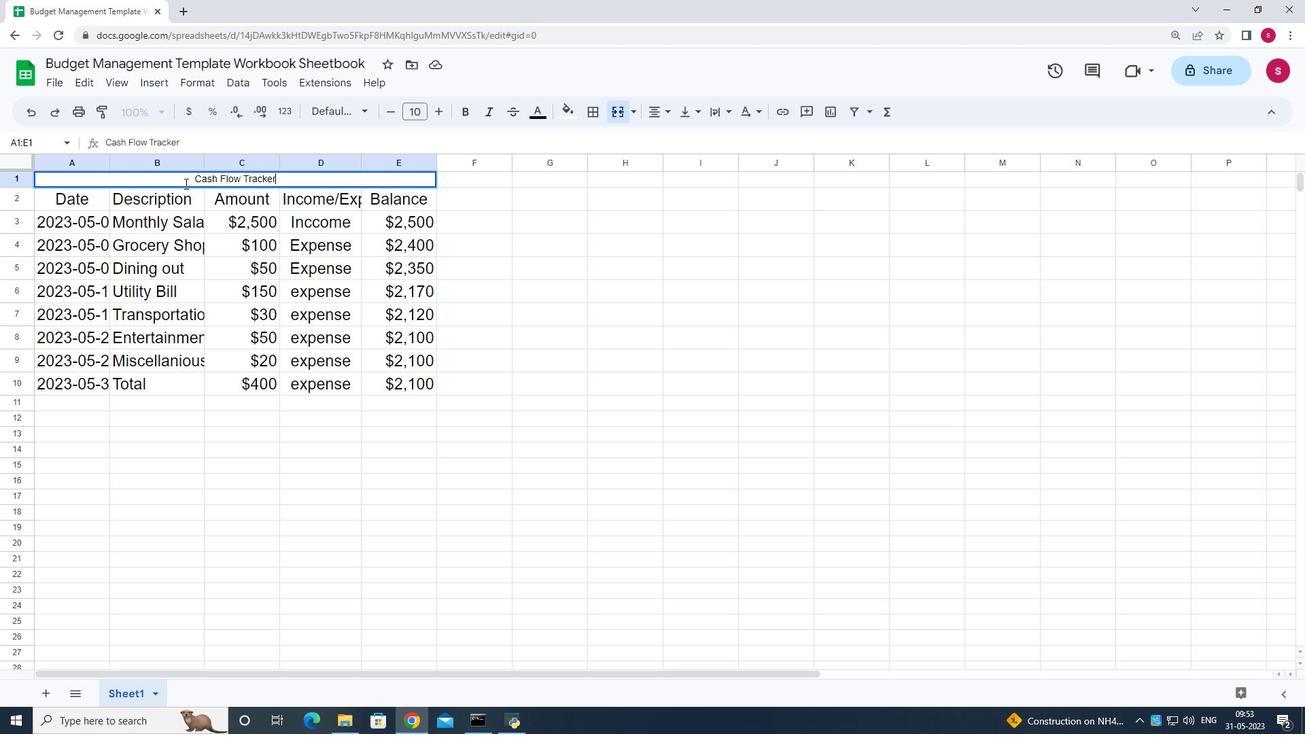 
Action: Mouse moved to (284, 445)
Screenshot: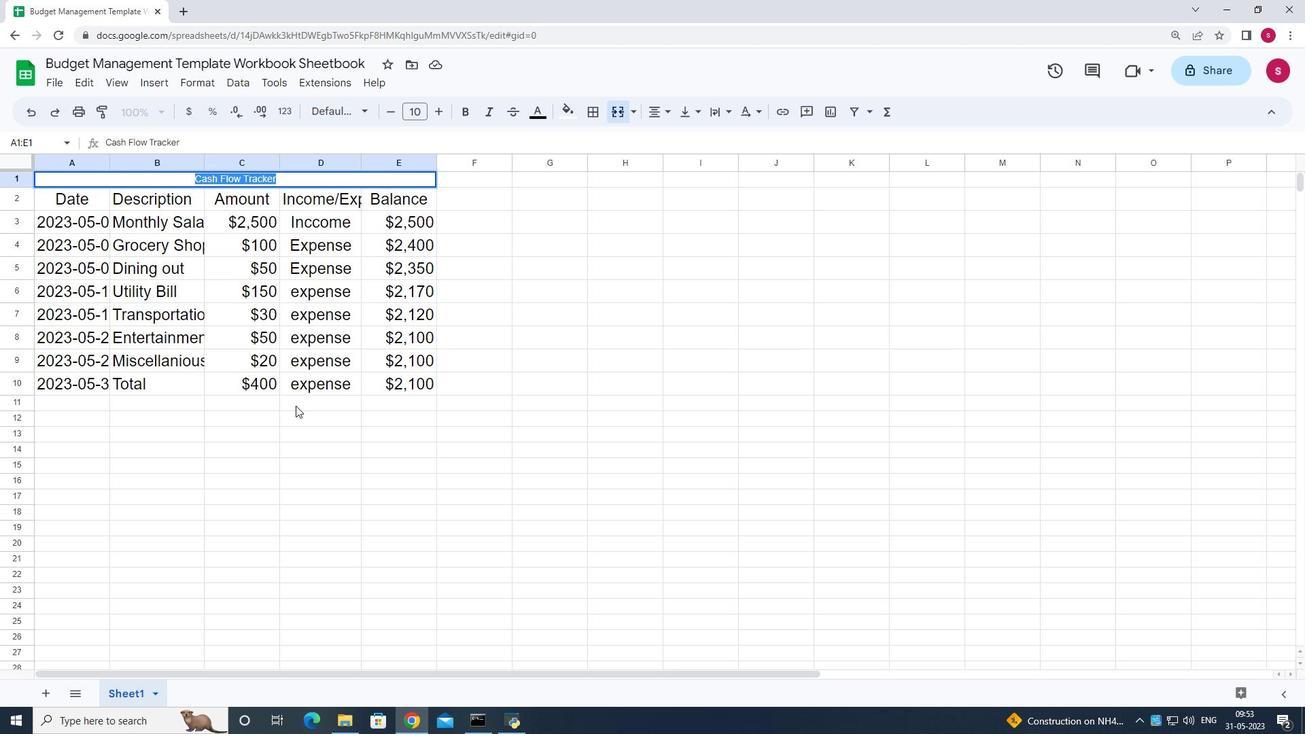 
Action: Mouse pressed left at (284, 445)
Screenshot: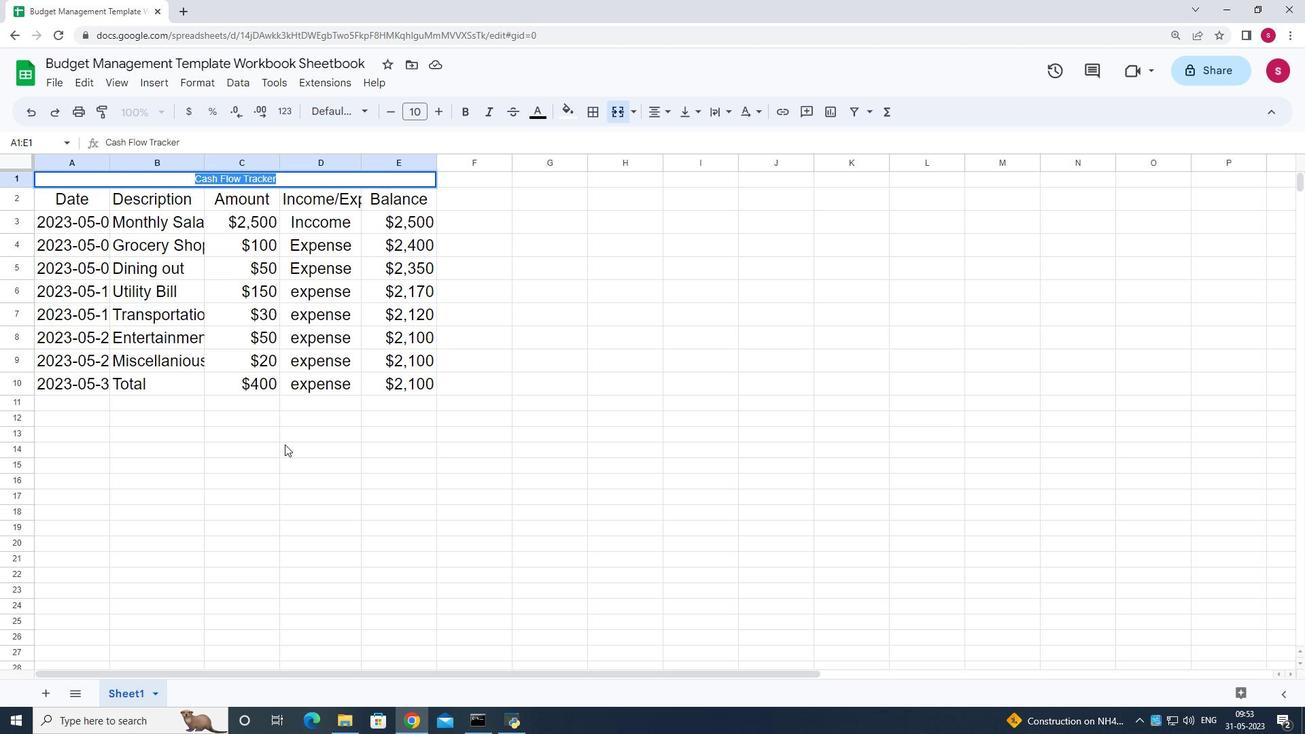 
Action: Mouse moved to (184, 174)
Screenshot: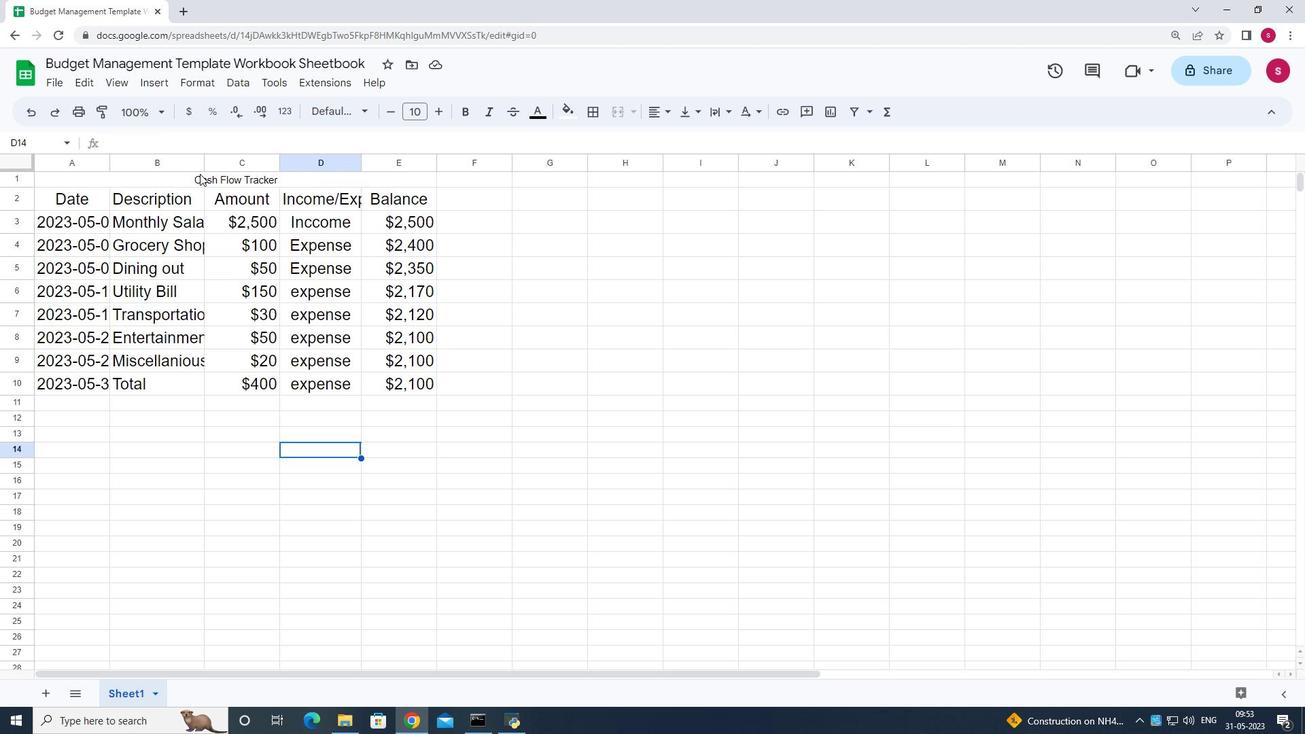 
Action: Mouse pressed left at (184, 174)
Screenshot: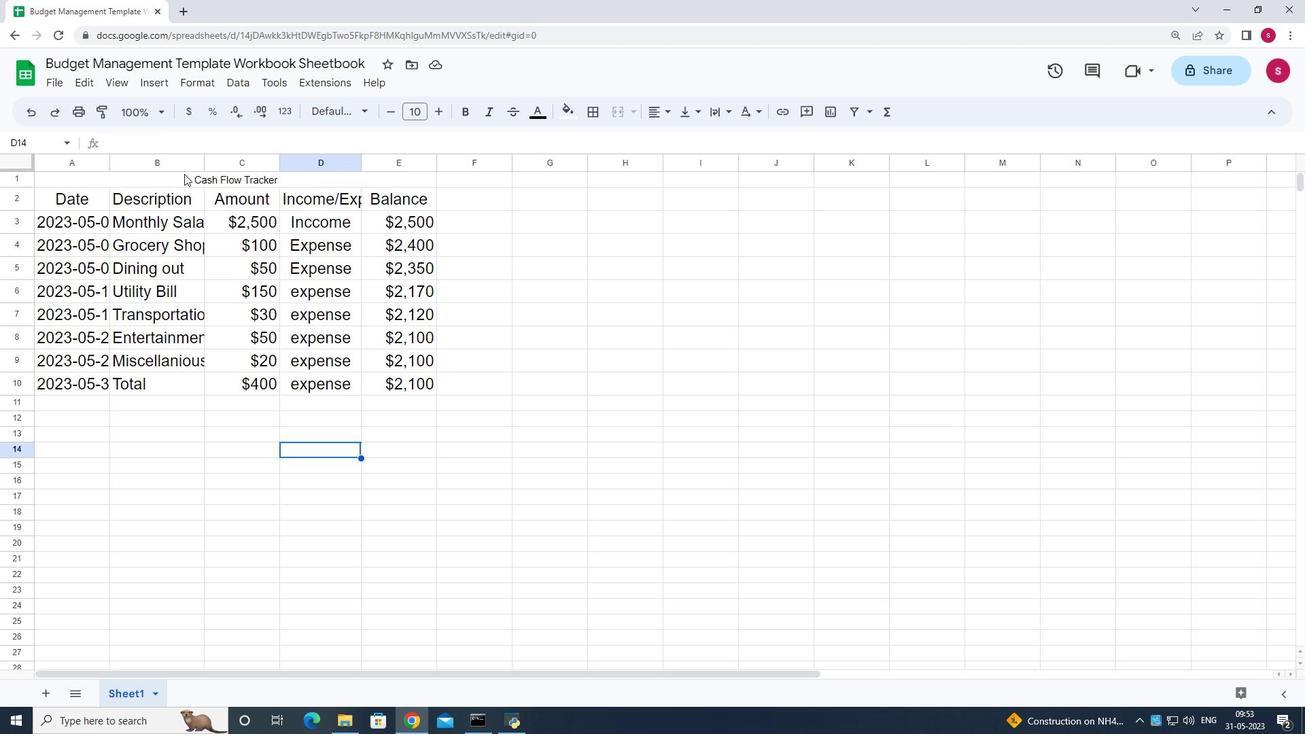
Action: Mouse pressed left at (184, 174)
Screenshot: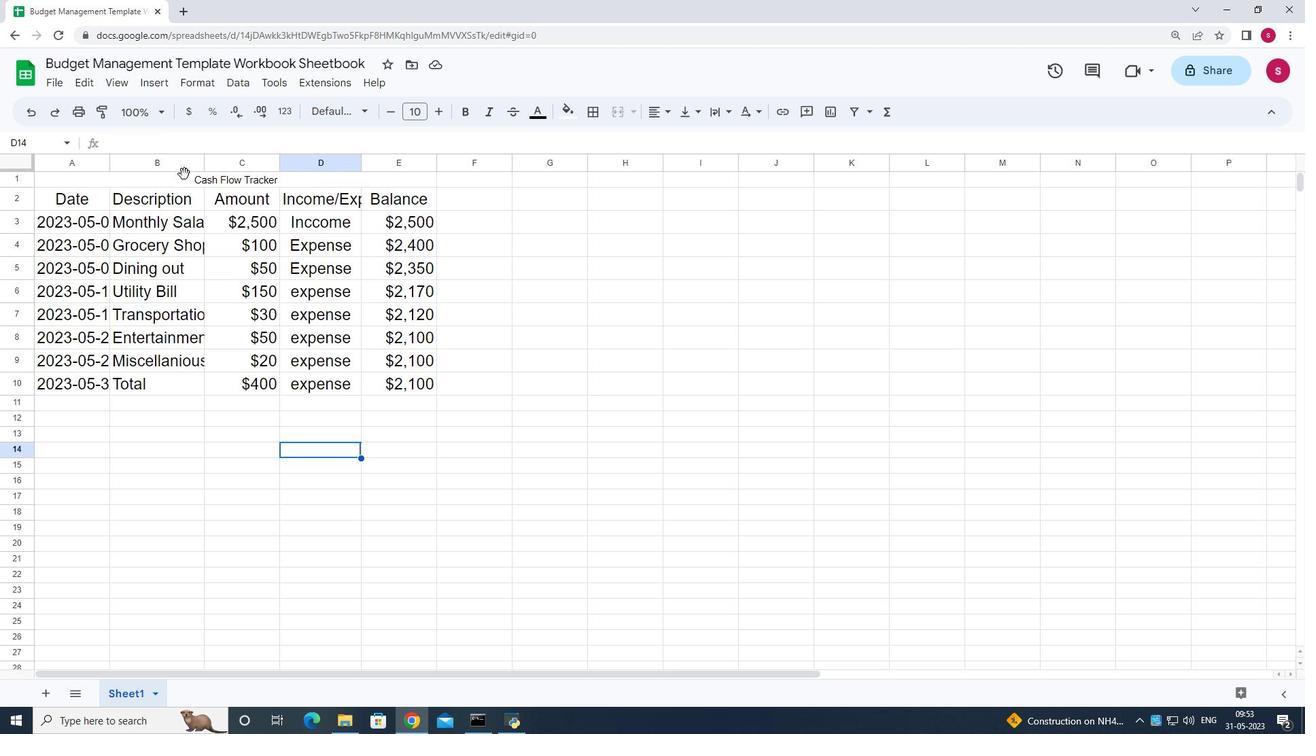 
Action: Mouse moved to (460, 433)
Screenshot: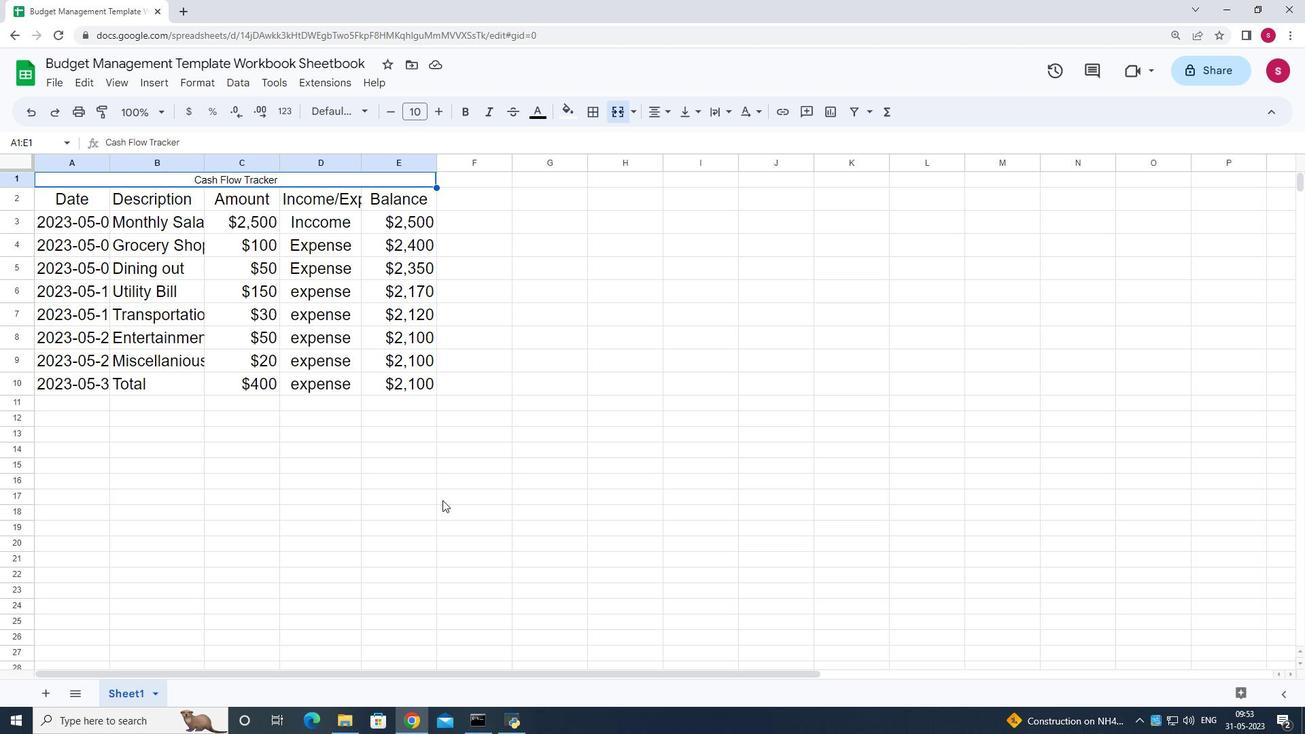 
Action: Mouse pressed left at (460, 433)
Screenshot: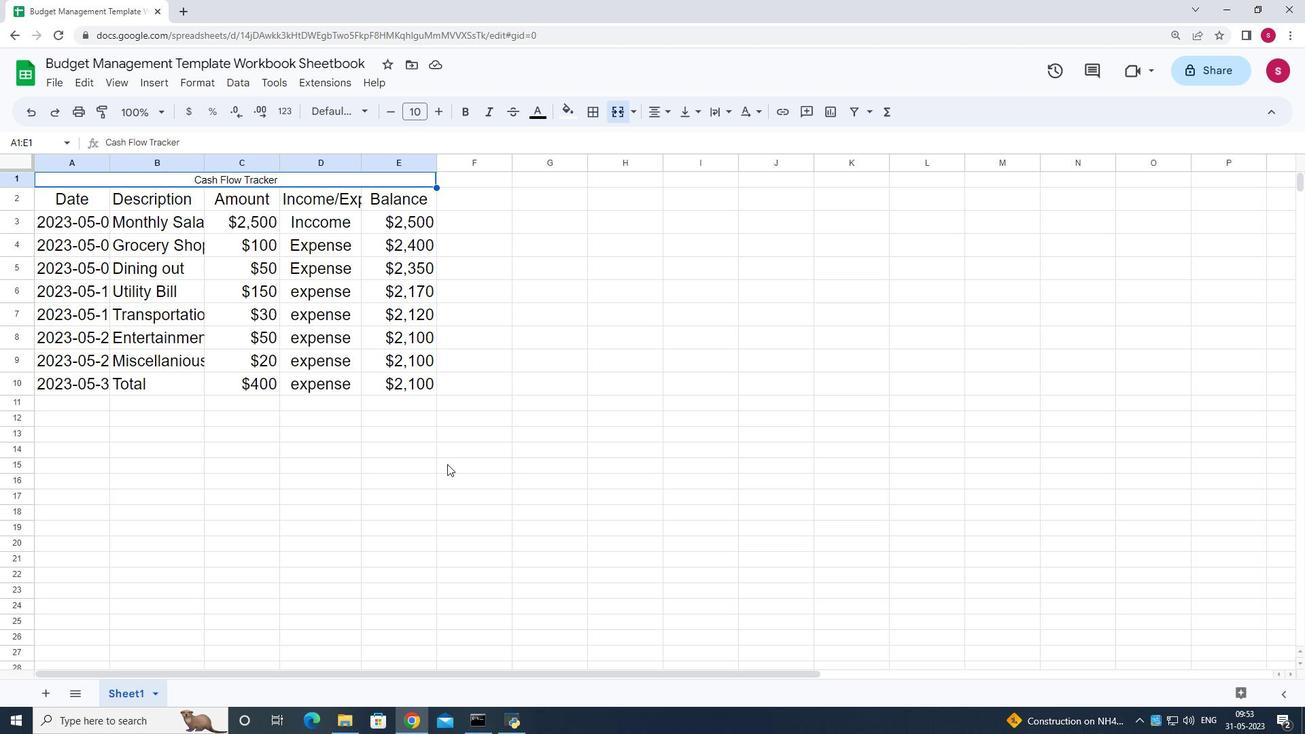 
Action: Mouse moved to (148, 174)
Screenshot: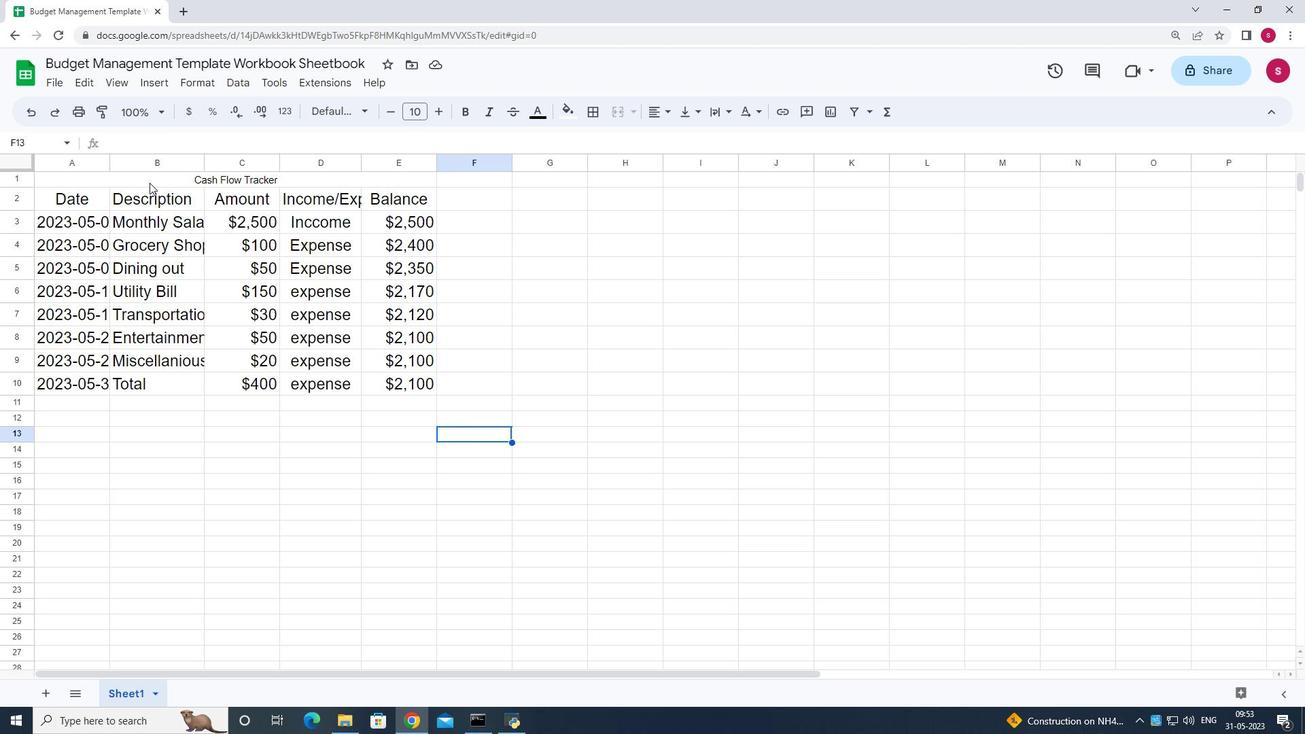 
Action: Mouse pressed left at (148, 174)
Screenshot: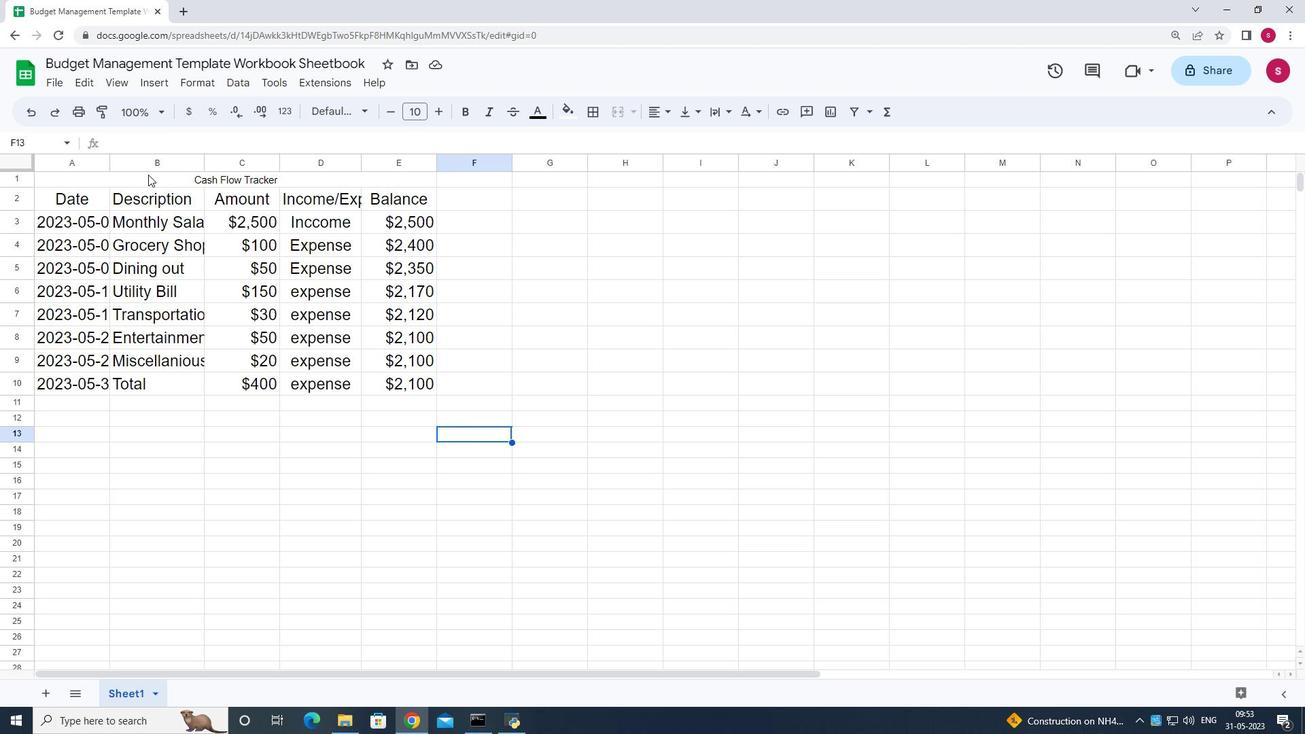 
Action: Mouse pressed left at (148, 174)
Screenshot: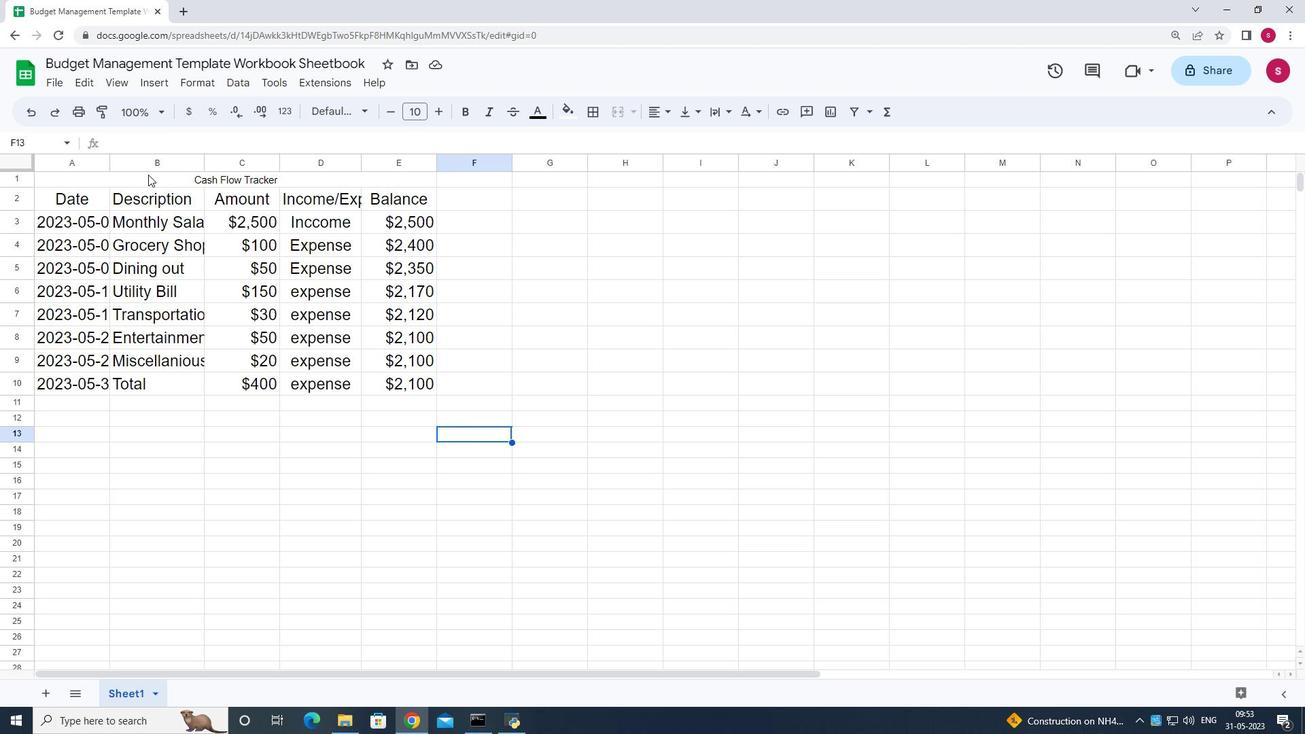 
Action: Mouse moved to (646, 114)
Screenshot: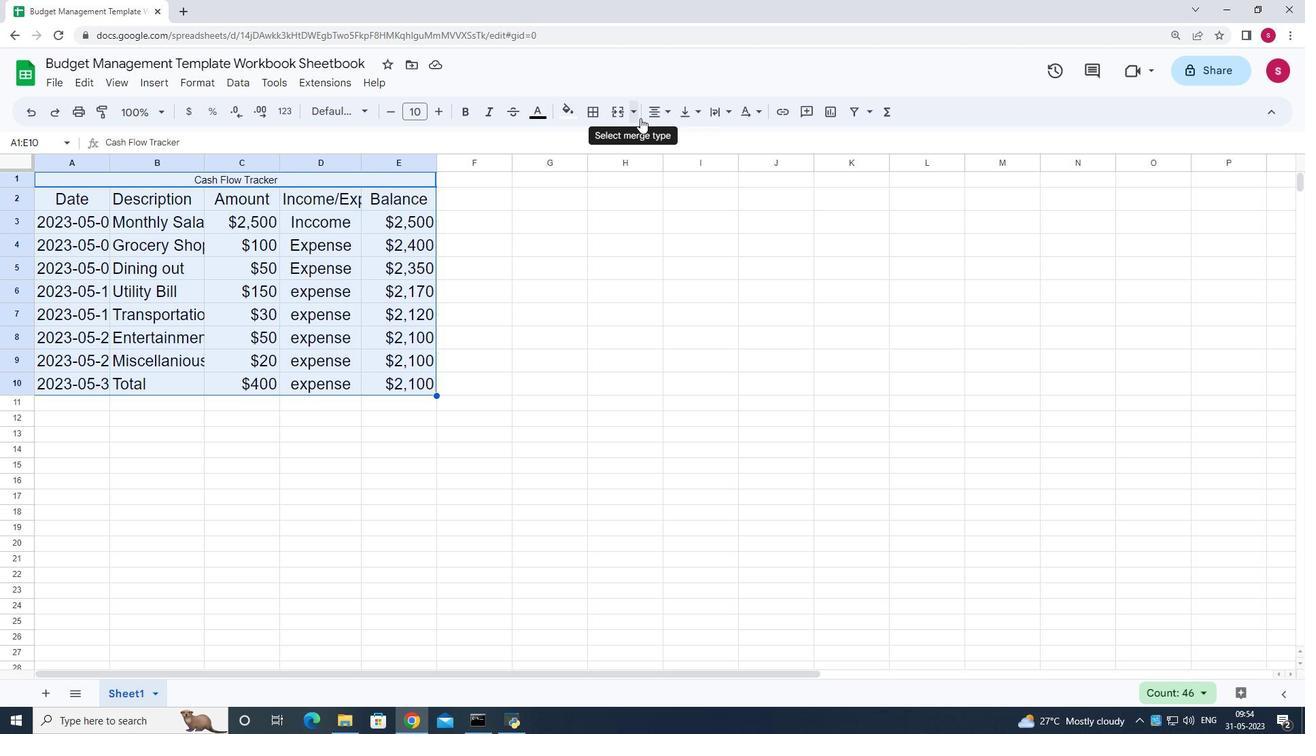 
Action: Mouse pressed left at (646, 114)
Screenshot: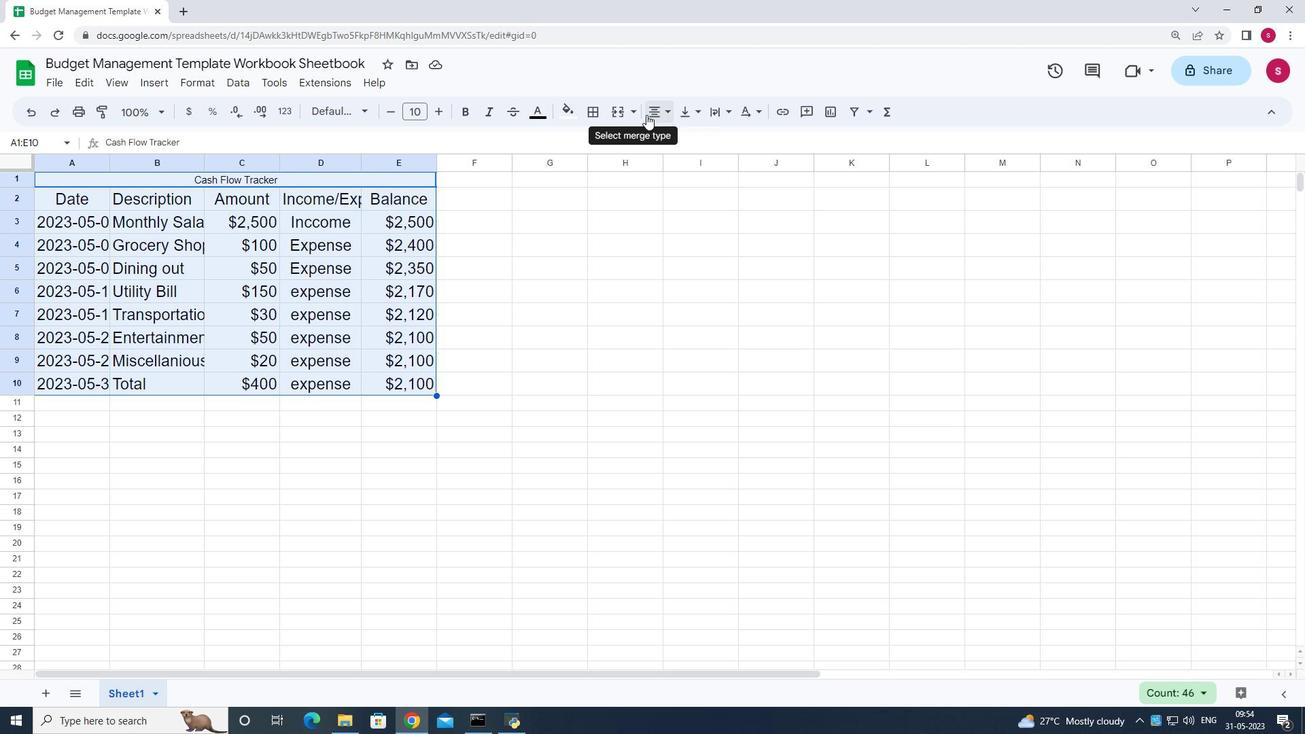 
Action: Mouse moved to (661, 135)
Screenshot: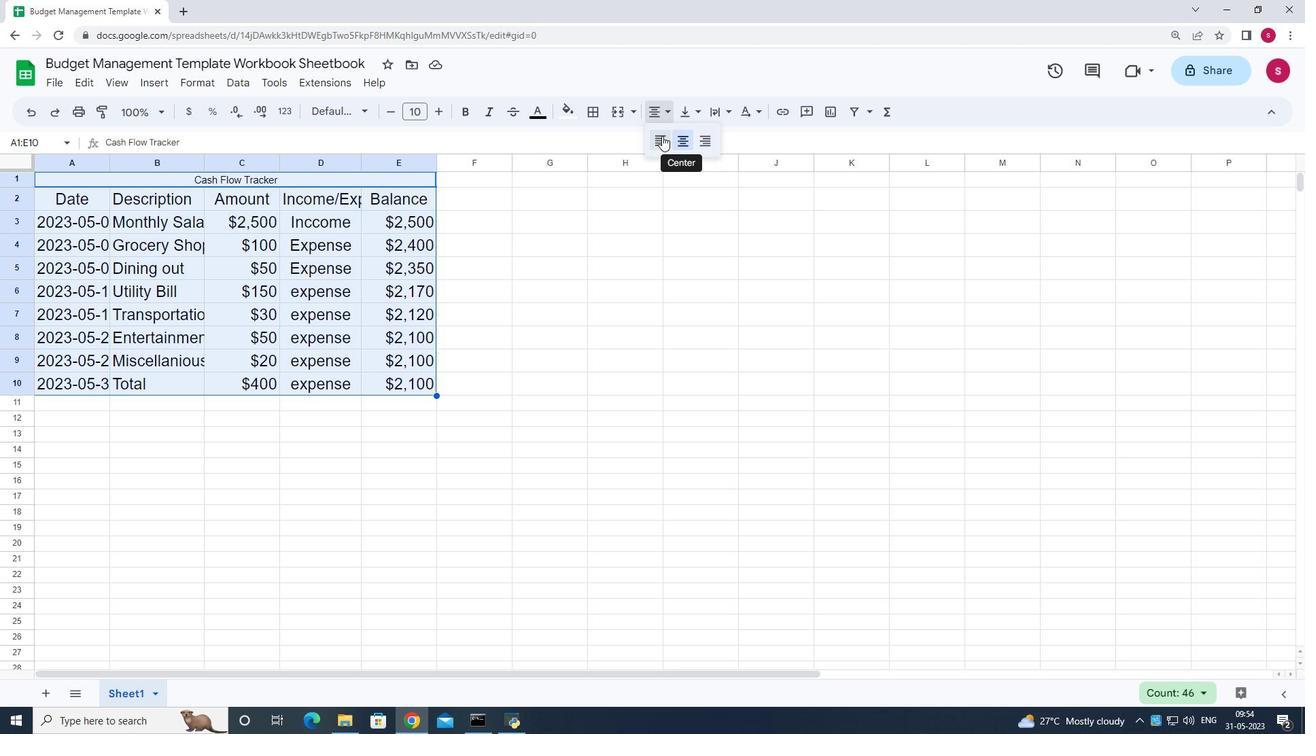 
Action: Mouse pressed left at (661, 135)
Screenshot: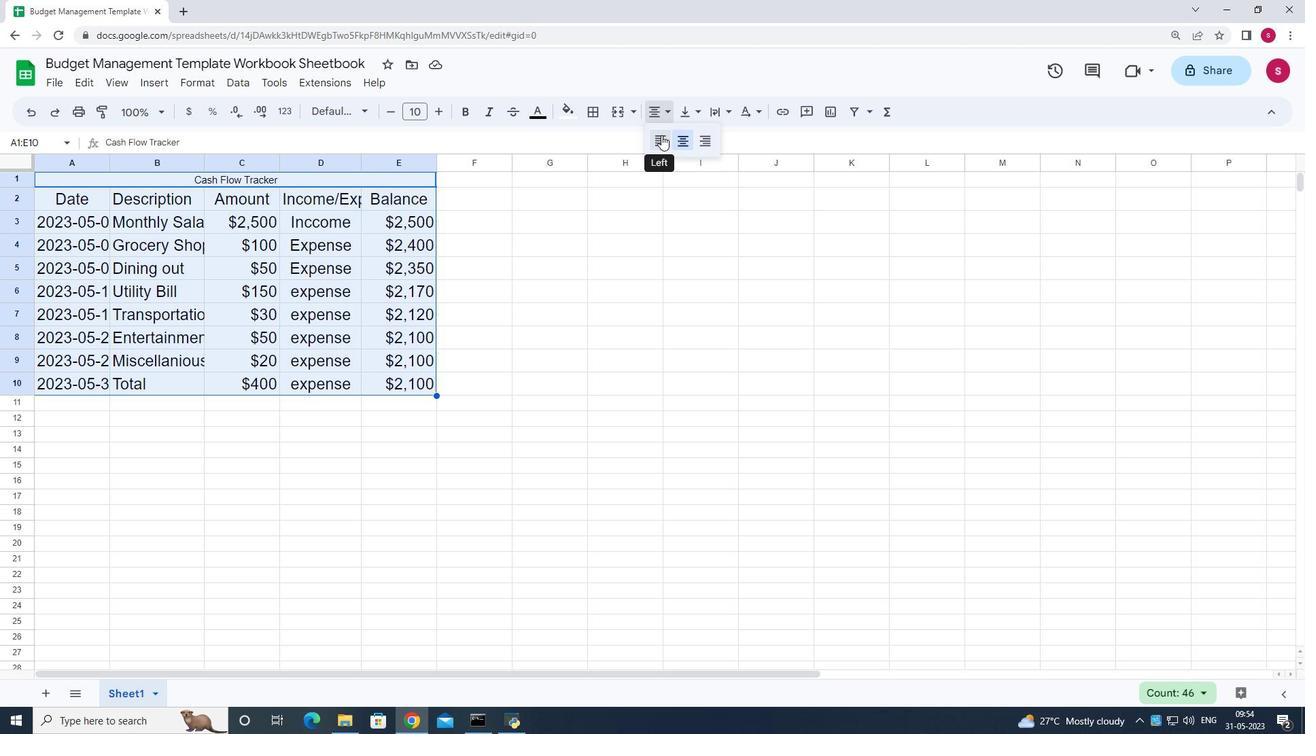
Action: Mouse moved to (649, 111)
Screenshot: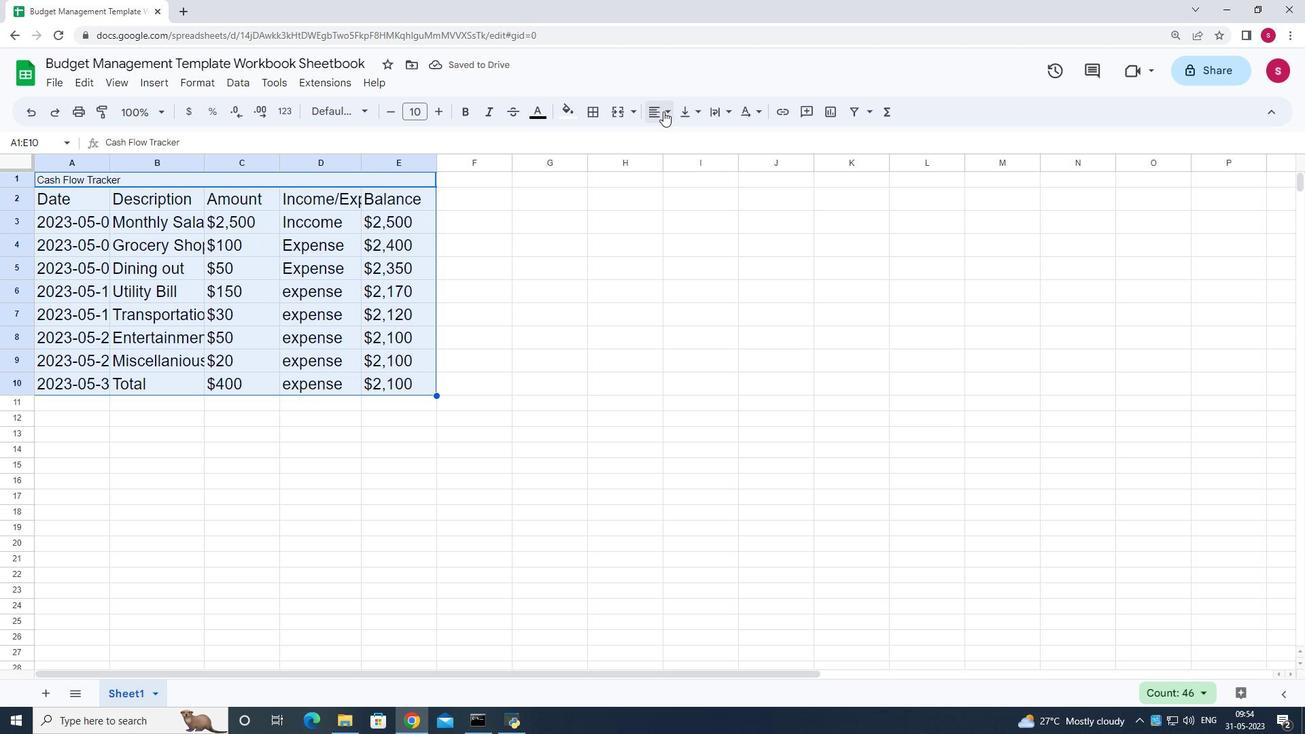 
Action: Mouse pressed left at (649, 111)
Screenshot: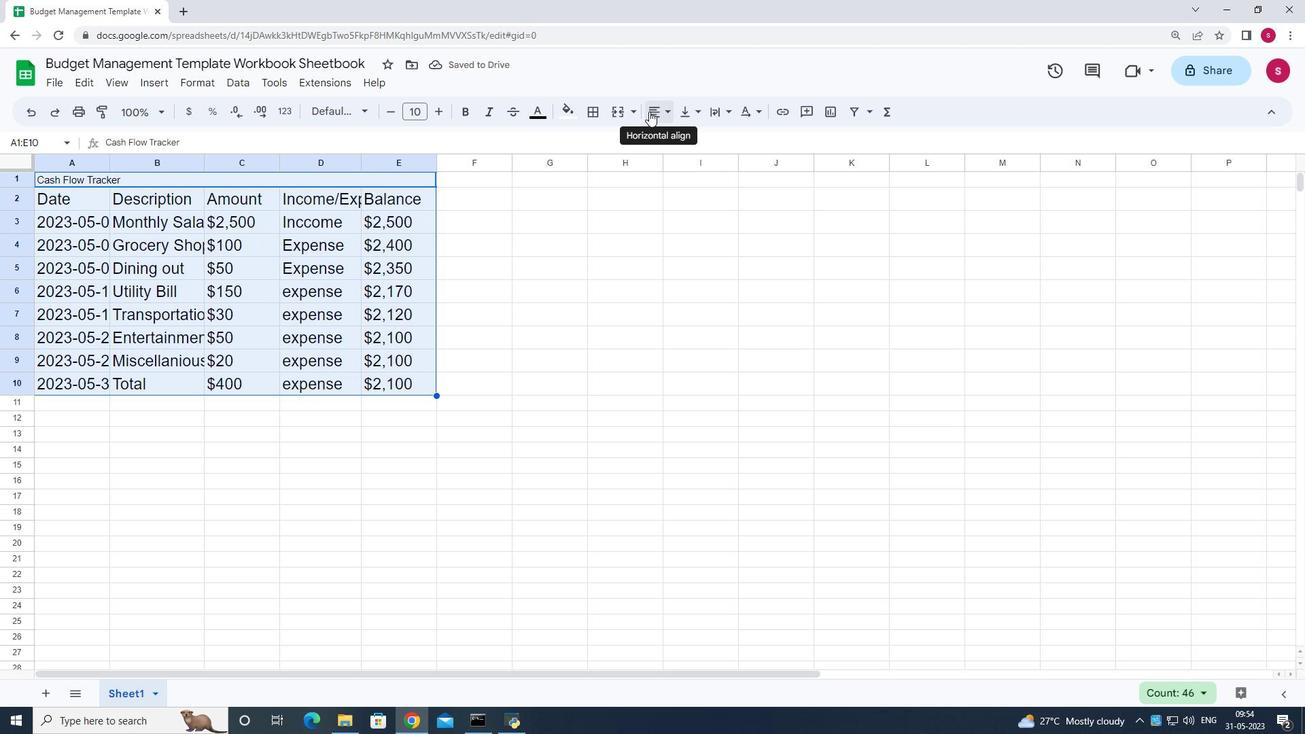 
Action: Mouse moved to (675, 137)
Screenshot: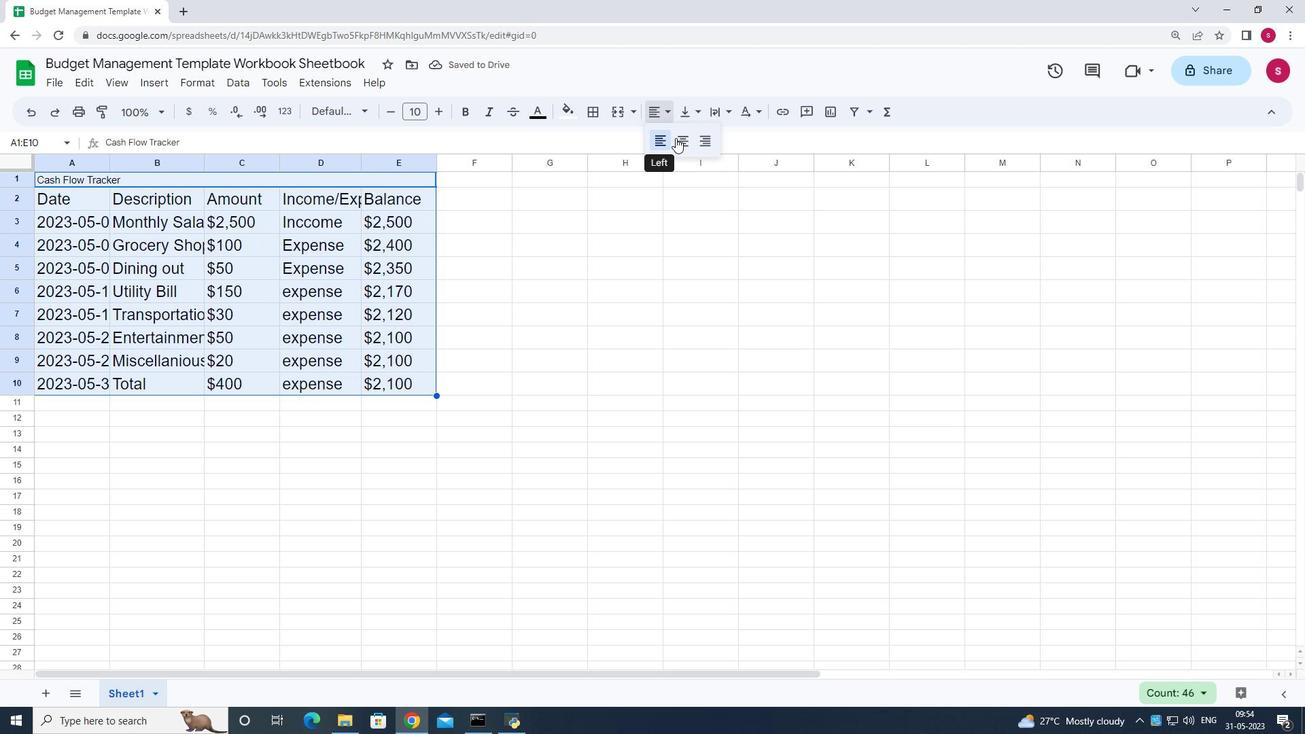 
Action: Mouse pressed left at (675, 137)
Screenshot: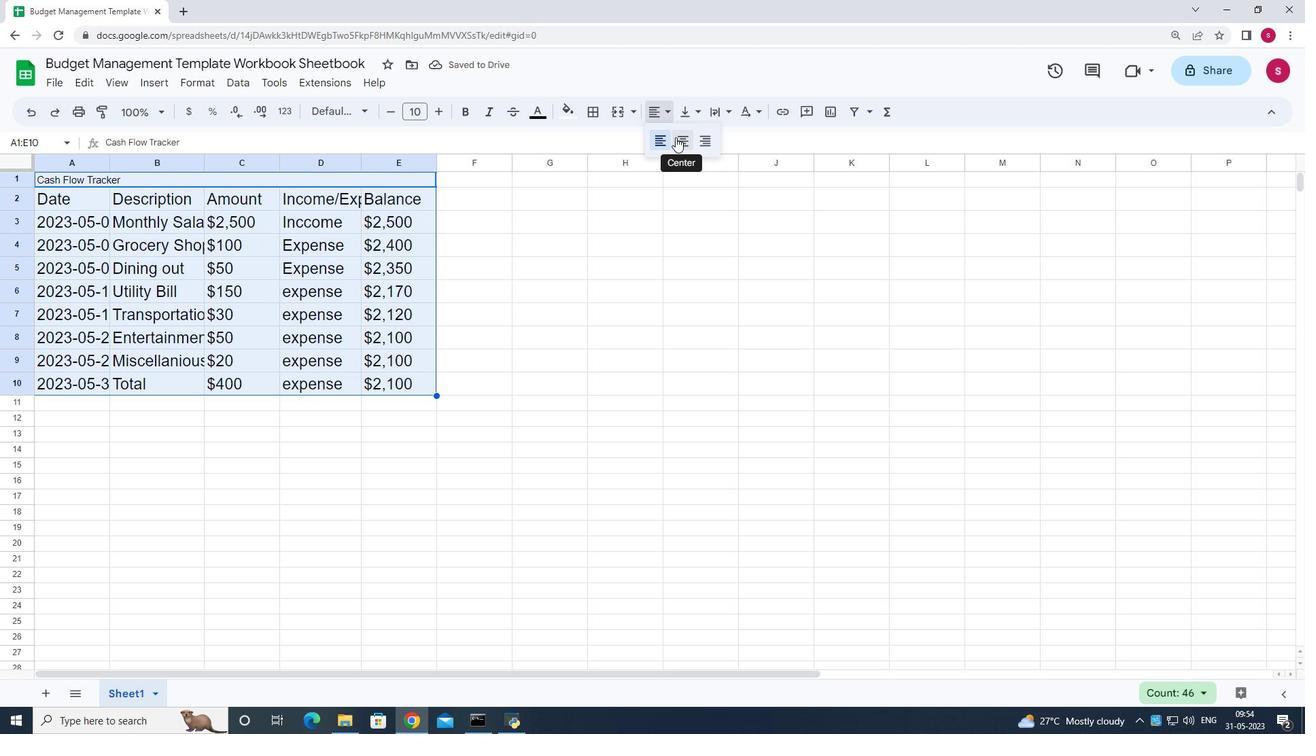 
Action: Mouse moved to (653, 110)
Screenshot: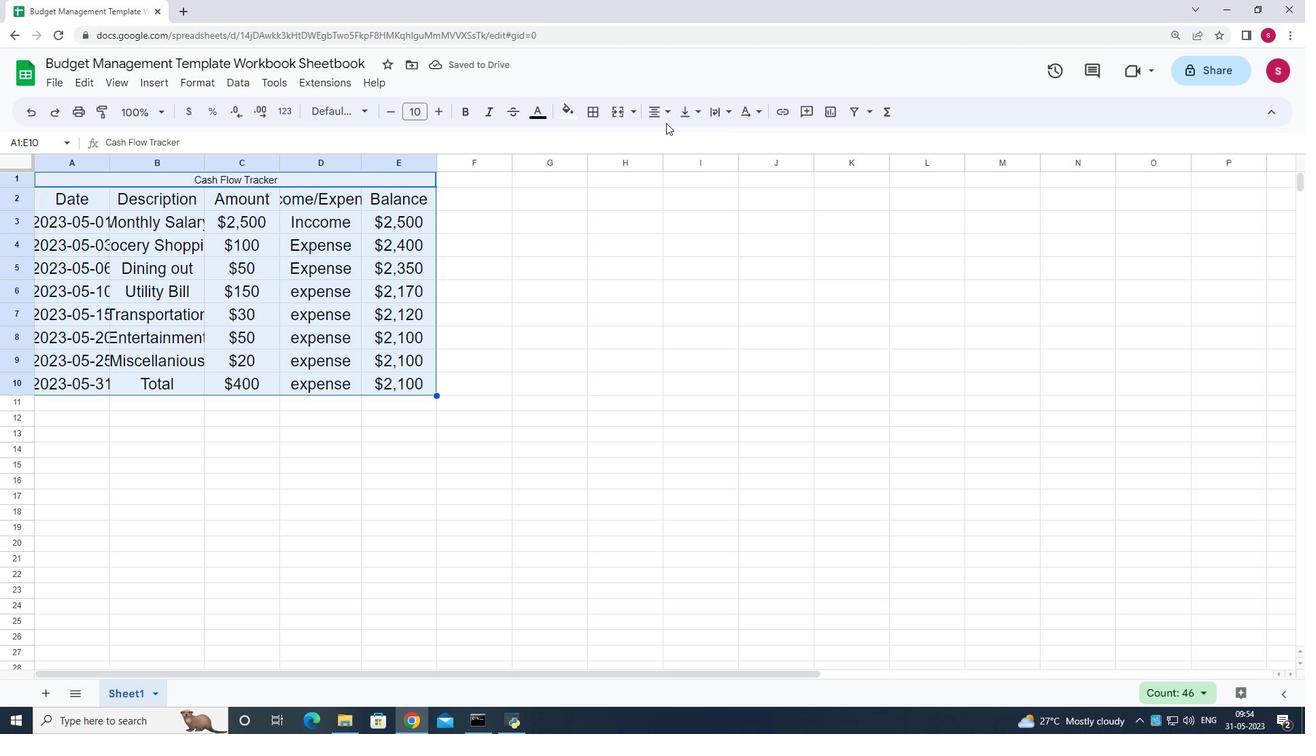 
Action: Mouse pressed left at (653, 110)
Screenshot: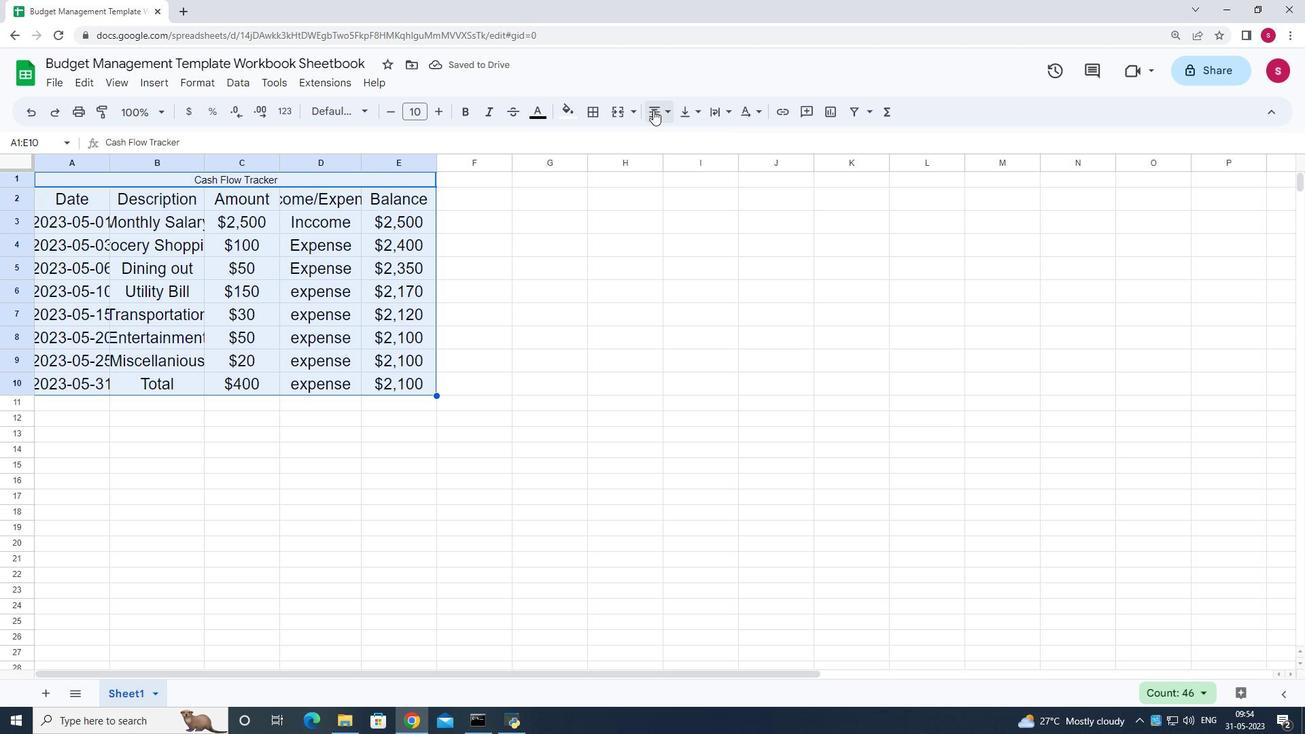 
Action: Mouse moved to (707, 138)
Screenshot: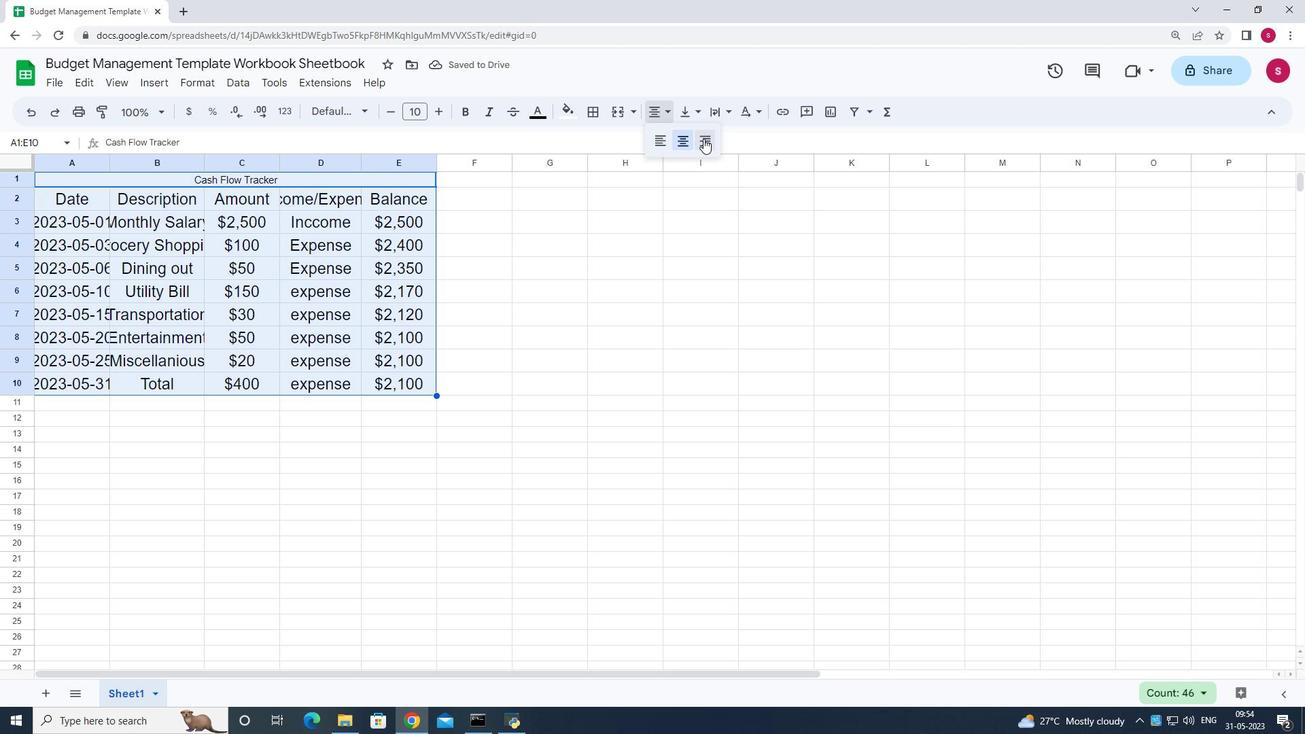 
Action: Mouse pressed left at (707, 138)
Screenshot: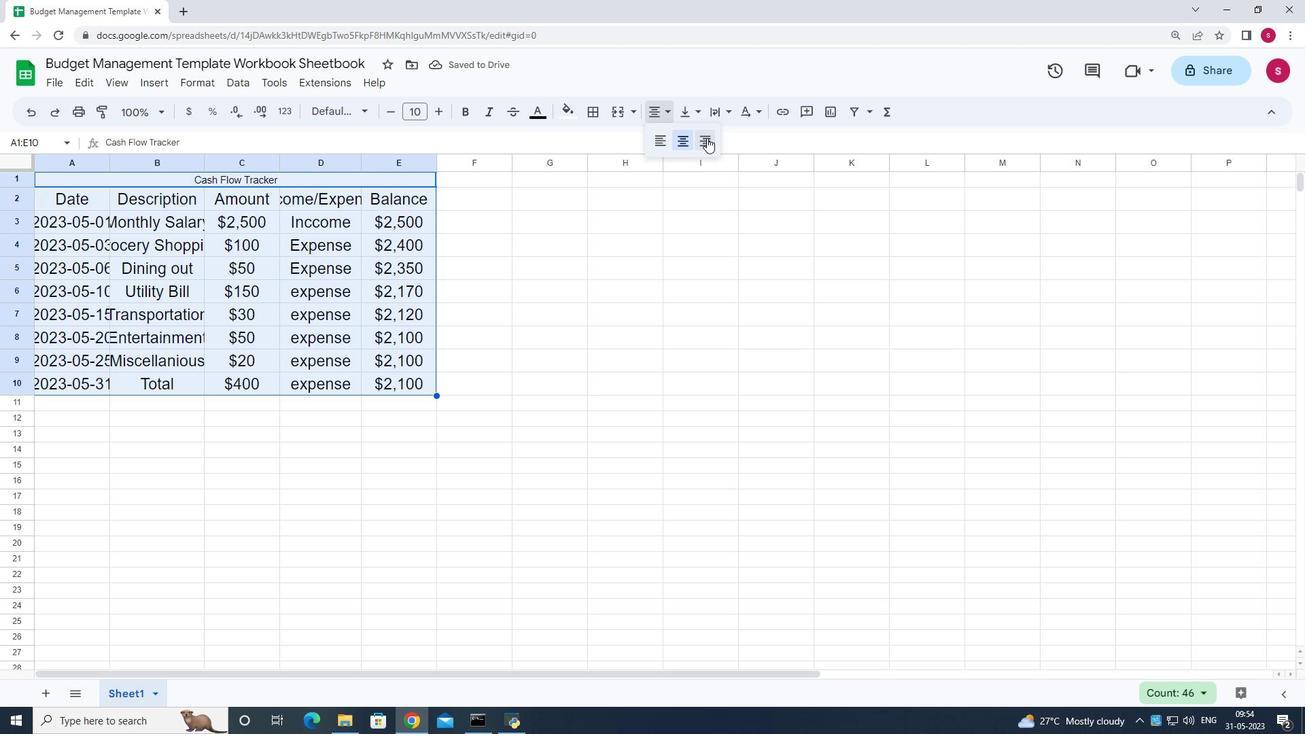 
Action: Mouse moved to (379, 181)
Screenshot: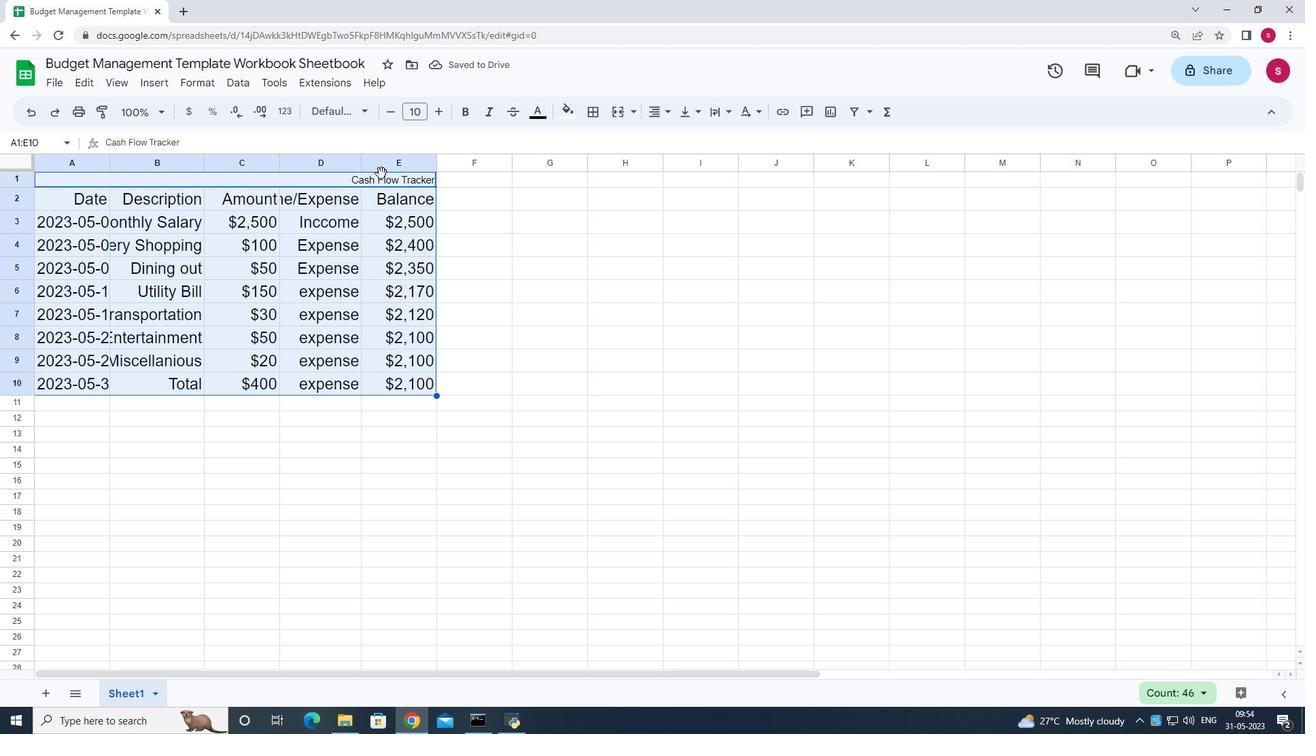 
Action: Mouse pressed left at (379, 181)
Screenshot: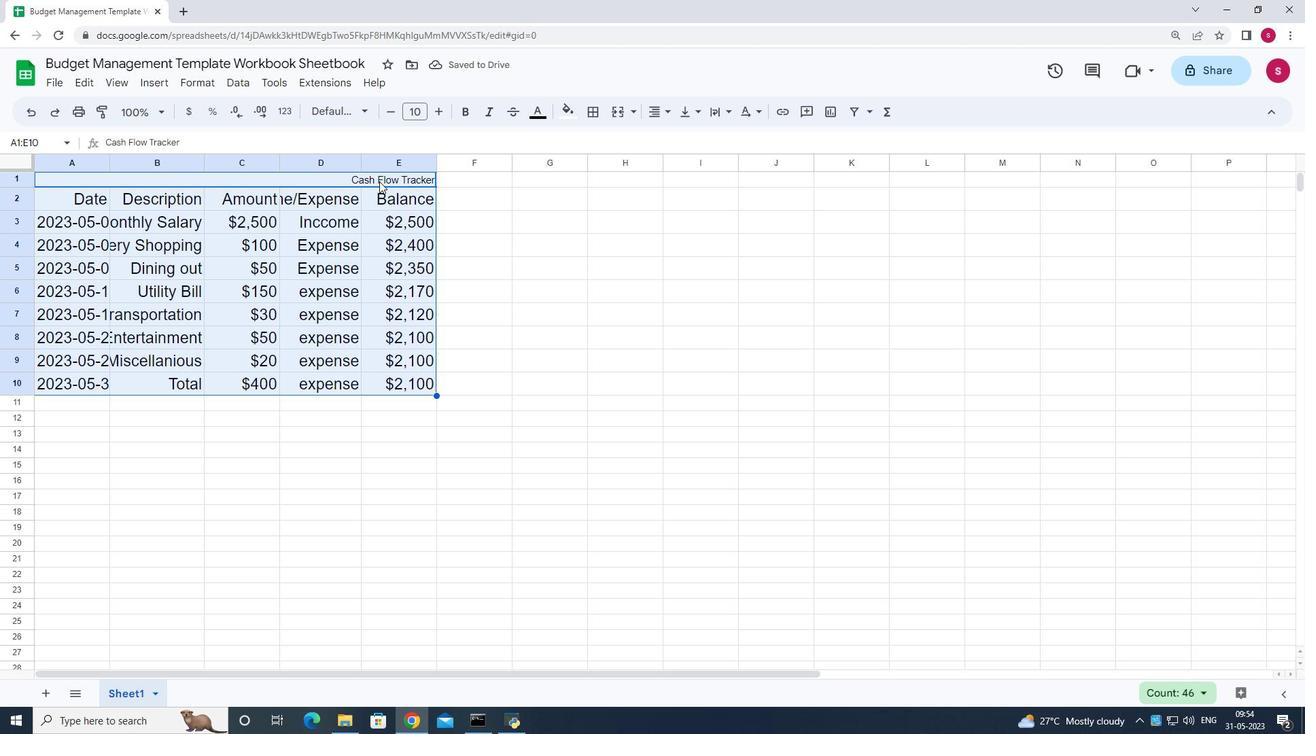 
Action: Mouse moved to (650, 107)
Screenshot: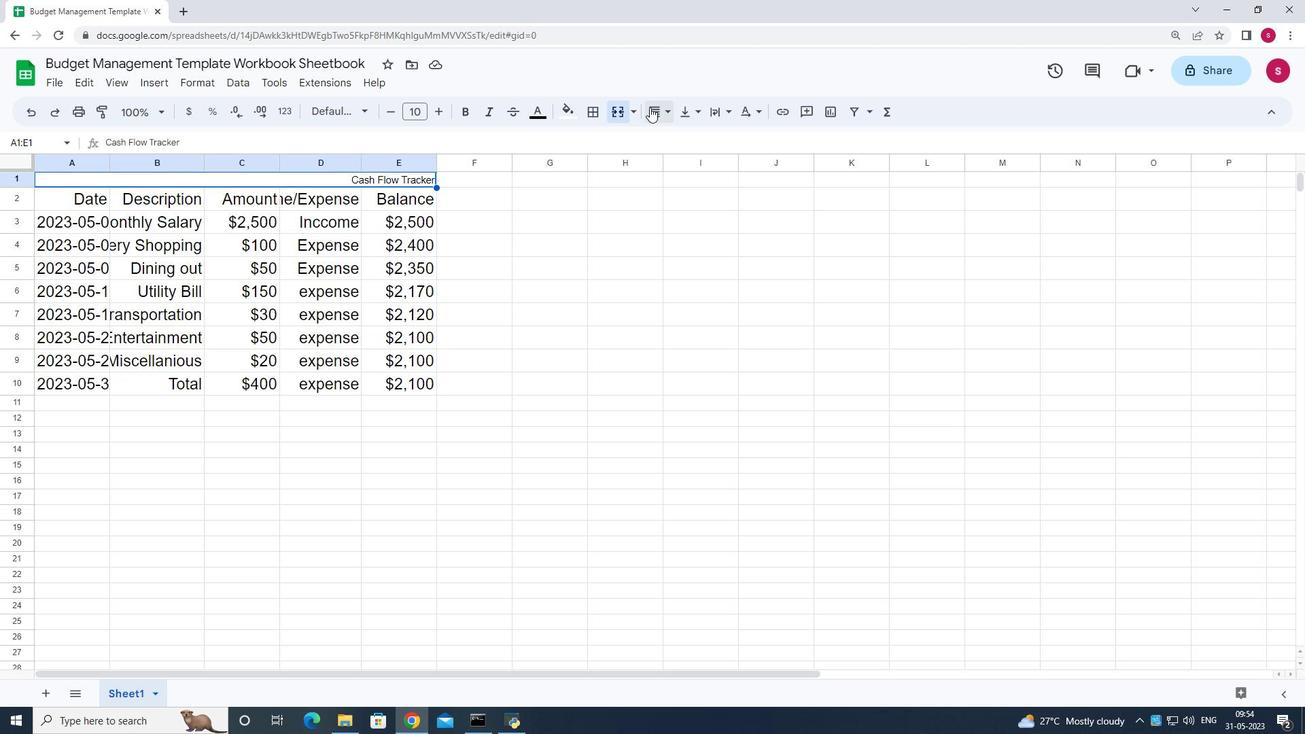 
Action: Mouse pressed left at (650, 107)
Screenshot: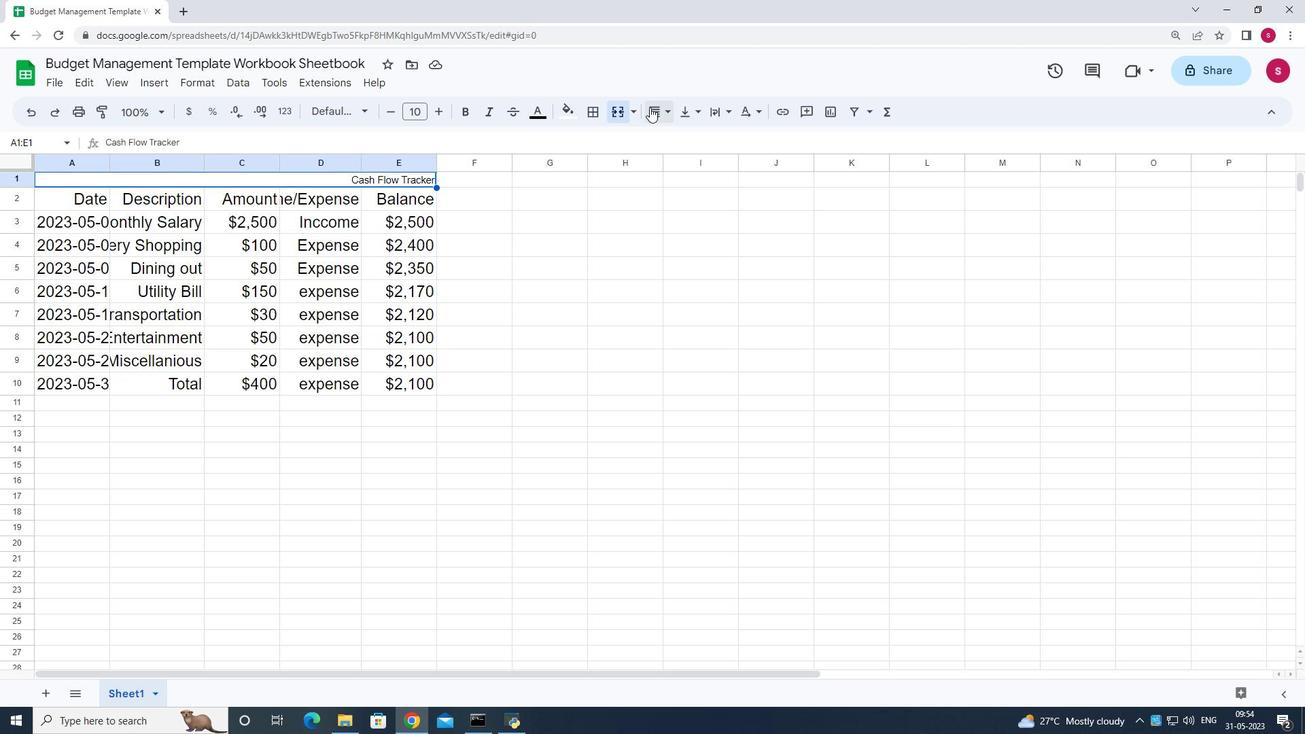 
Action: Mouse moved to (657, 146)
Screenshot: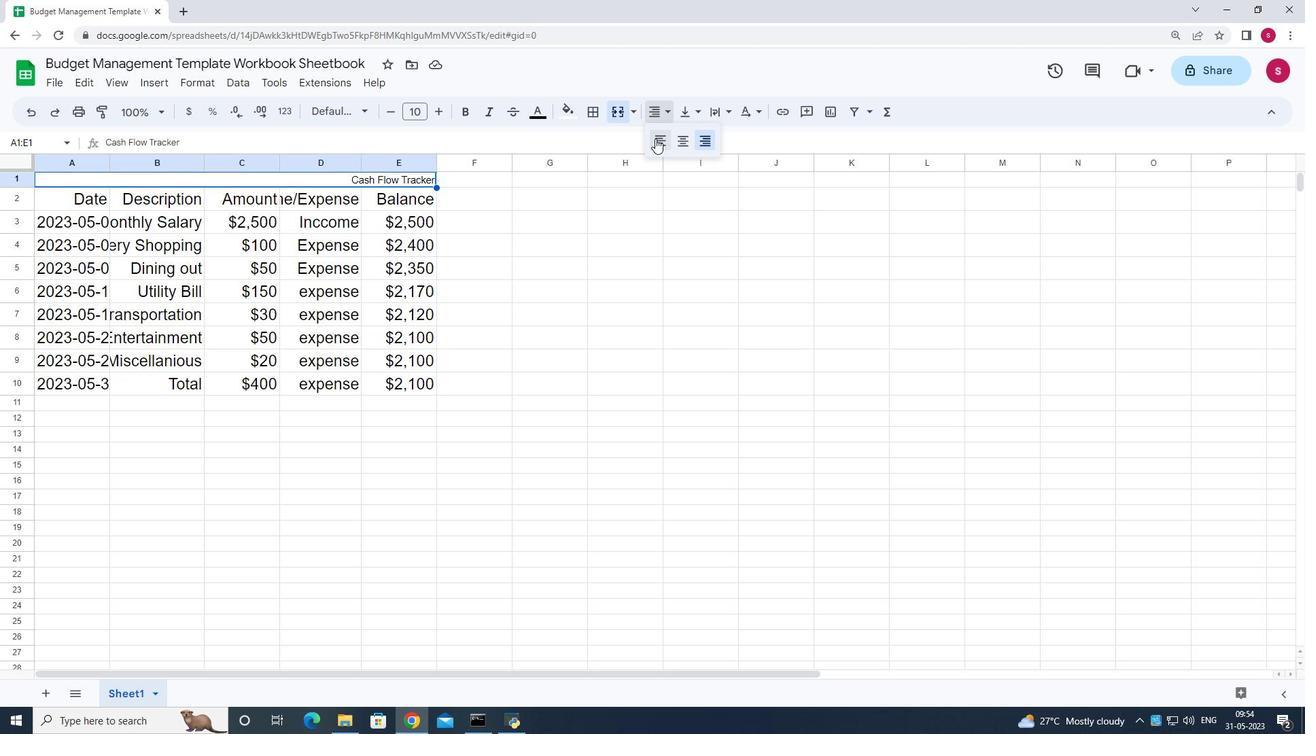 
Action: Mouse pressed left at (657, 146)
Screenshot: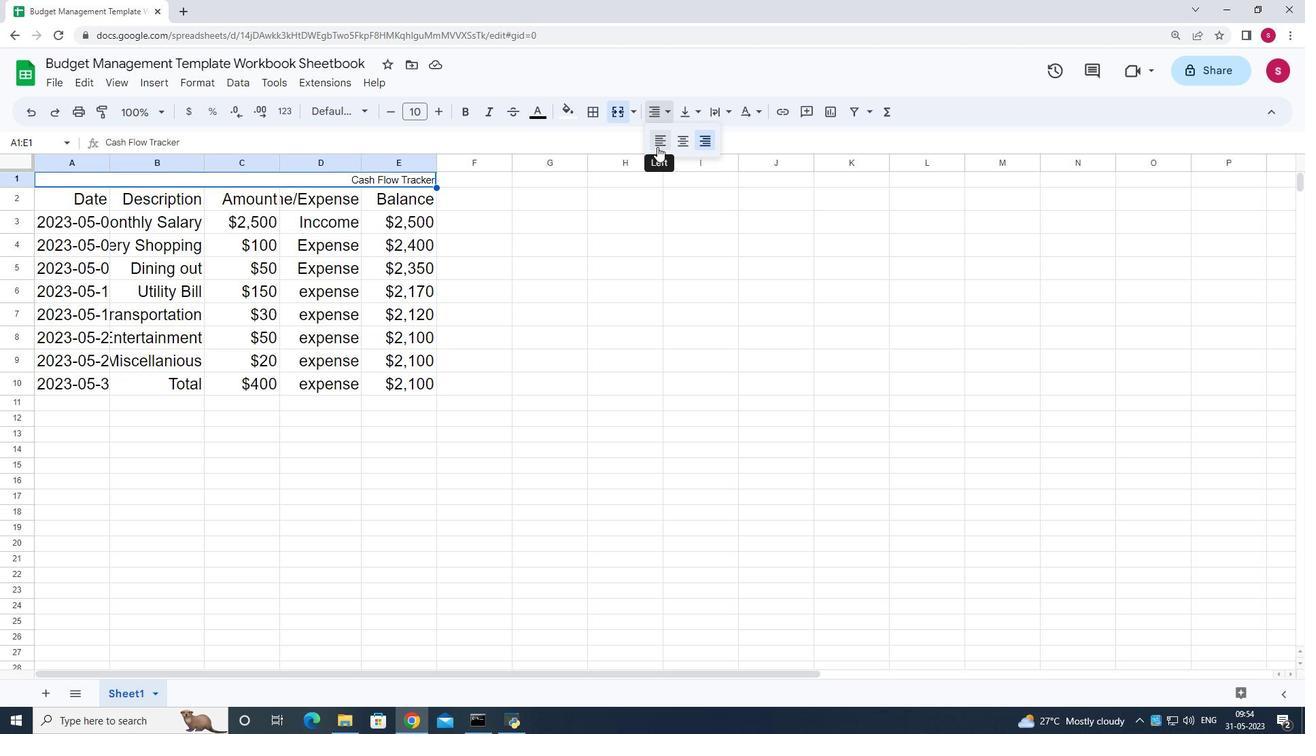 
Action: Mouse moved to (660, 116)
Screenshot: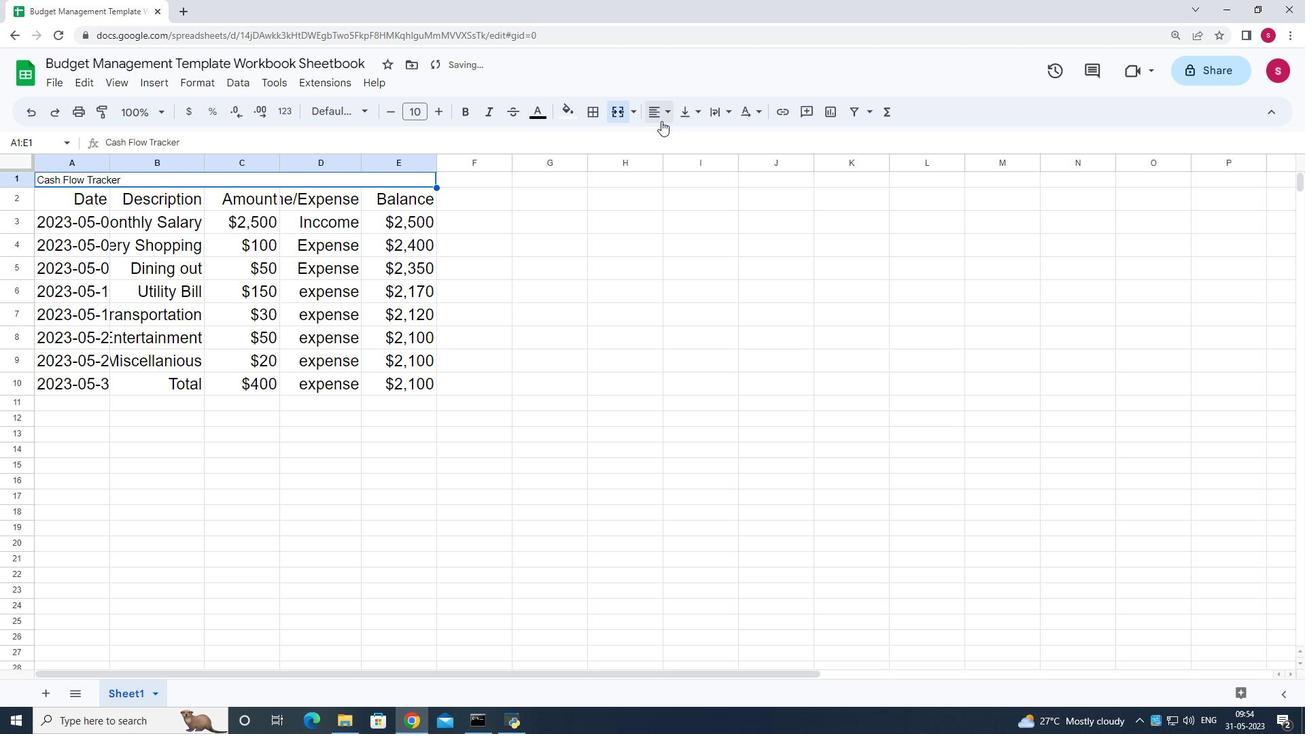 
Action: Mouse pressed left at (660, 116)
Screenshot: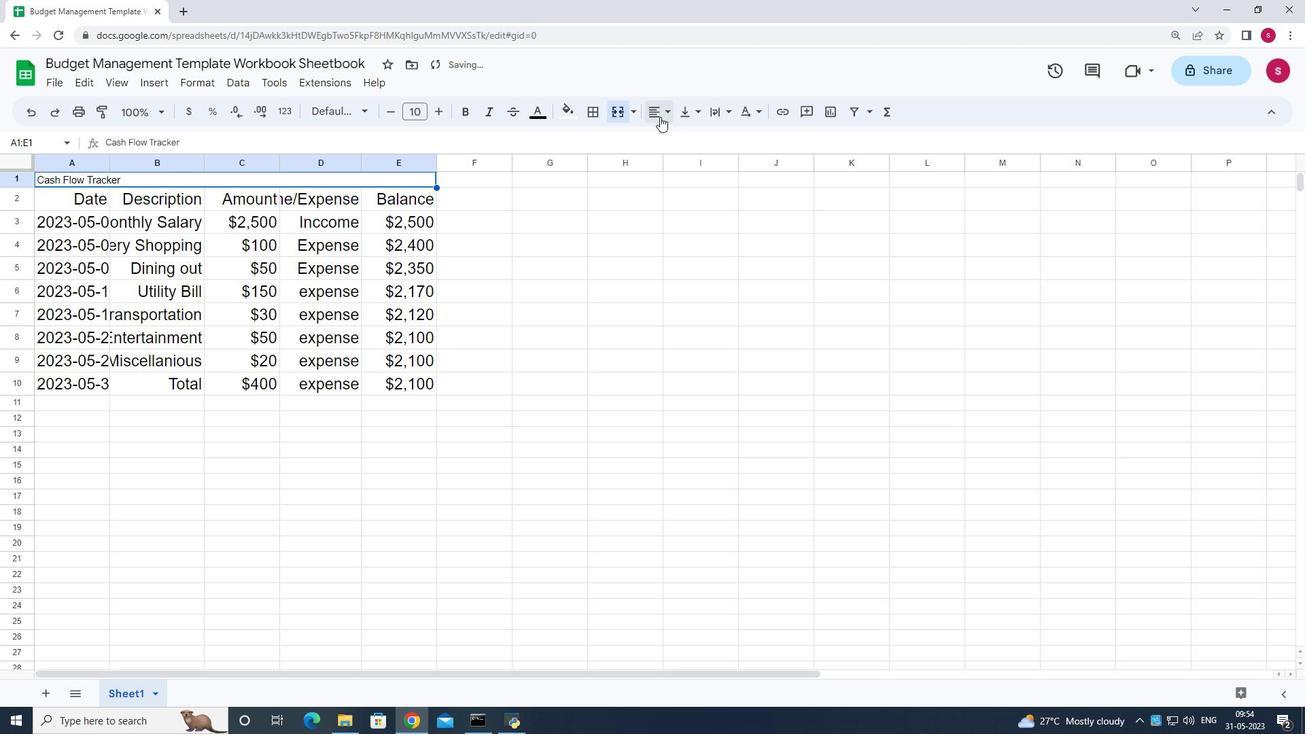 
Action: Mouse moved to (679, 139)
Screenshot: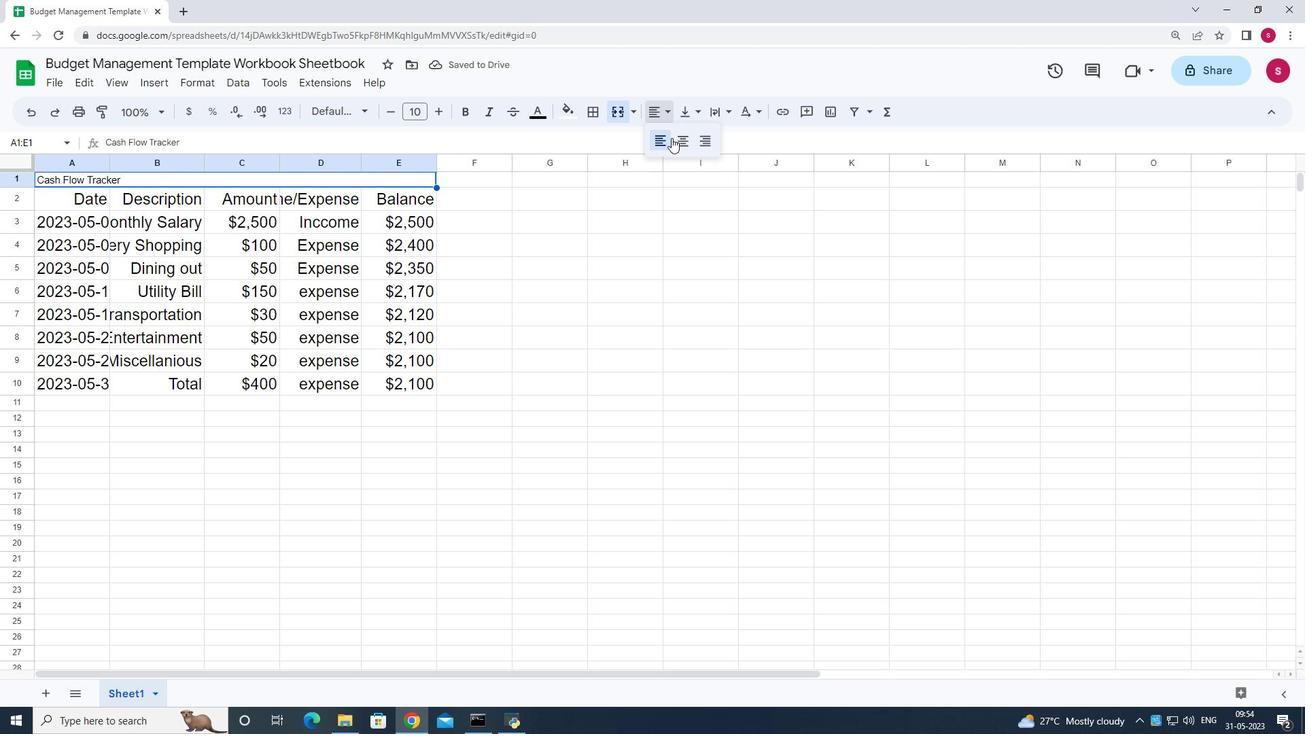 
Action: Mouse pressed left at (679, 139)
Screenshot: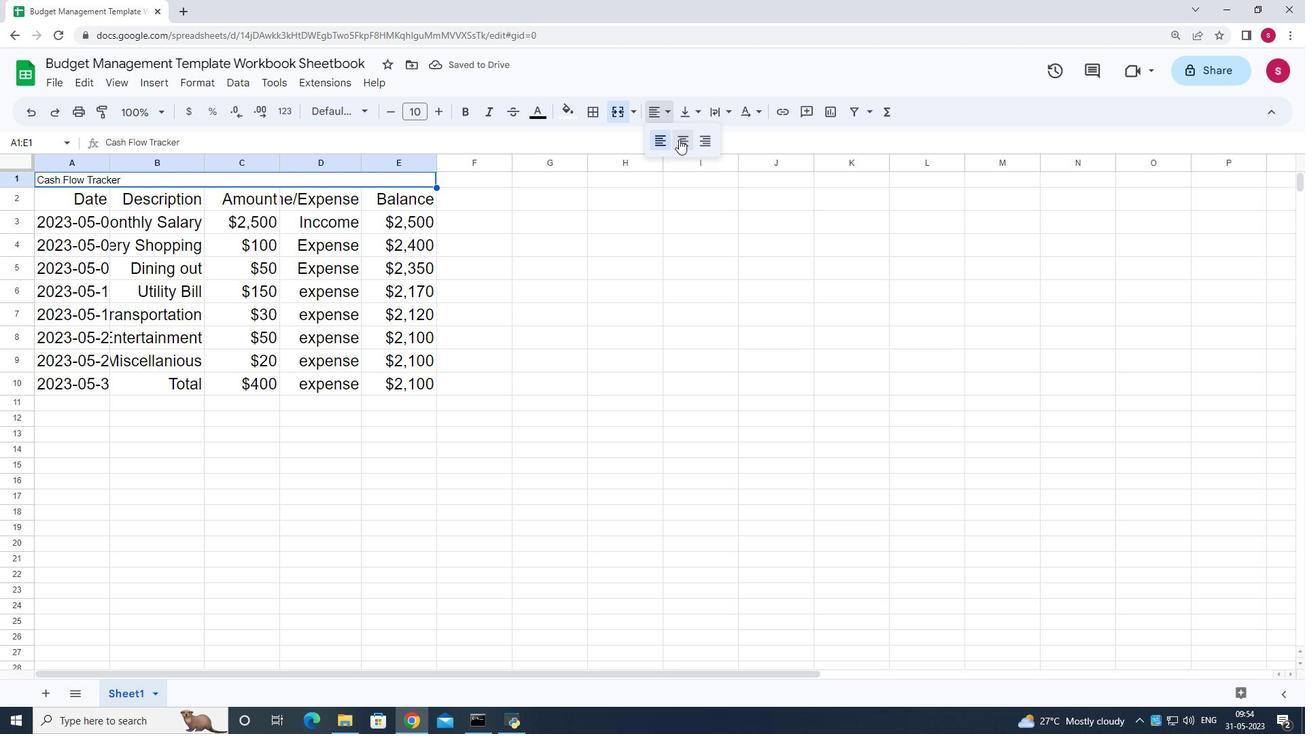
Action: Mouse moved to (524, 227)
Screenshot: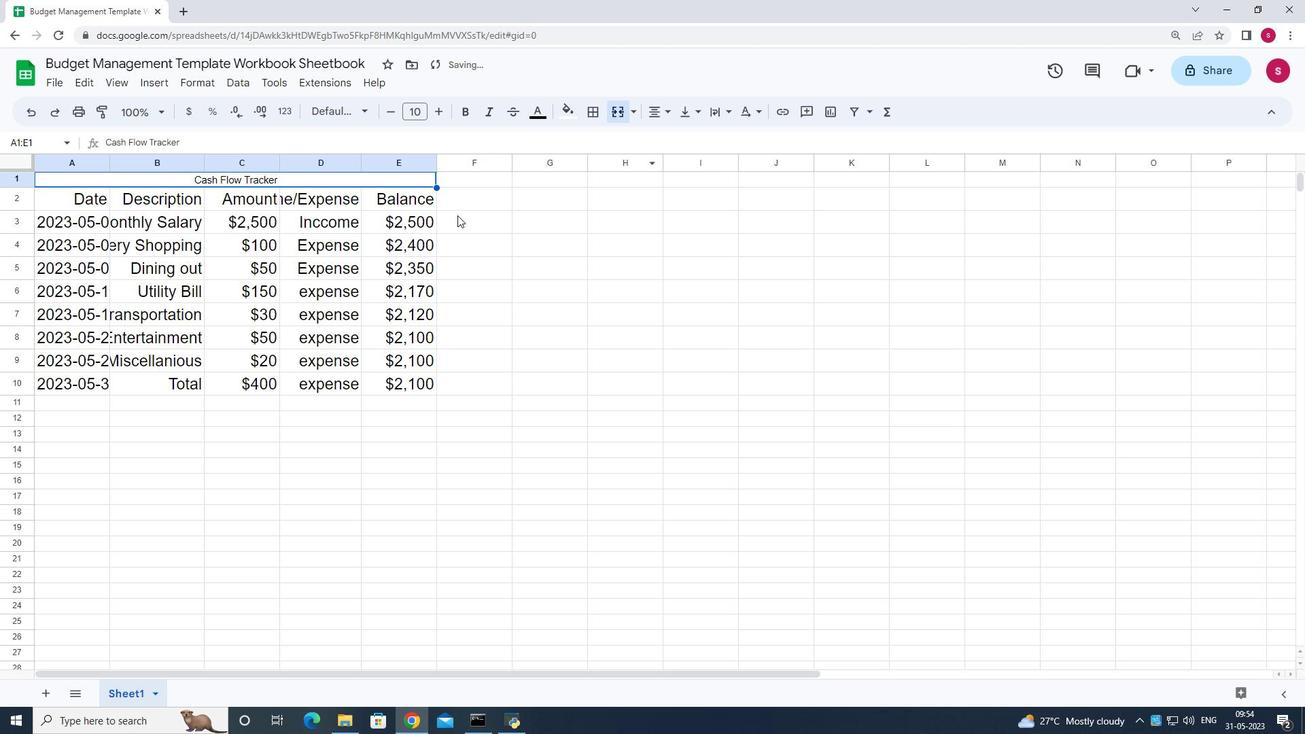 
Action: Mouse pressed left at (524, 227)
Screenshot: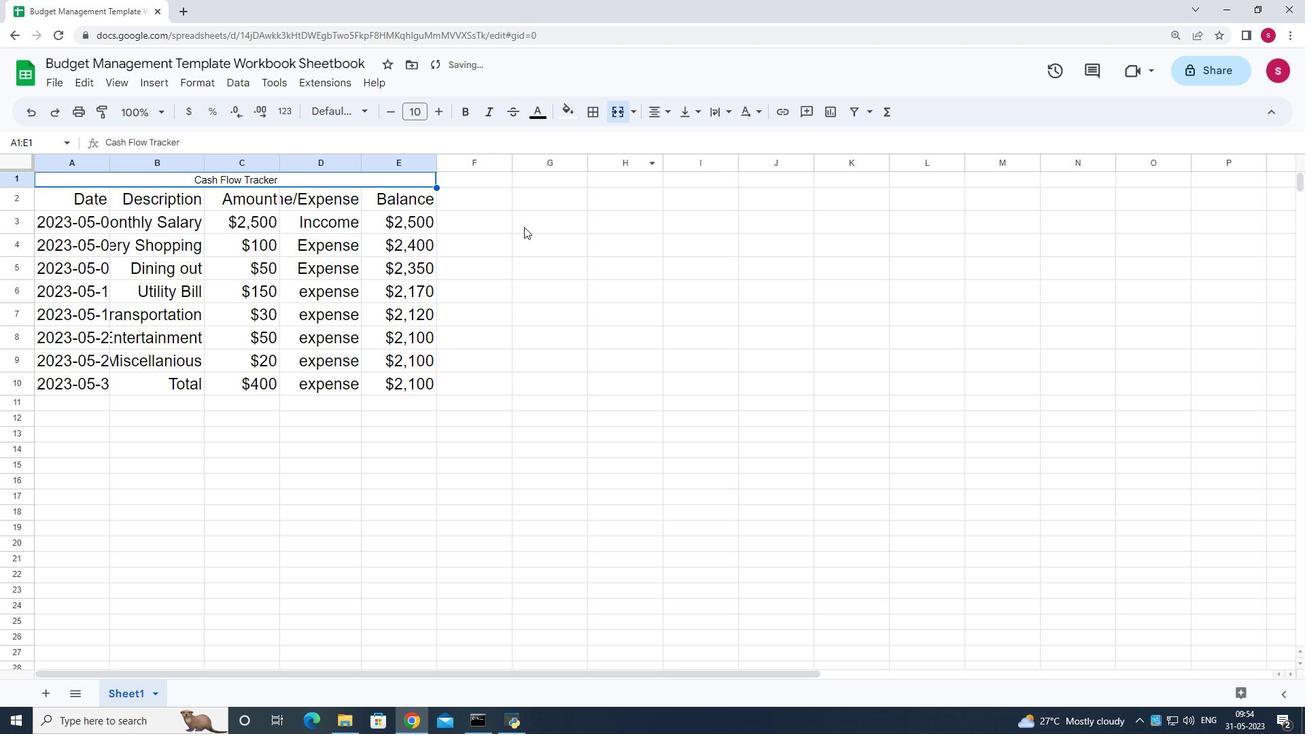 
Action: Mouse moved to (53, 63)
Screenshot: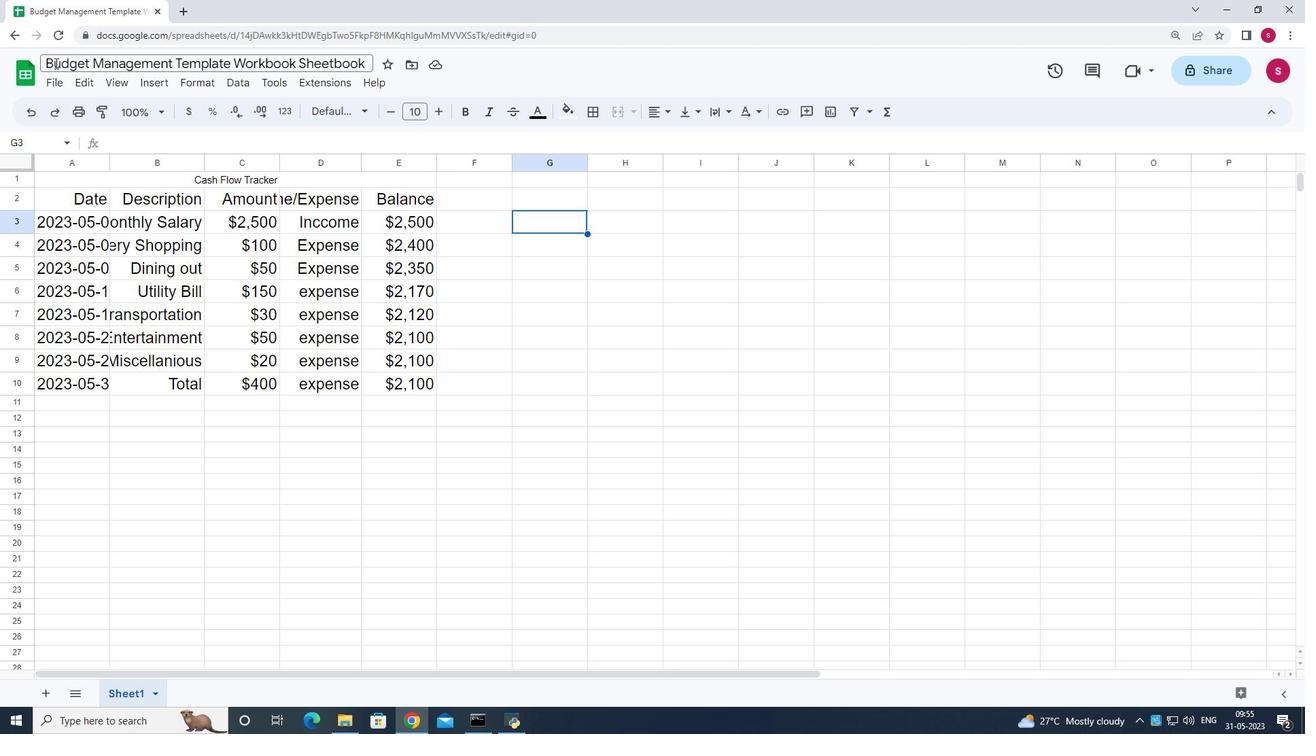 
Action: Mouse pressed left at (53, 63)
Screenshot: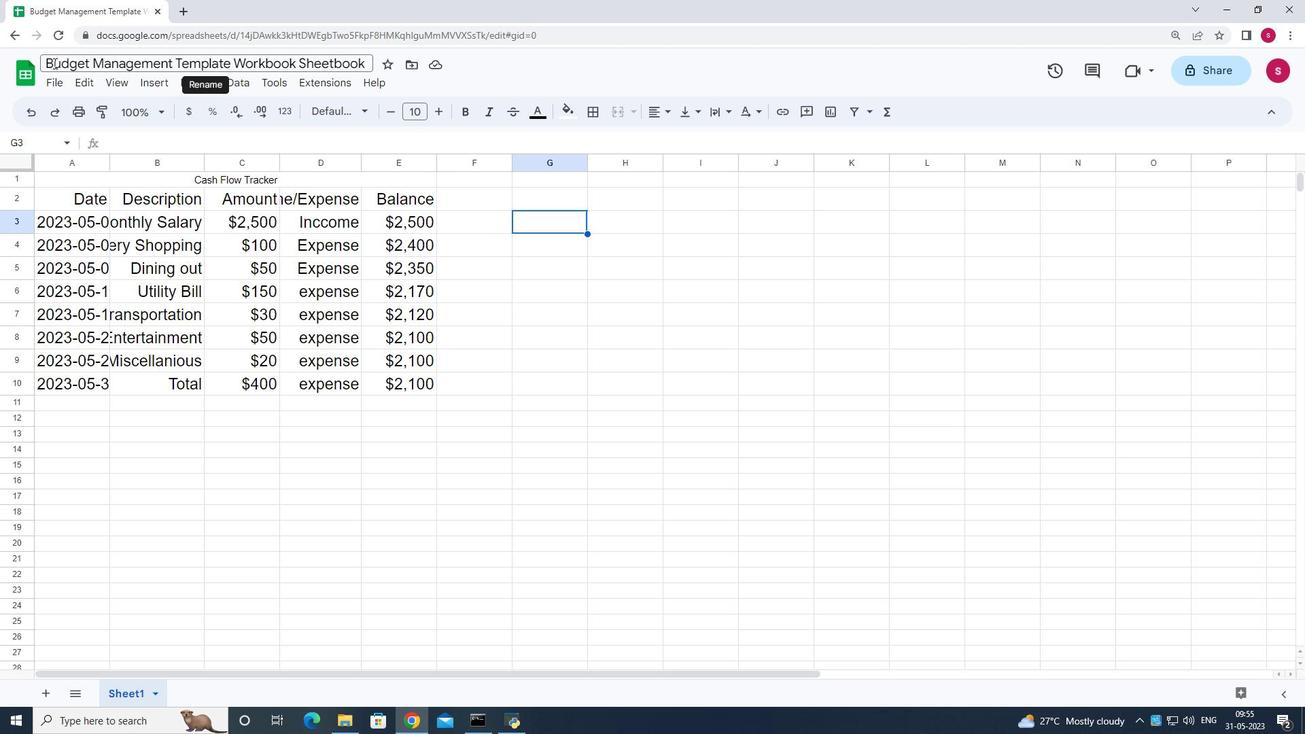 
Action: Mouse pressed left at (53, 63)
Screenshot: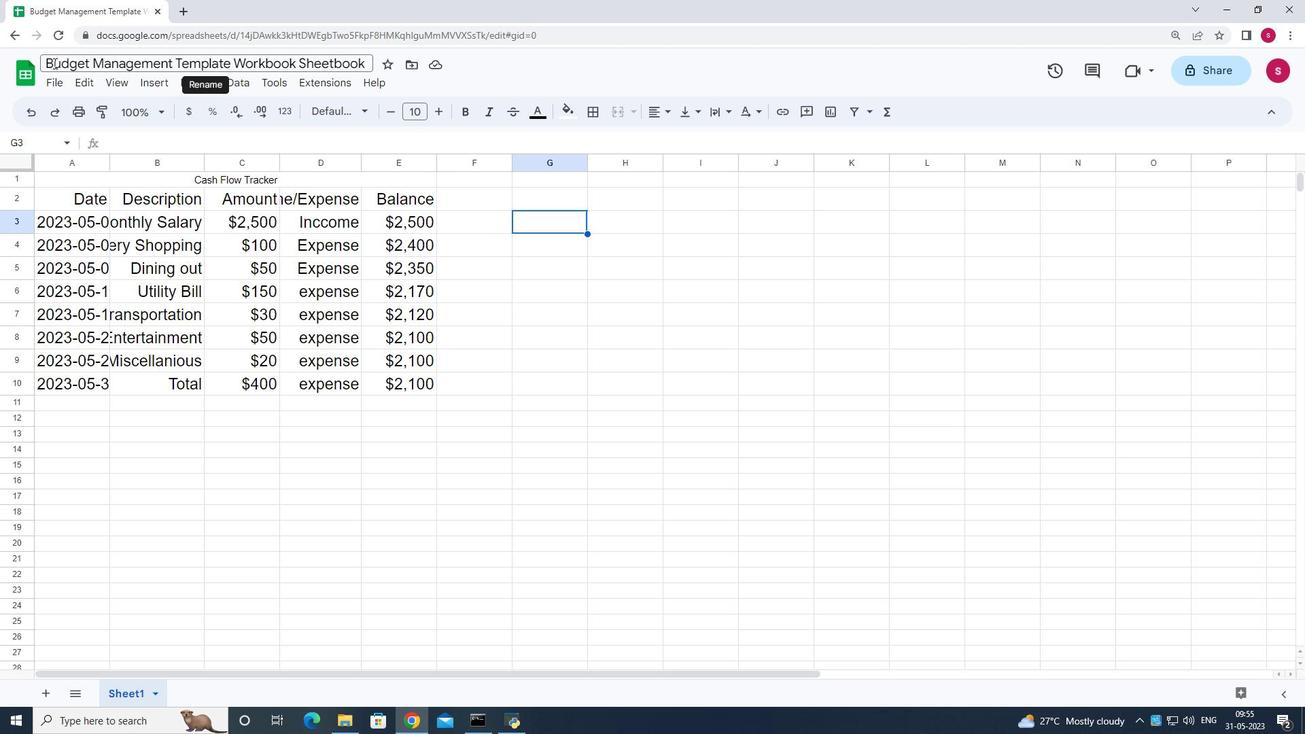 
Action: Mouse pressed left at (53, 63)
Screenshot: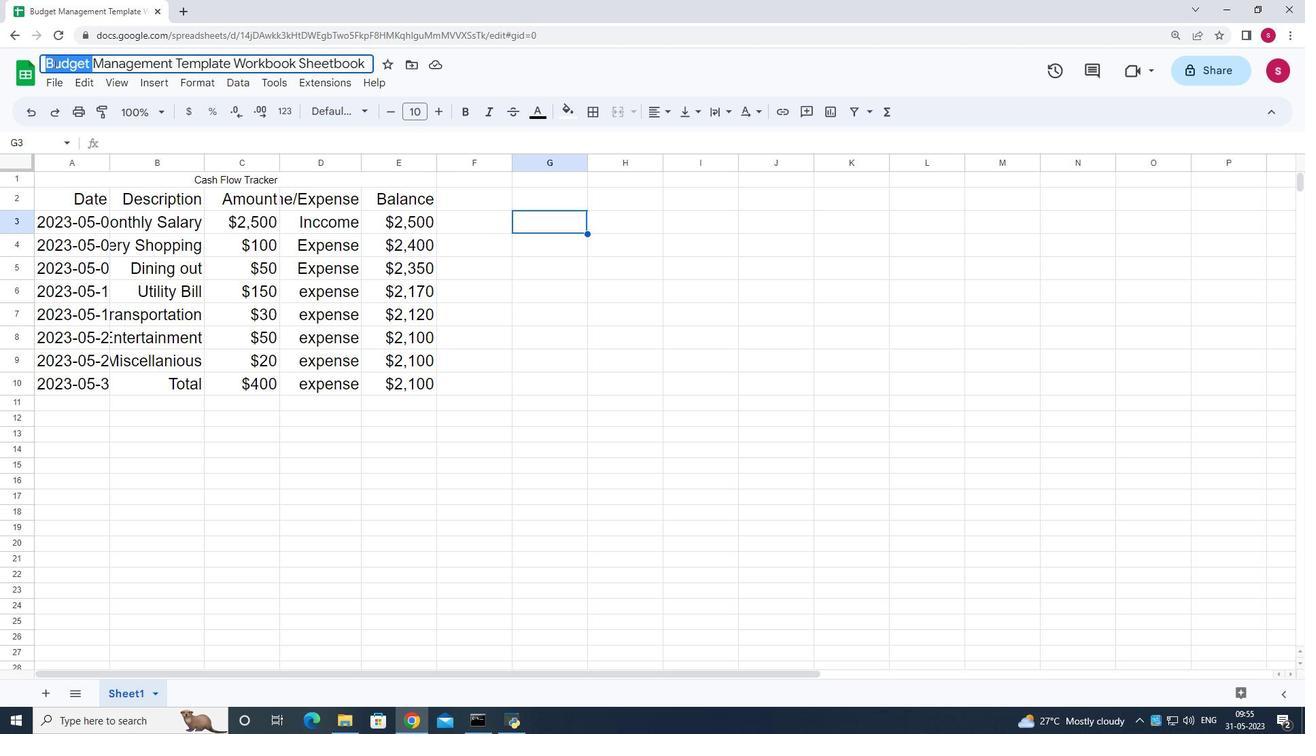 
Action: Mouse moved to (465, 287)
Screenshot: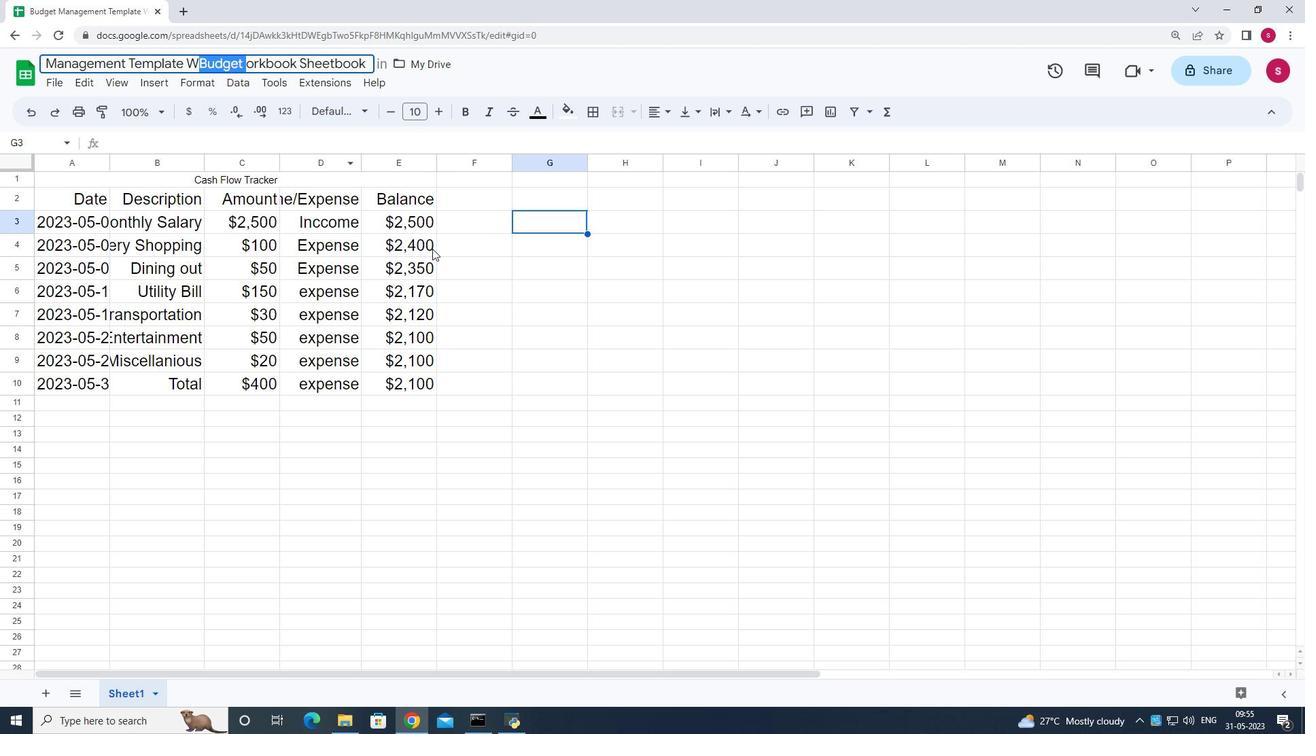 
Action: Mouse pressed left at (465, 287)
Screenshot: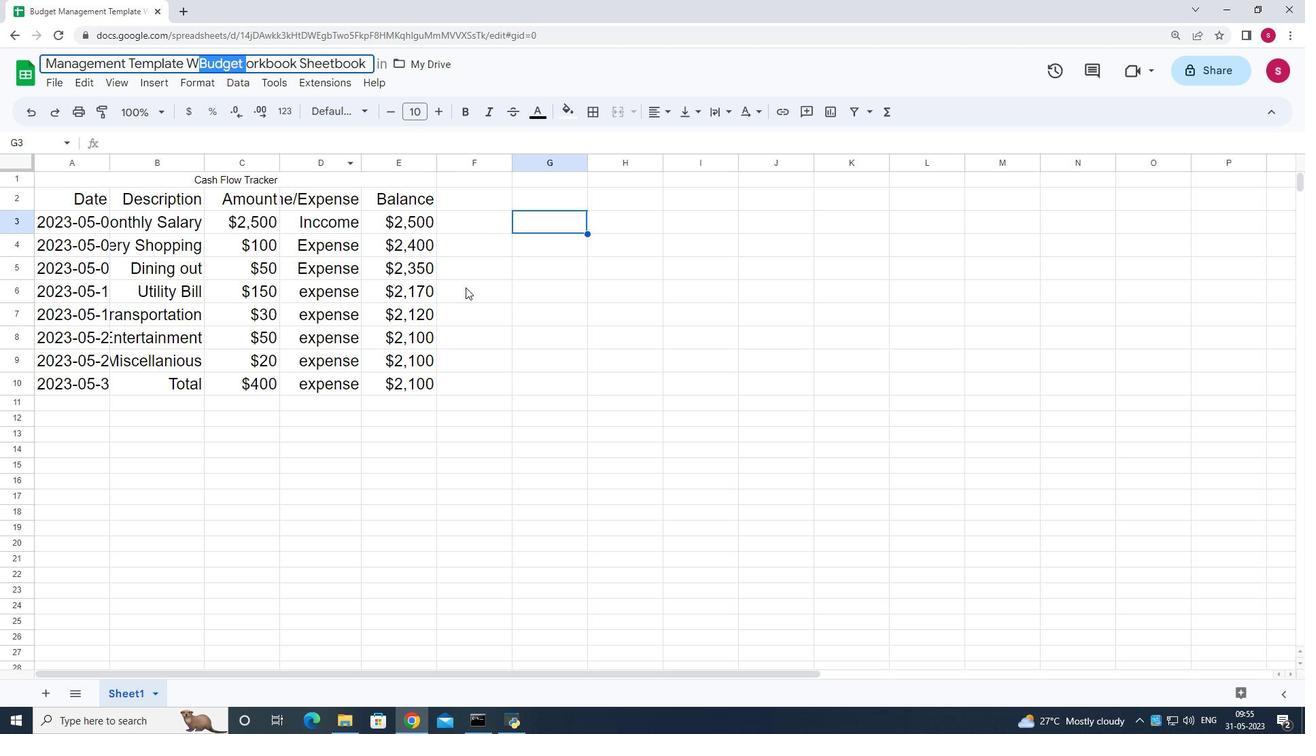 
Action: Mouse moved to (192, 59)
Screenshot: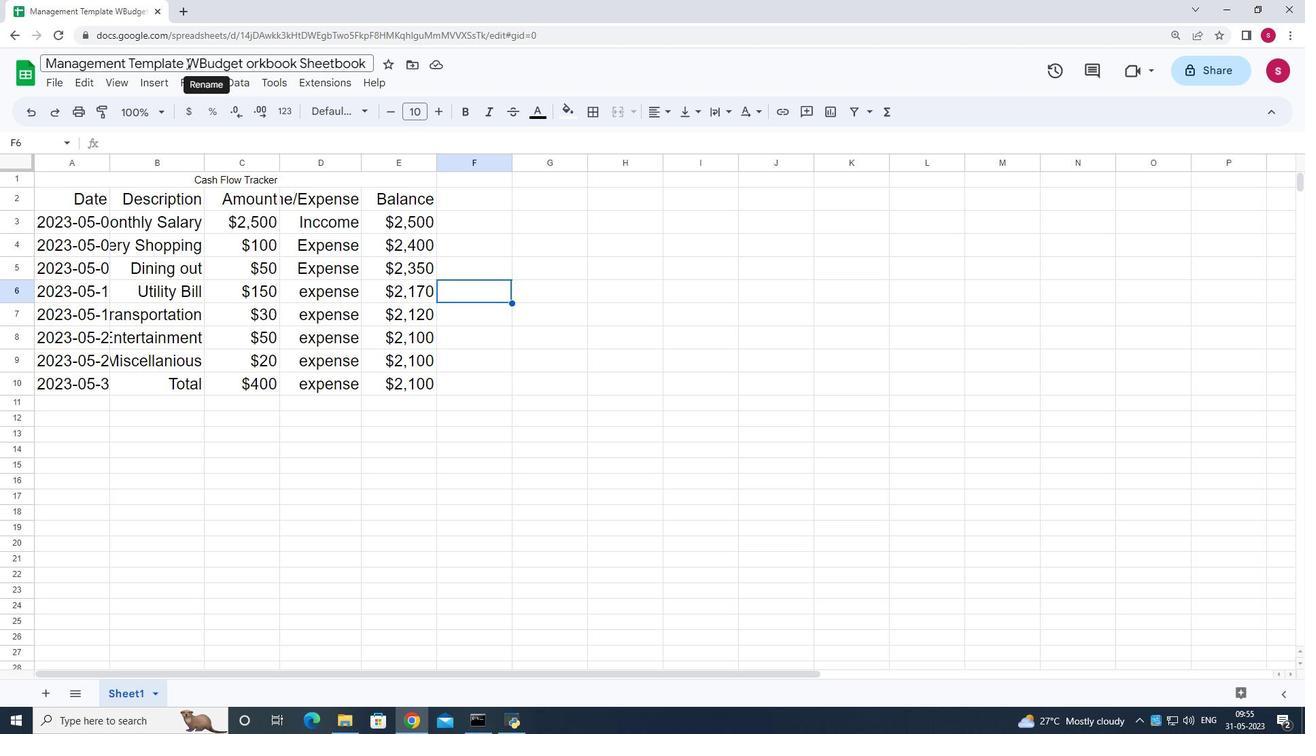 
Action: Mouse pressed left at (192, 59)
Screenshot: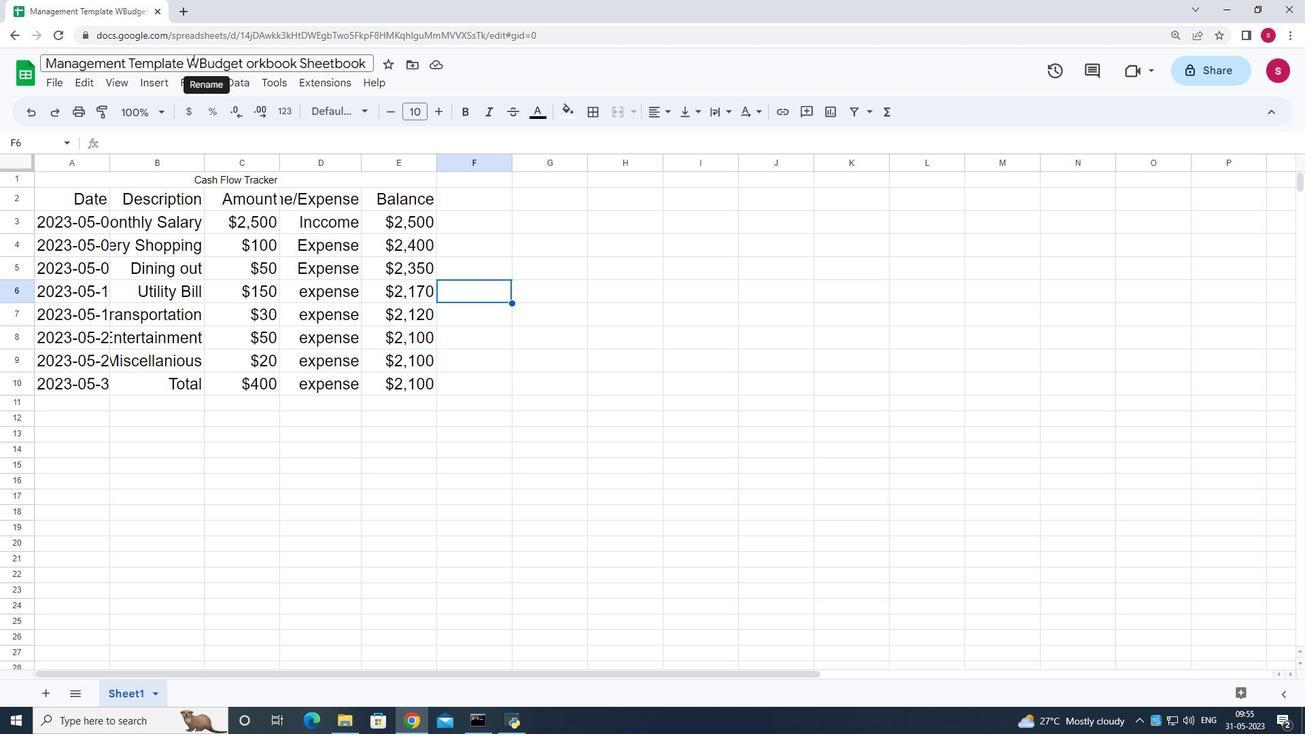 
Action: Mouse pressed left at (192, 59)
Screenshot: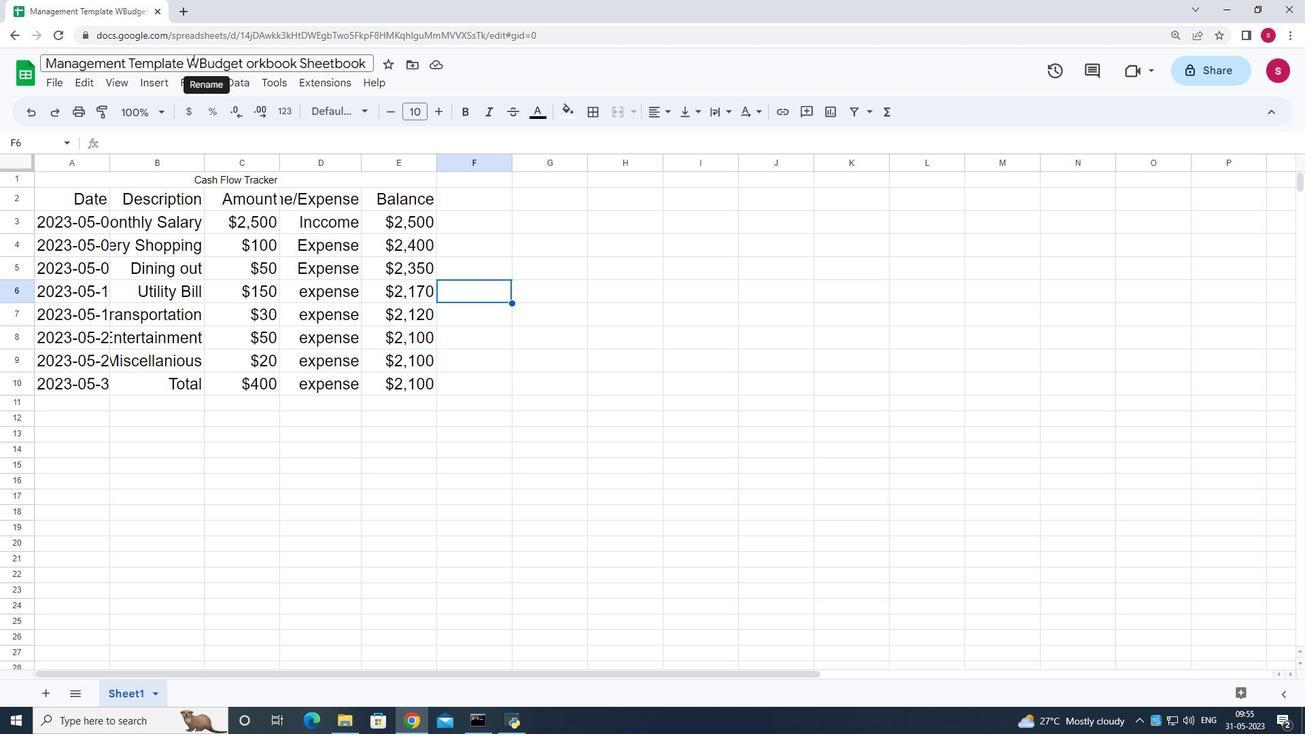
Action: Key pressed <Key.backspace>
Screenshot: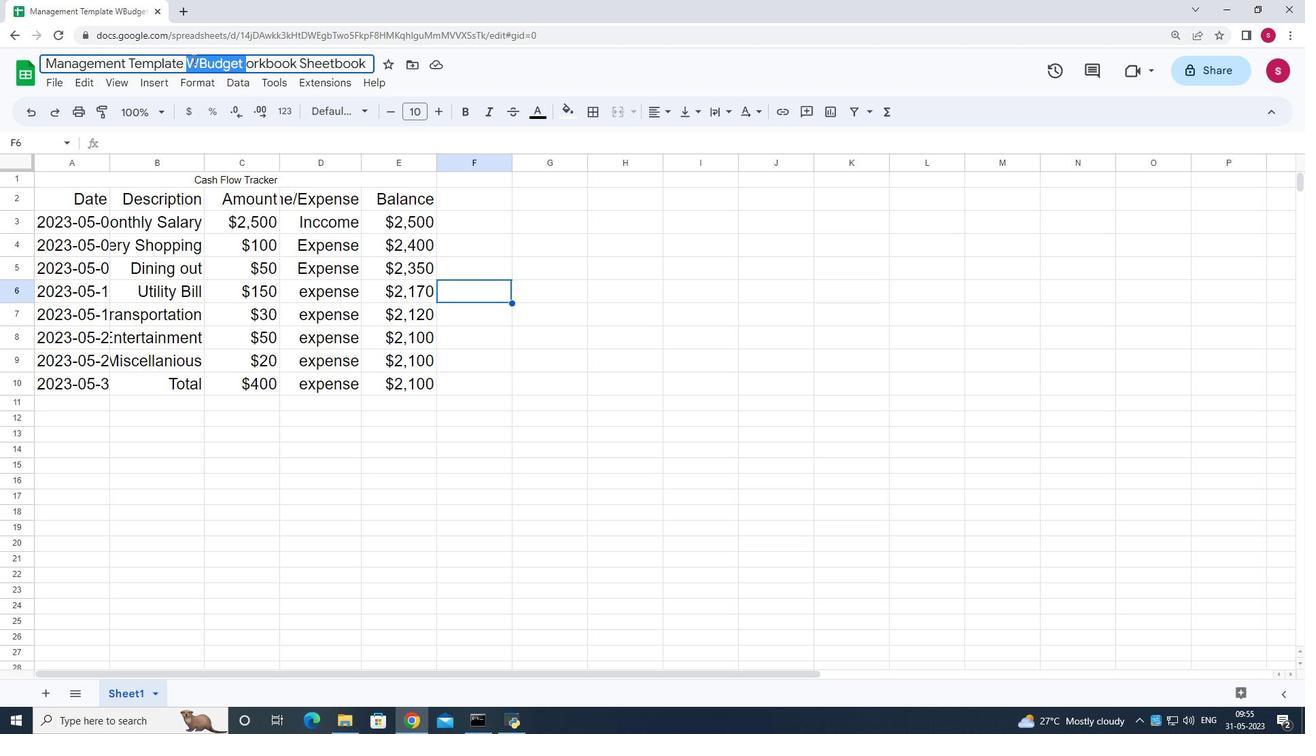 
Action: Mouse pressed left at (192, 59)
Screenshot: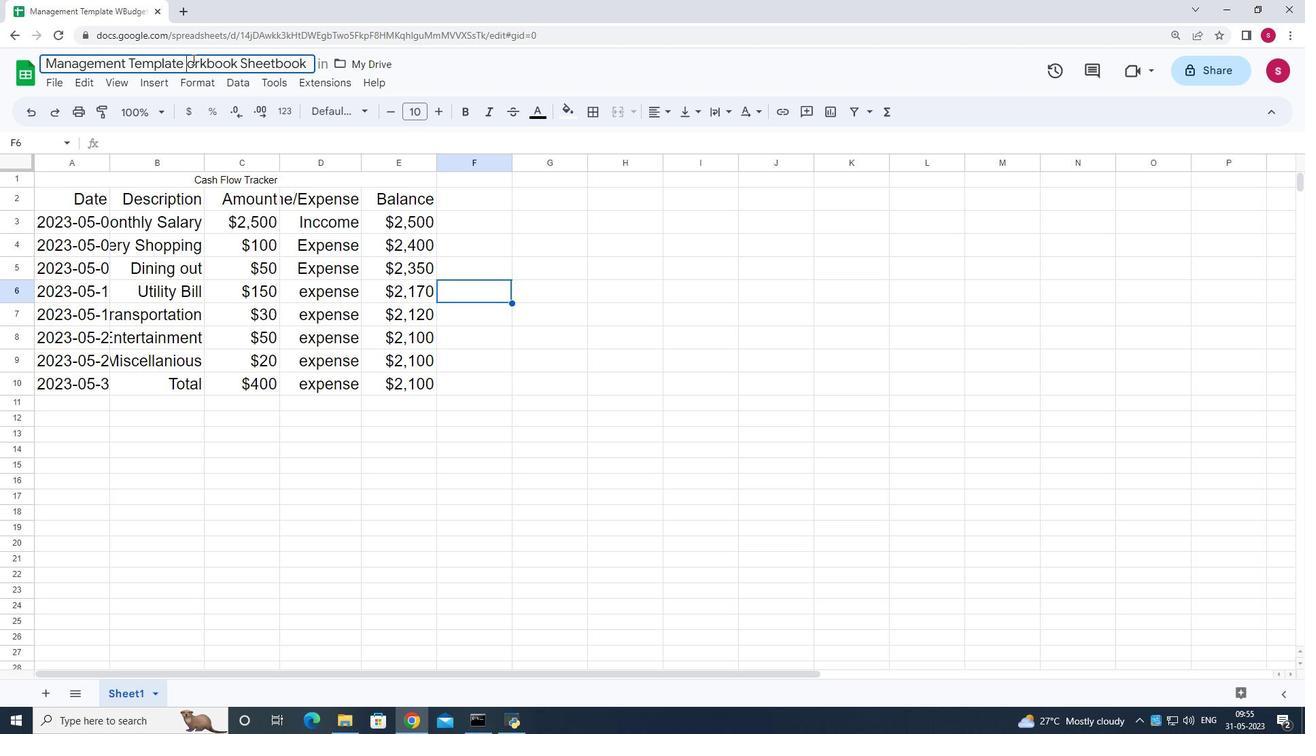 
Action: Key pressed <Key.backspace>
Screenshot: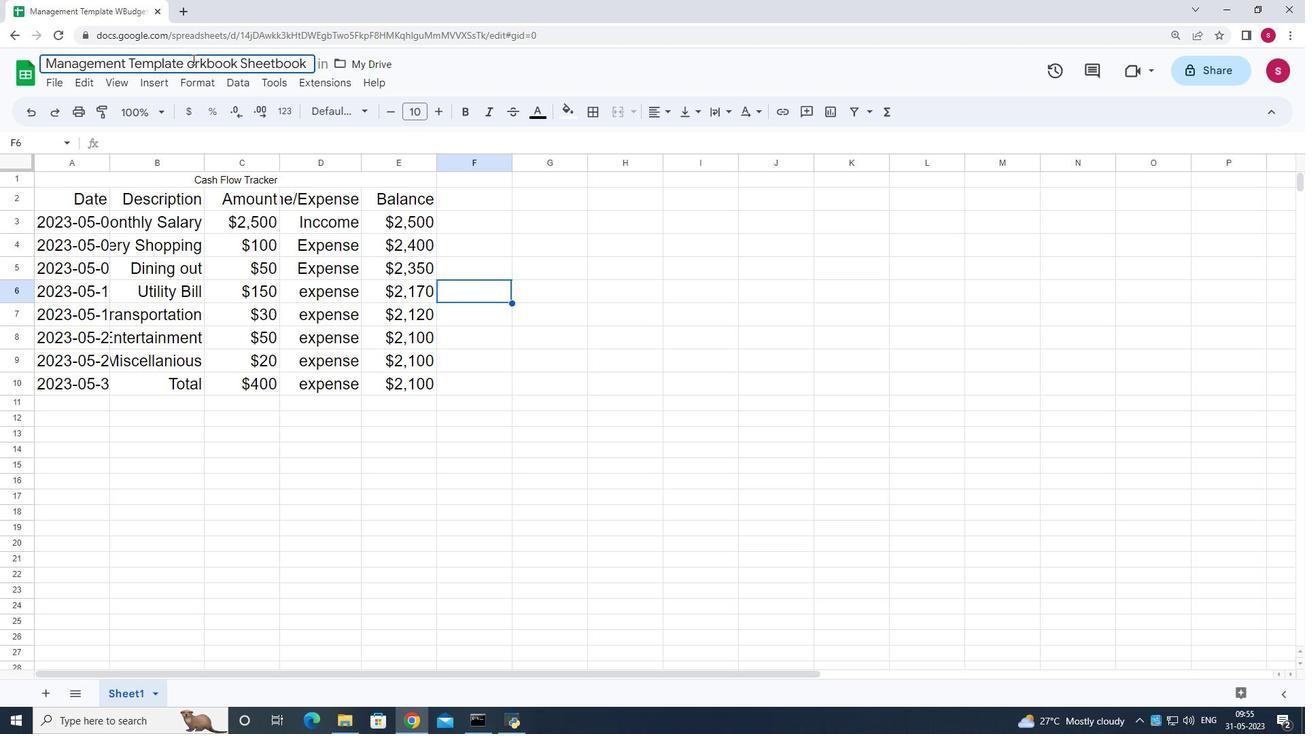 
Action: Mouse moved to (193, 61)
Screenshot: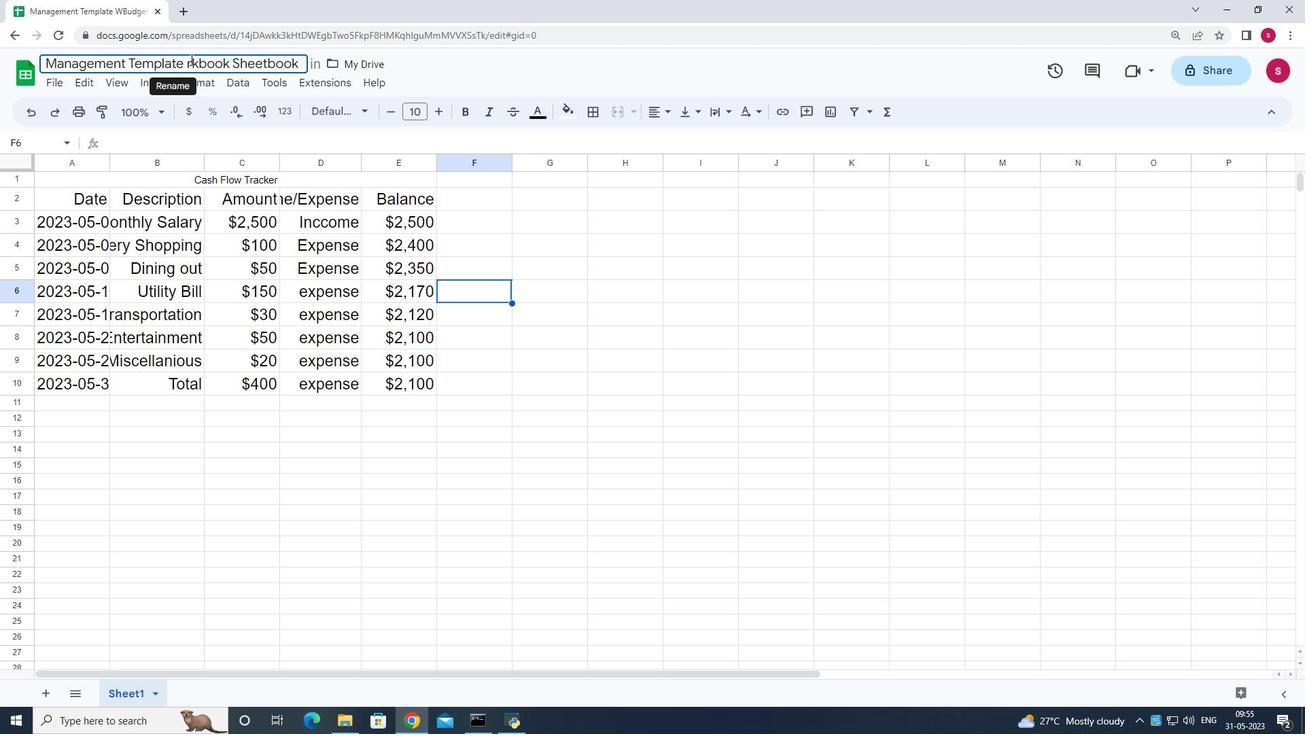 
Action: Mouse pressed left at (193, 61)
Screenshot: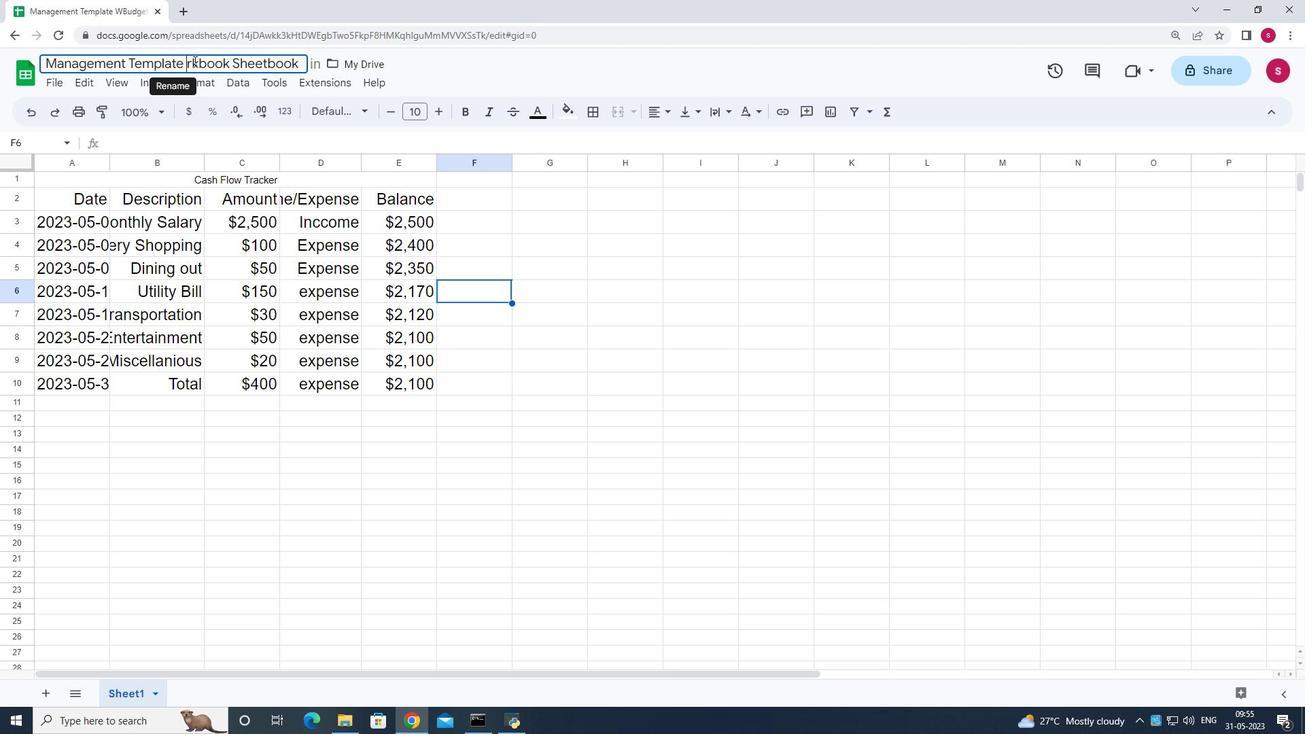 
Action: Key pressed <Key.backspace>
Screenshot: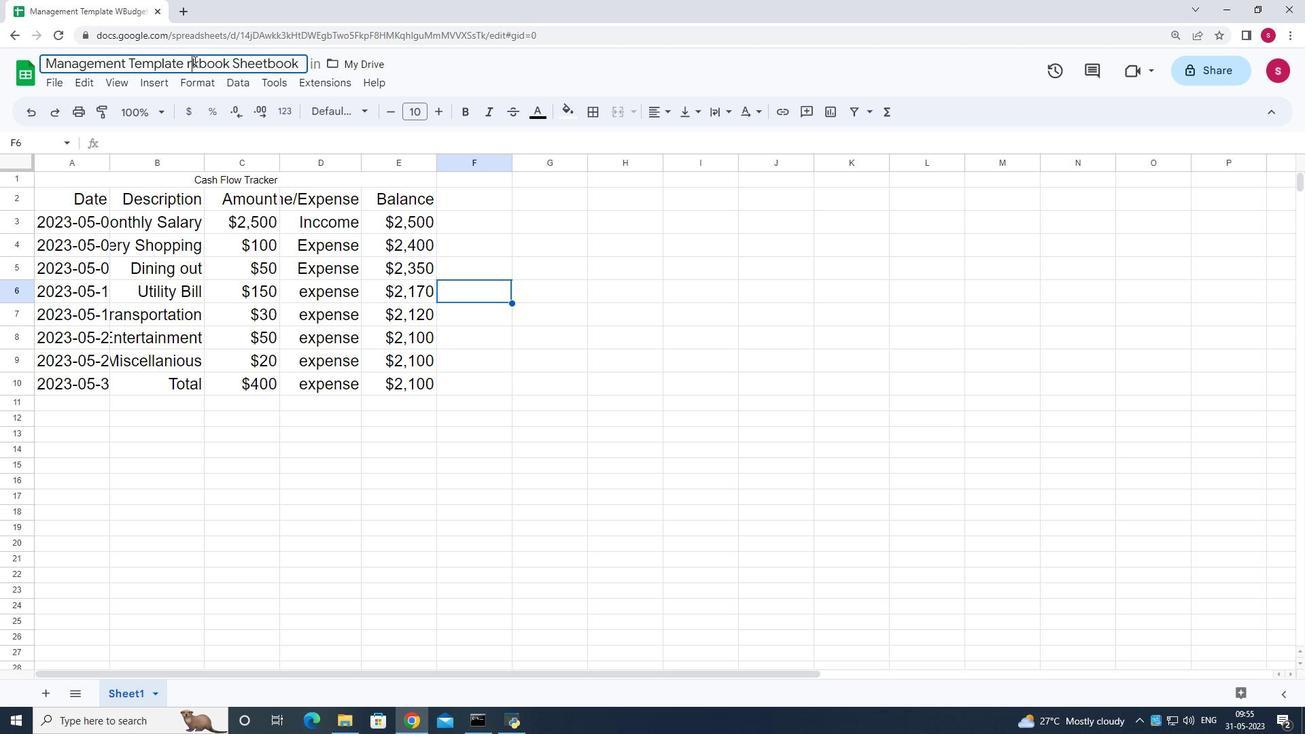 
Action: Mouse pressed left at (193, 61)
Screenshot: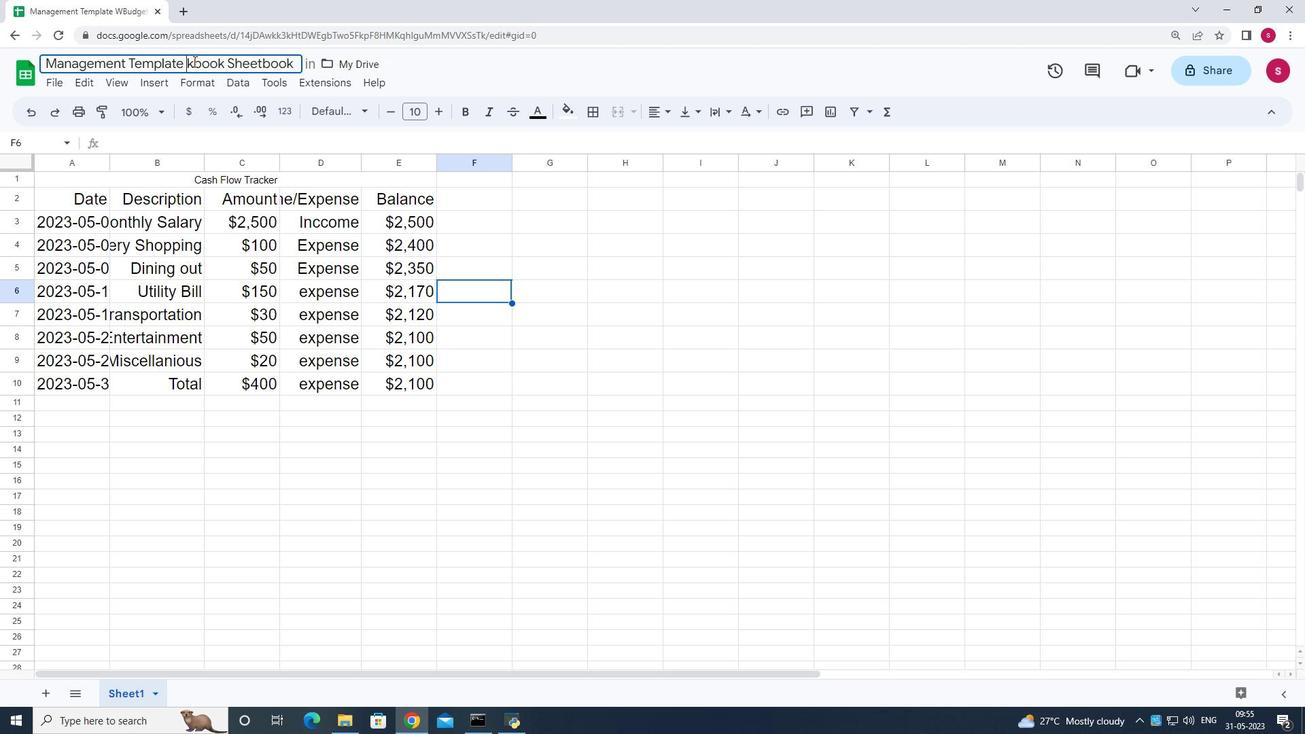 
Action: Key pressed <Key.backspace>worl<Key.backspace>k<Key.enter>
Screenshot: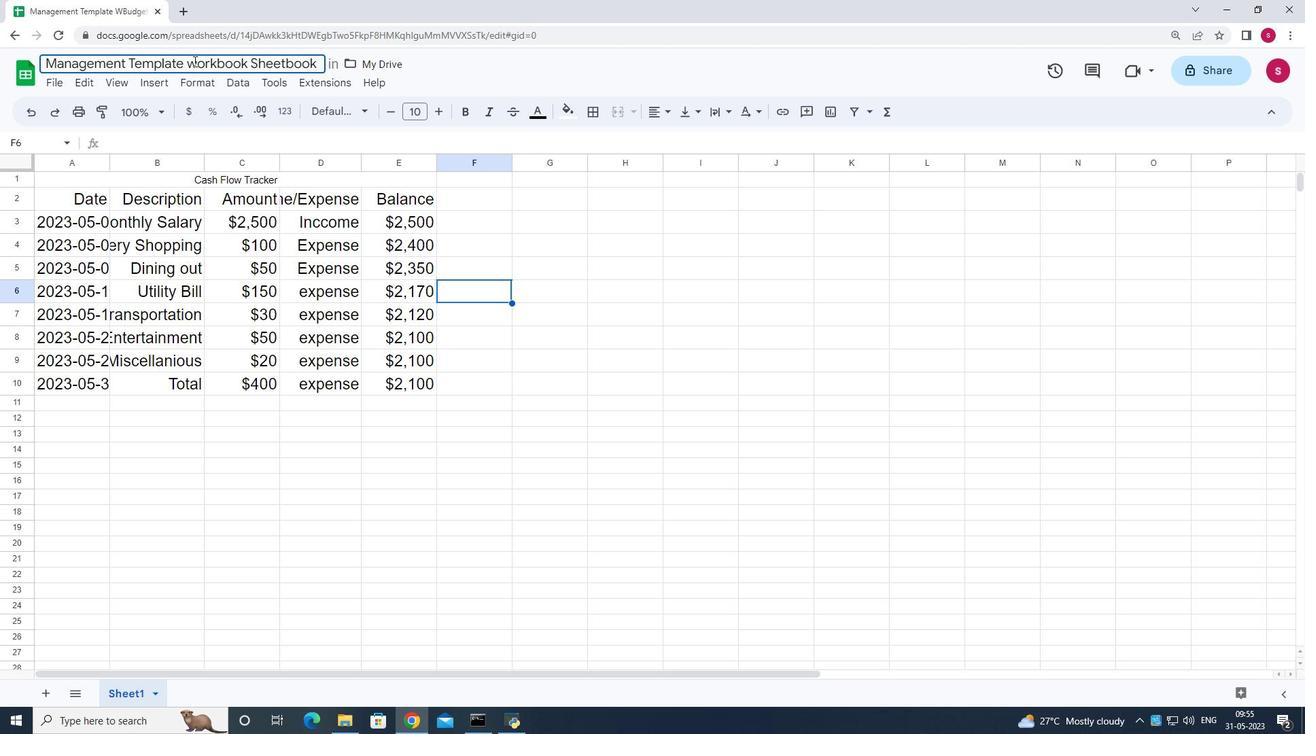 
Action: Mouse moved to (308, 257)
Screenshot: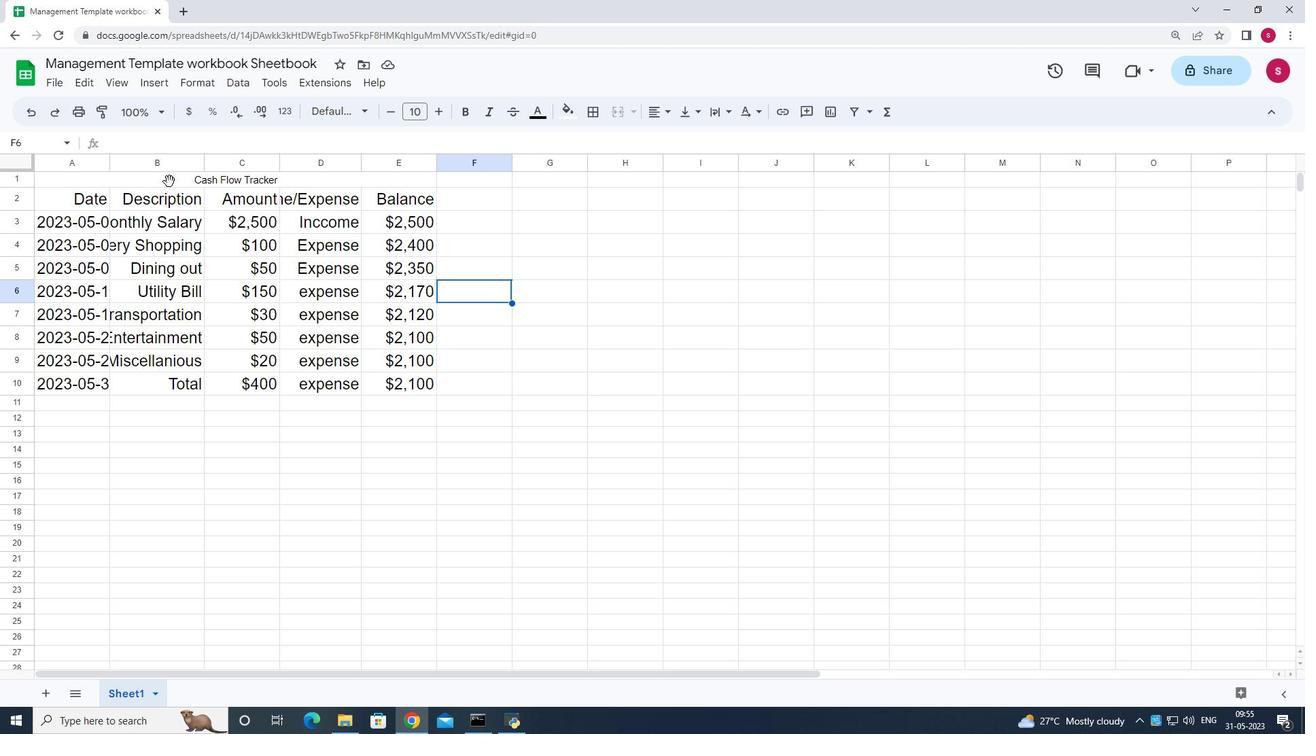 
